 Task: Look for space in Cary, United States from 10th July, 2023 to 15th July, 2023 for 7 adults in price range Rs.10000 to Rs.15000. Place can be entire place or shared room with 4 bedrooms having 7 beds and 4 bathrooms. Property type can be house, flat, guest house. Amenities needed are: wifi, TV, free parkinig on premises, gym, breakfast. Booking option can be shelf check-in. Required host language is English.
Action: Mouse moved to (426, 110)
Screenshot: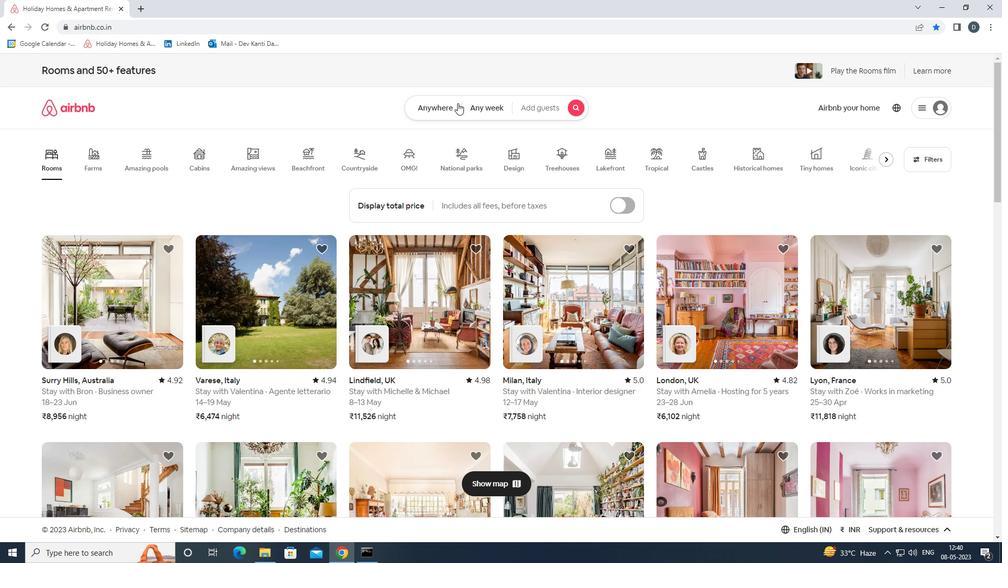 
Action: Mouse pressed left at (426, 110)
Screenshot: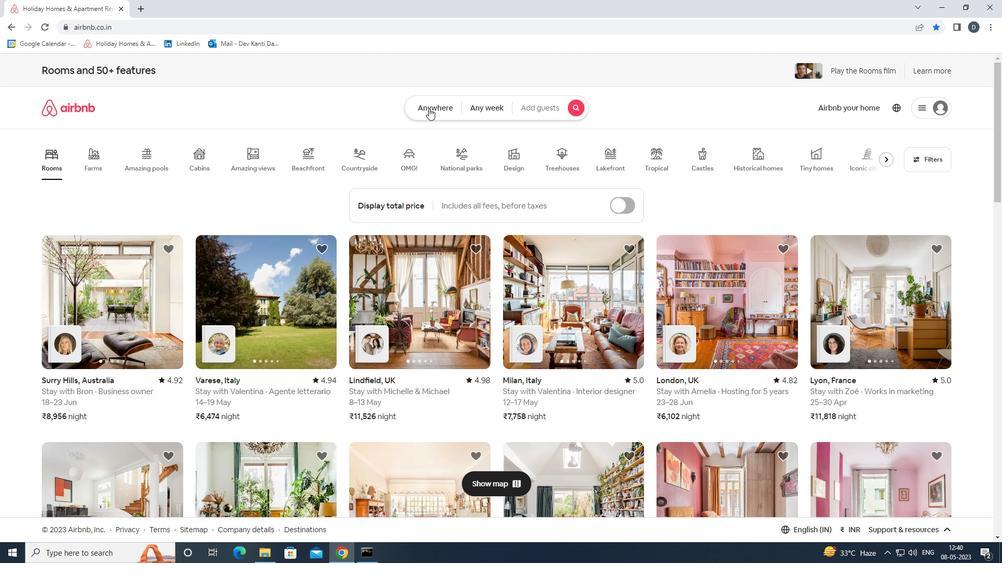 
Action: Mouse moved to (368, 147)
Screenshot: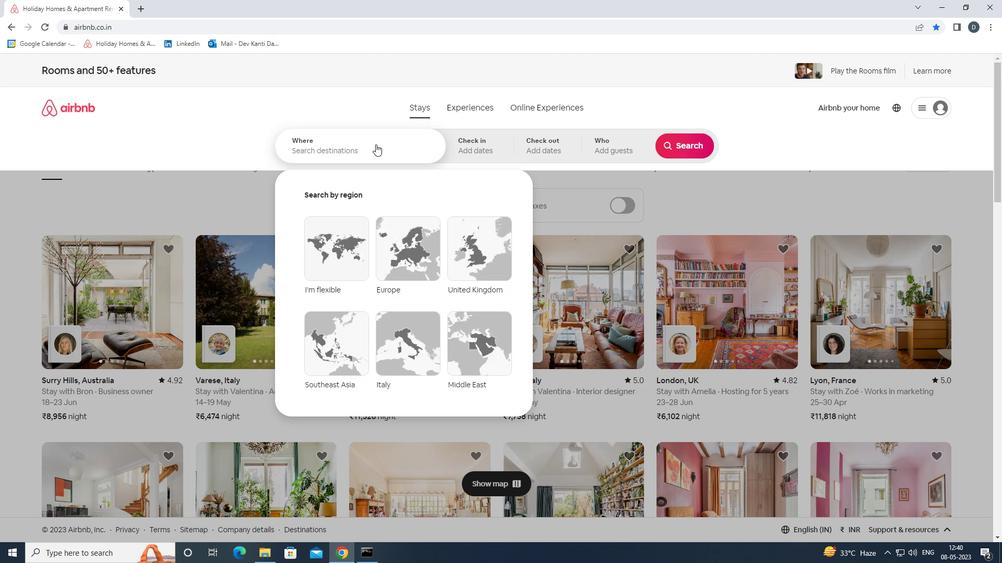 
Action: Mouse pressed left at (368, 147)
Screenshot: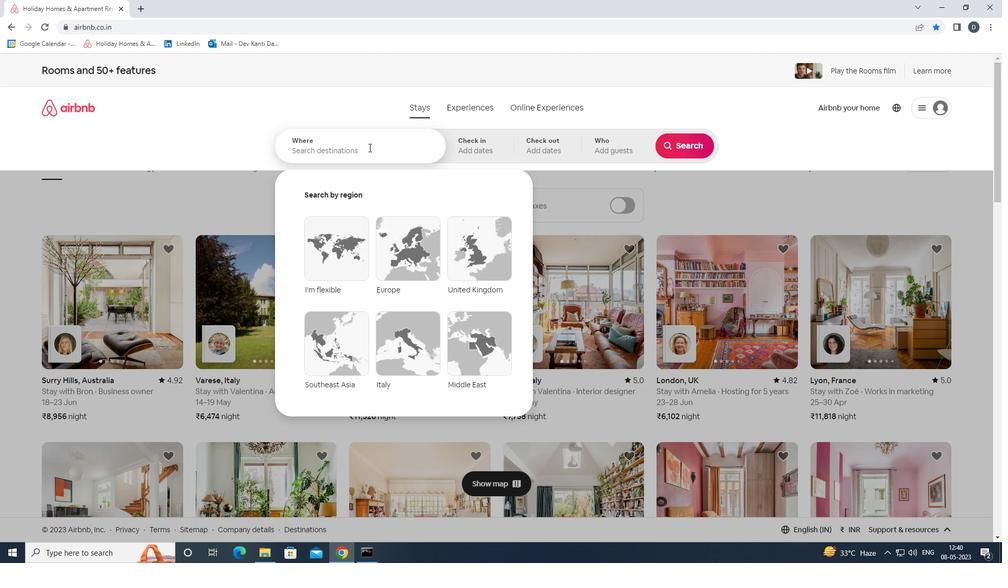 
Action: Mouse moved to (368, 148)
Screenshot: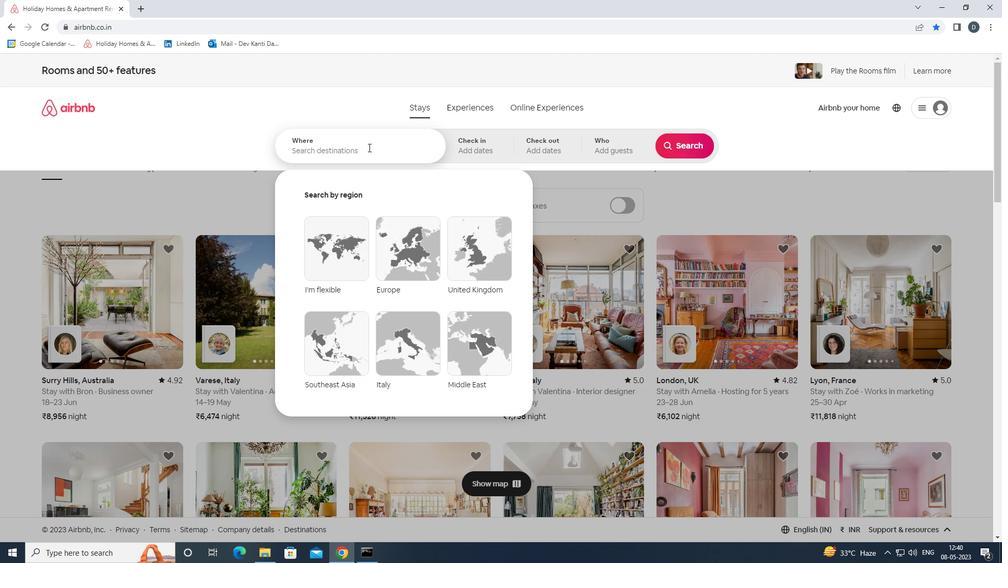
Action: Key pressed <Key.shift><Key.shift><Key.shift><Key.shift><Key.shift><Key.shift><Key.shift><Key.shift><Key.shift><Key.shift><Key.shift><Key.shift>CARY,<Key.shift><Key.shift><Key.shift>UNITED<Key.space><Key.shift>STATES<Key.enter>
Screenshot: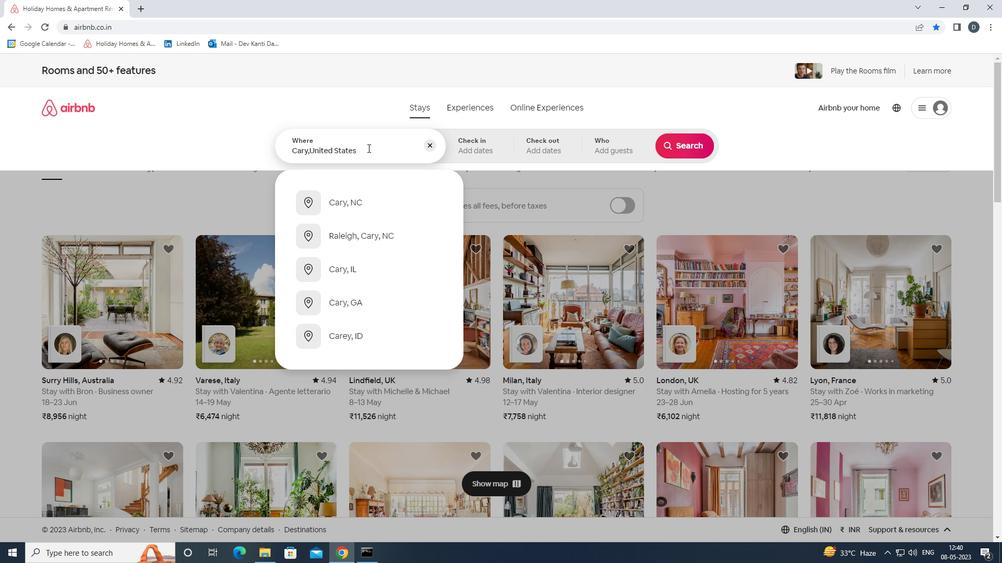 
Action: Mouse moved to (677, 231)
Screenshot: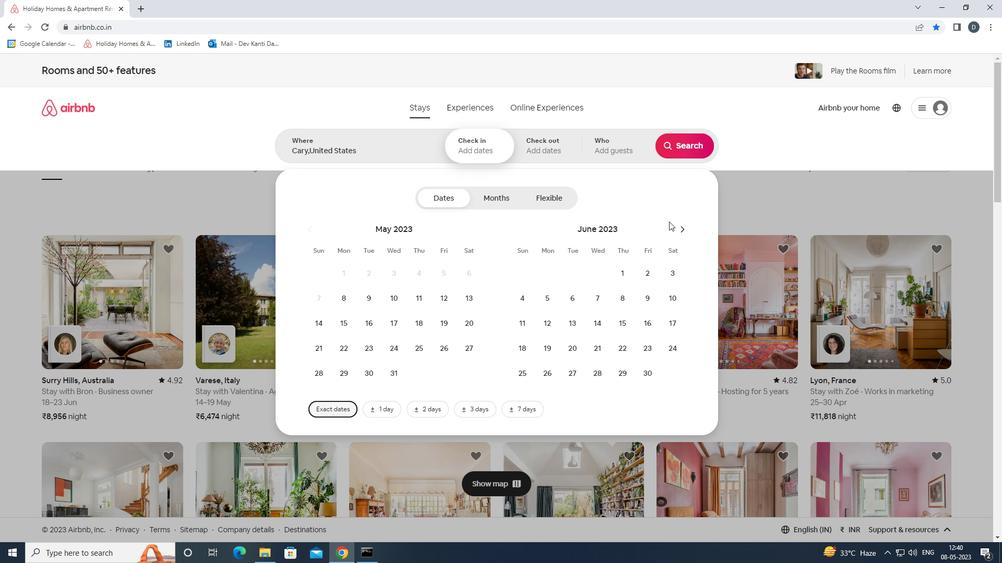 
Action: Mouse pressed left at (677, 231)
Screenshot: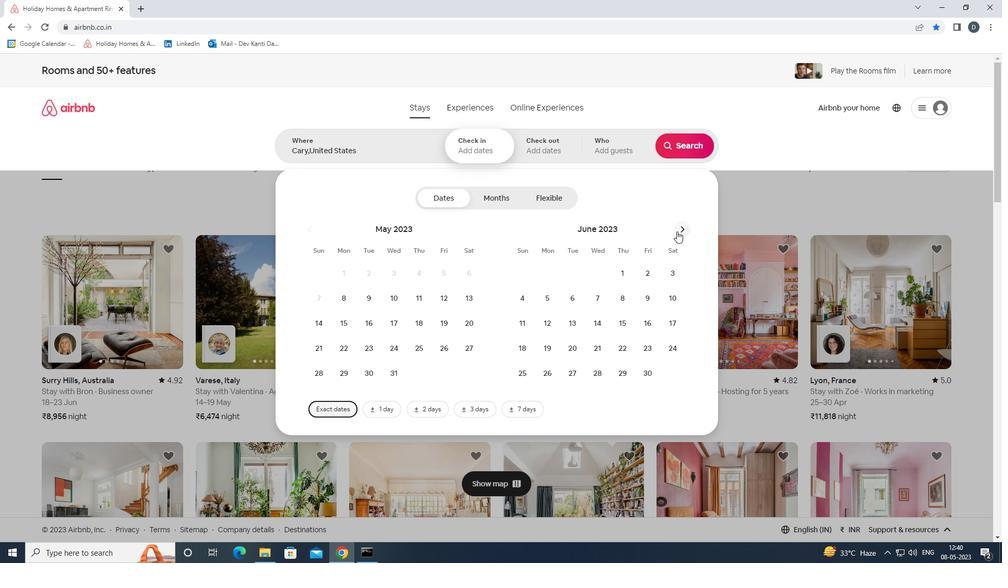 
Action: Mouse moved to (552, 326)
Screenshot: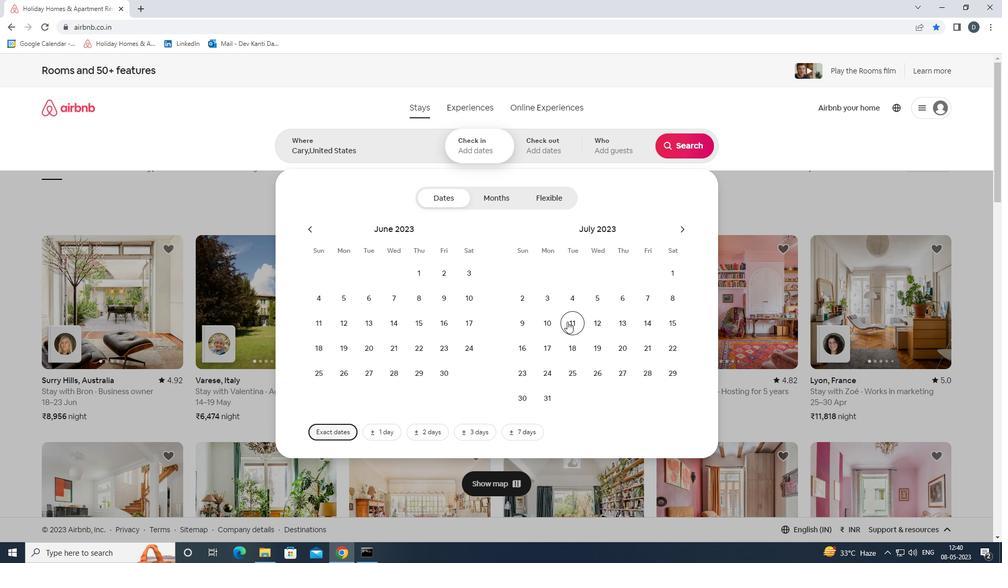 
Action: Mouse pressed left at (552, 326)
Screenshot: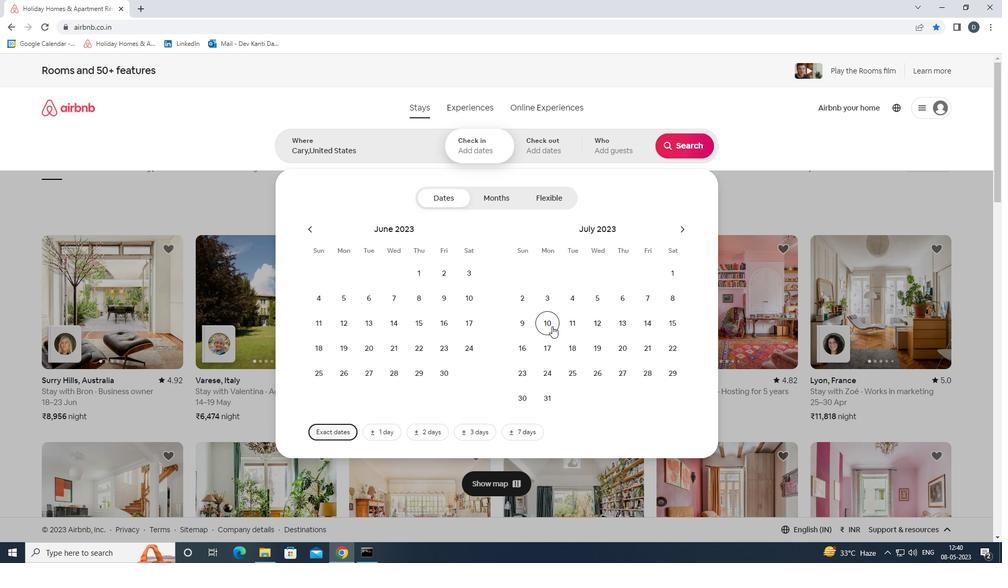 
Action: Mouse moved to (666, 319)
Screenshot: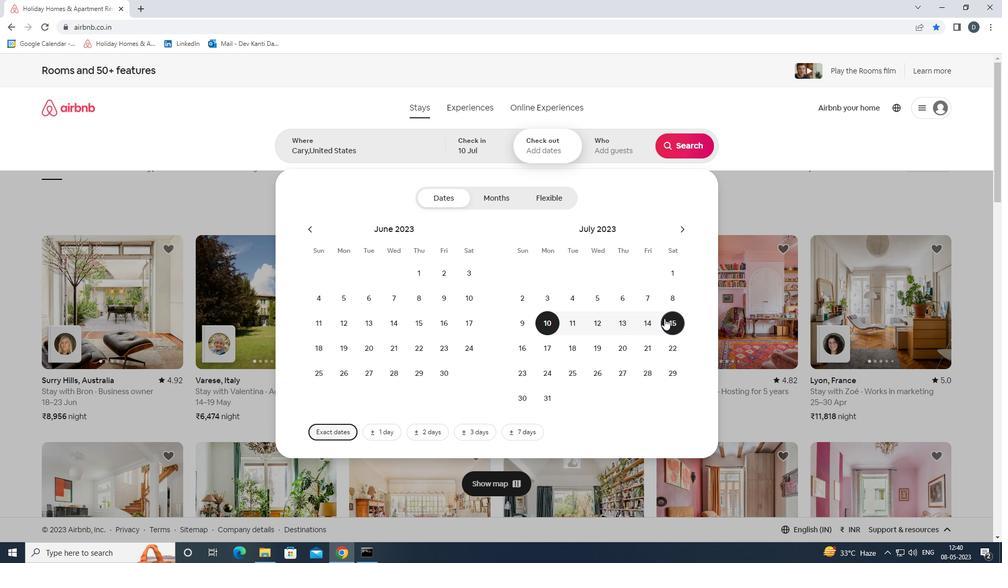 
Action: Mouse pressed left at (666, 319)
Screenshot: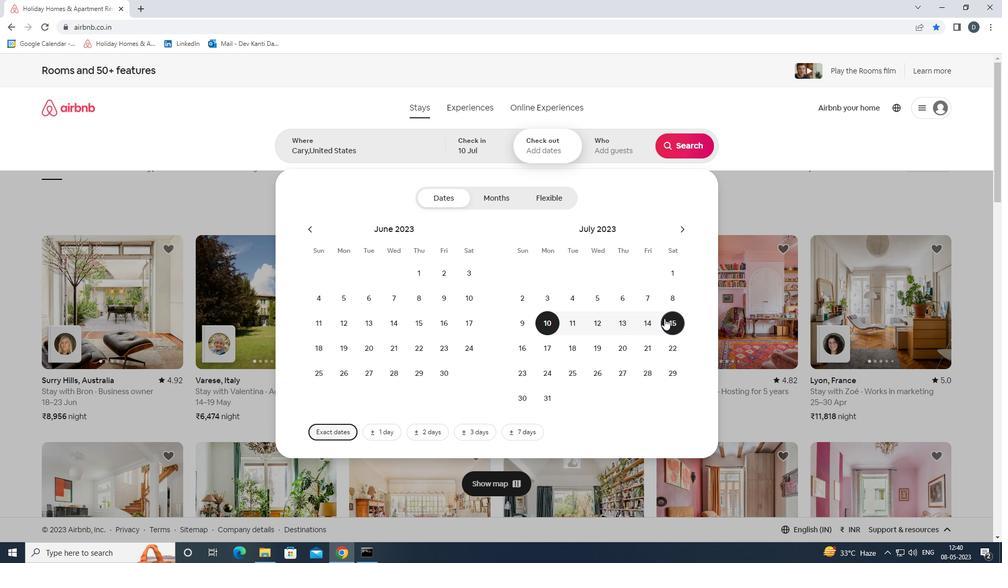 
Action: Mouse moved to (608, 147)
Screenshot: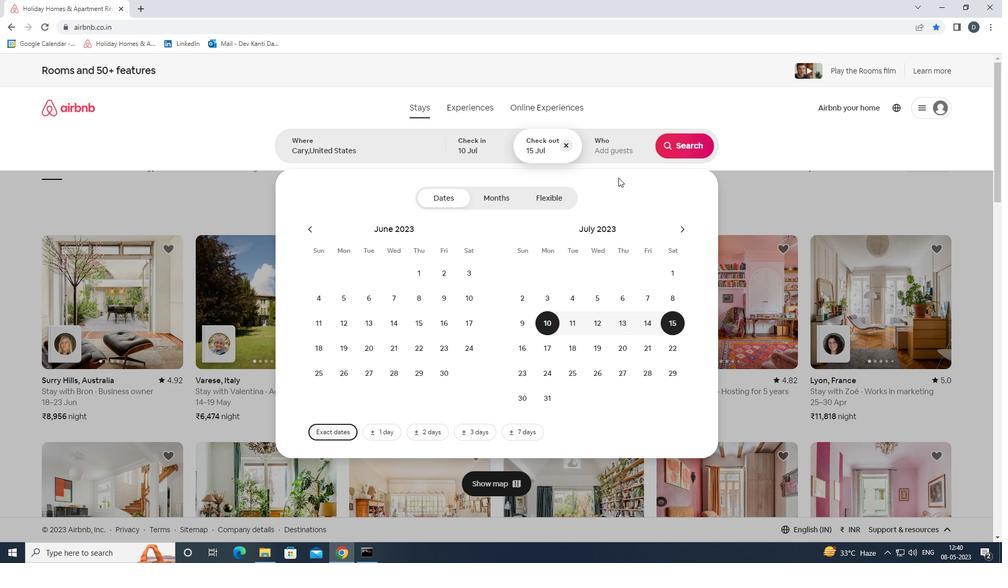 
Action: Mouse pressed left at (608, 147)
Screenshot: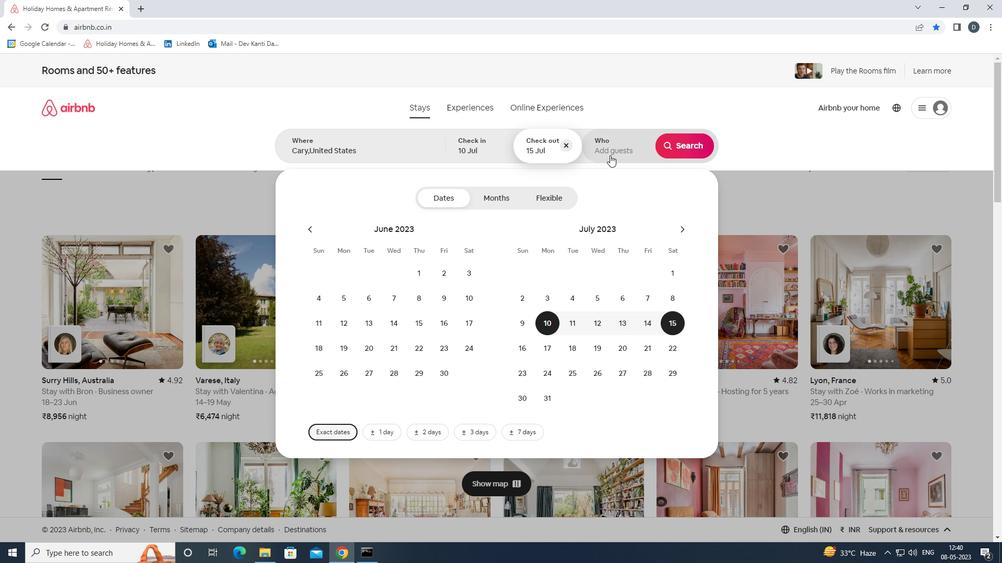
Action: Mouse moved to (685, 197)
Screenshot: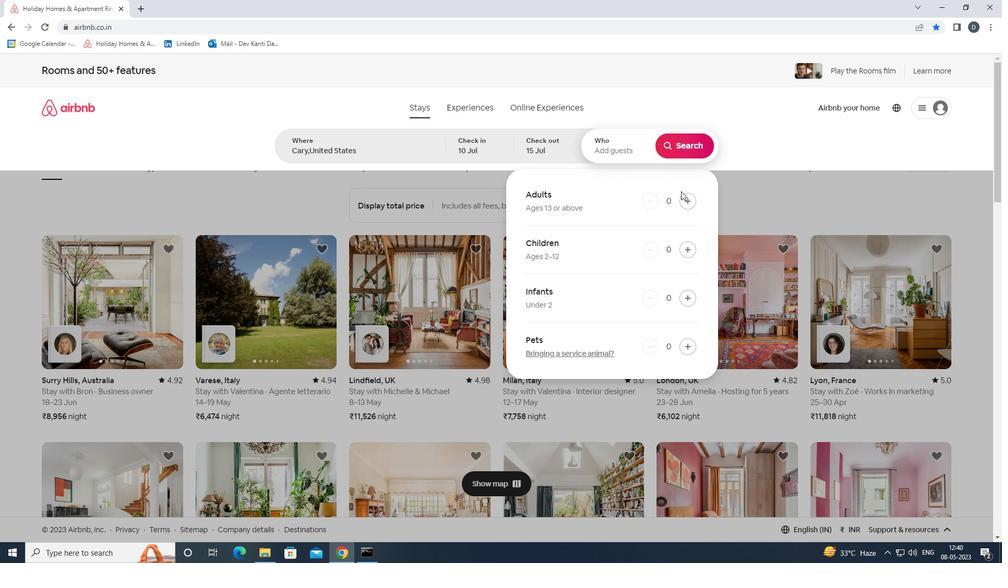 
Action: Mouse pressed left at (685, 197)
Screenshot: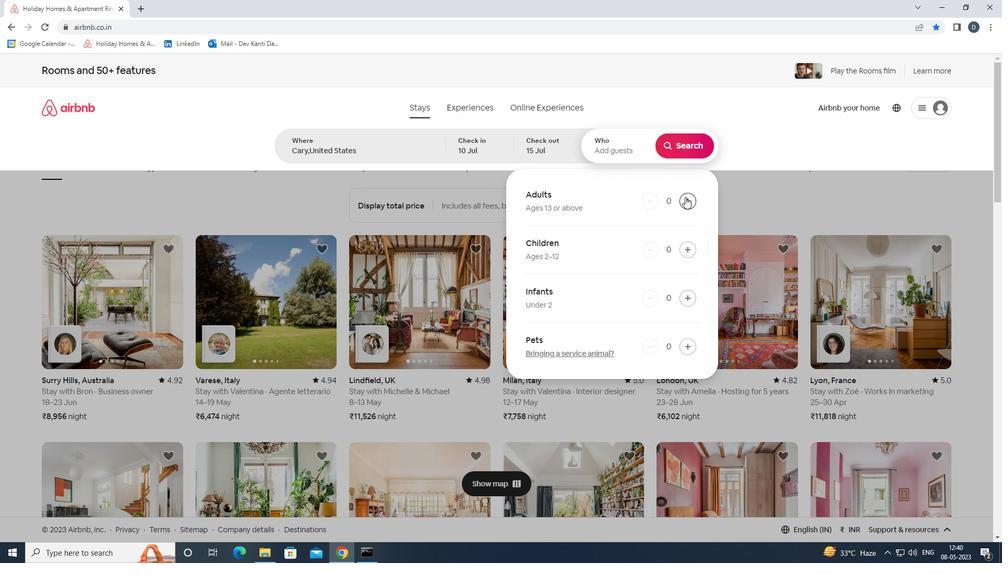 
Action: Mouse pressed left at (685, 197)
Screenshot: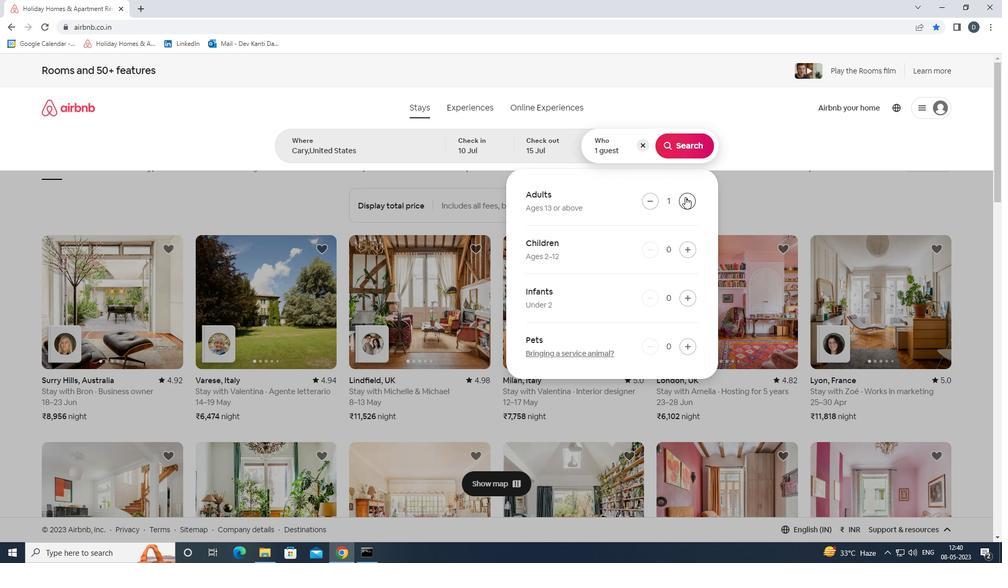 
Action: Mouse moved to (685, 198)
Screenshot: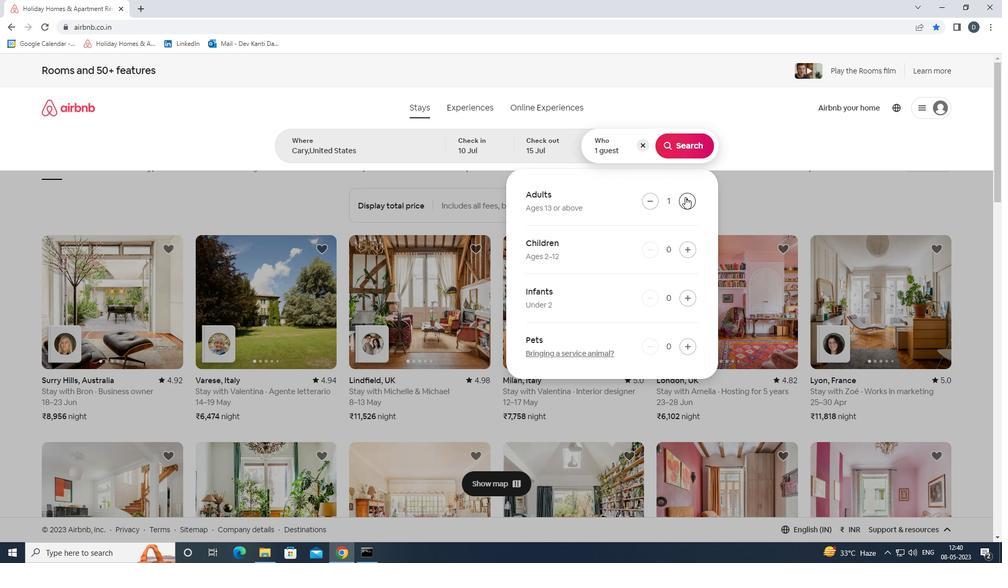 
Action: Mouse pressed left at (685, 198)
Screenshot: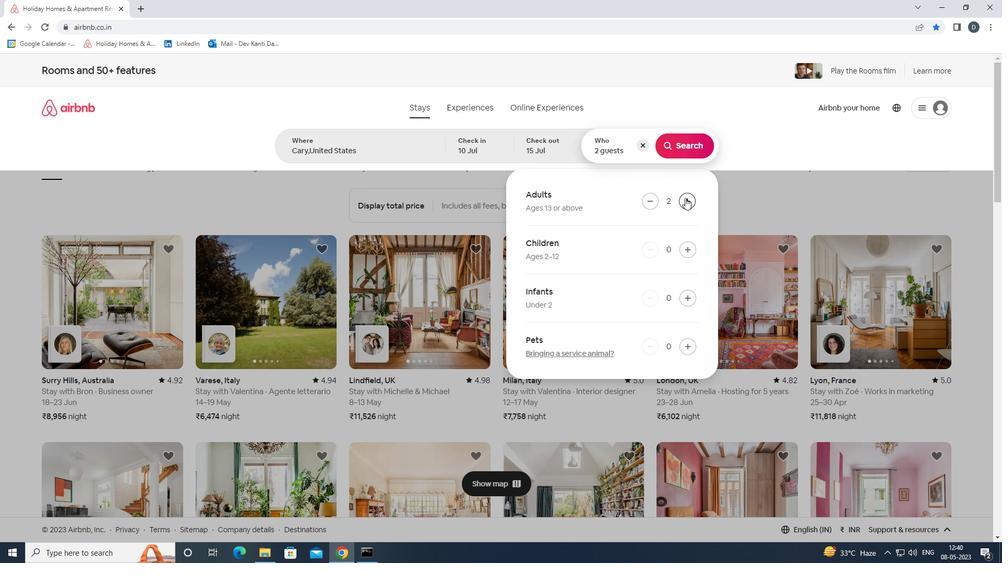 
Action: Mouse moved to (685, 198)
Screenshot: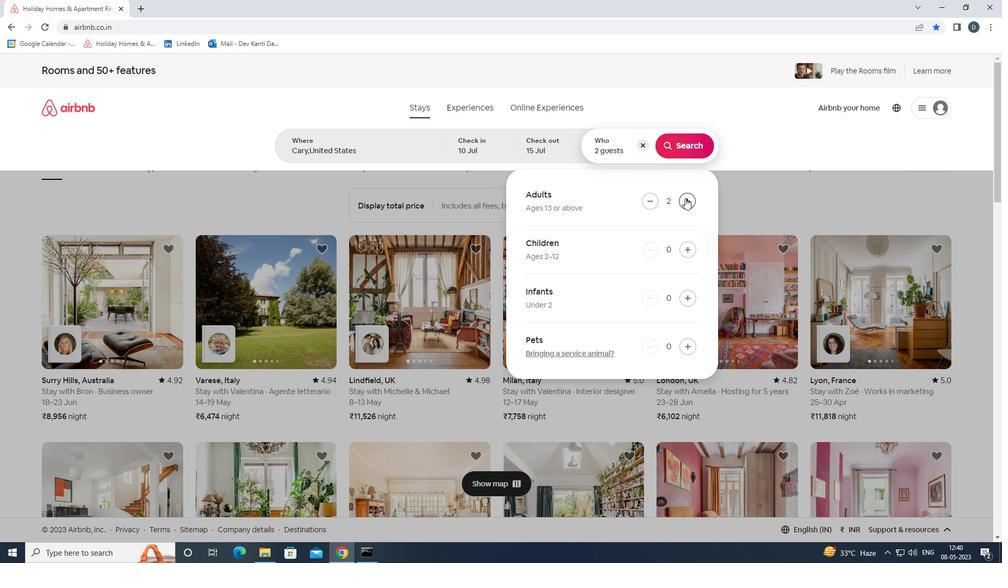 
Action: Mouse pressed left at (685, 198)
Screenshot: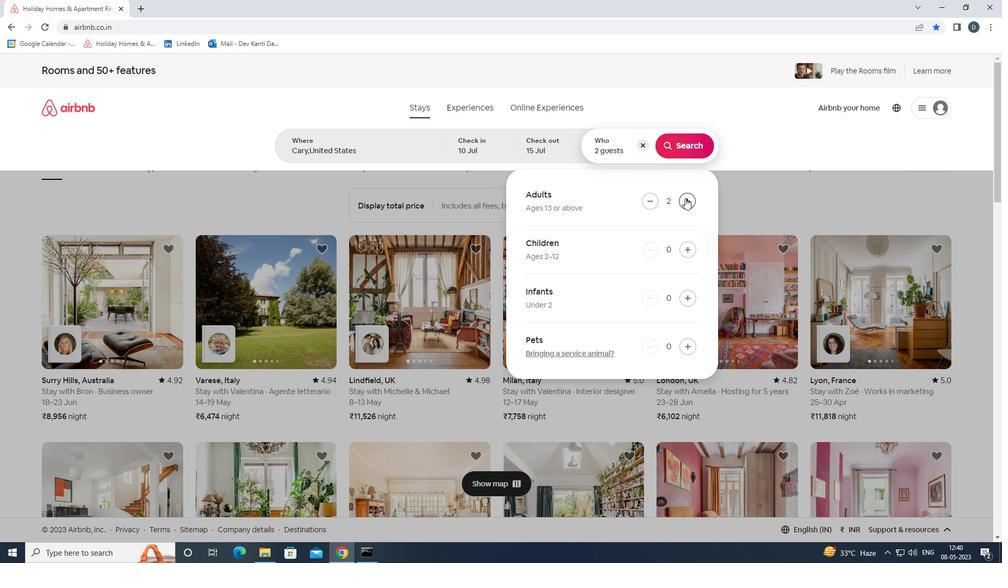 
Action: Mouse pressed left at (685, 198)
Screenshot: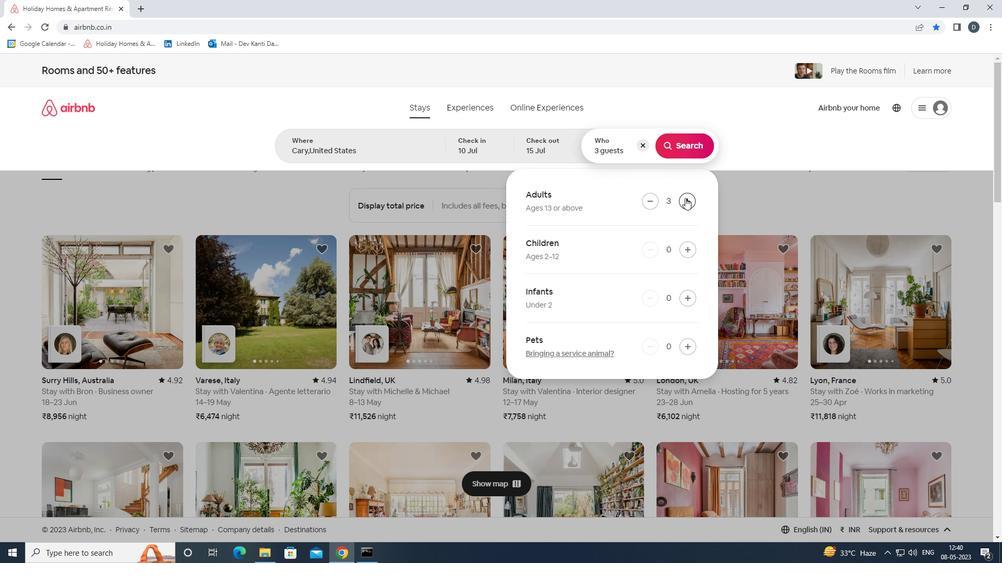 
Action: Mouse pressed left at (685, 198)
Screenshot: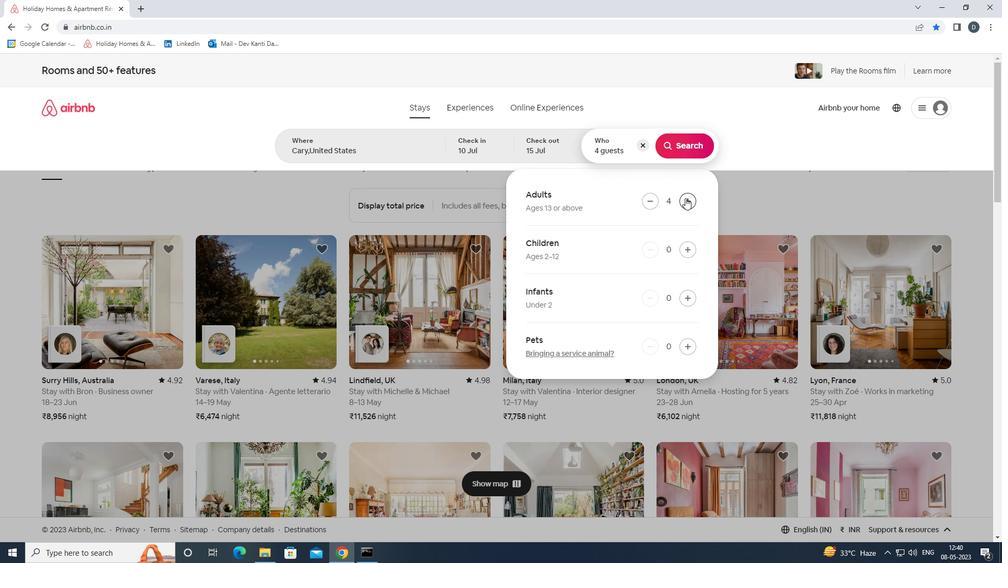 
Action: Mouse pressed left at (685, 198)
Screenshot: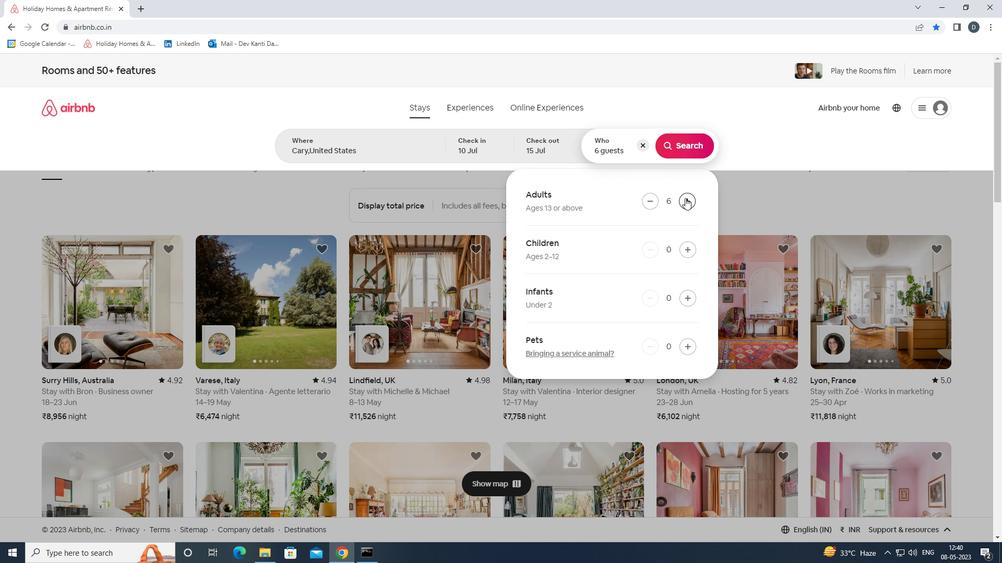 
Action: Mouse moved to (675, 154)
Screenshot: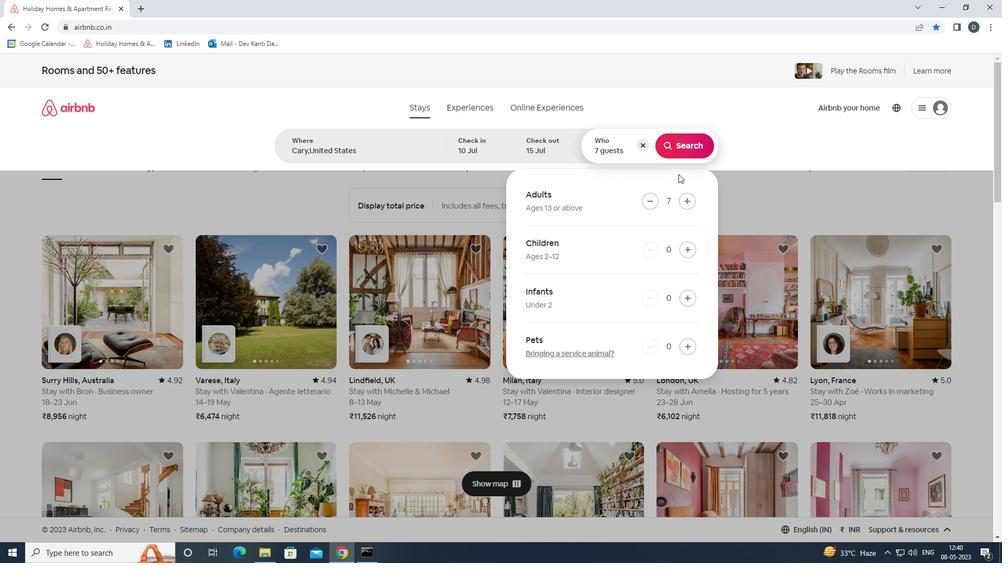 
Action: Mouse pressed left at (675, 154)
Screenshot: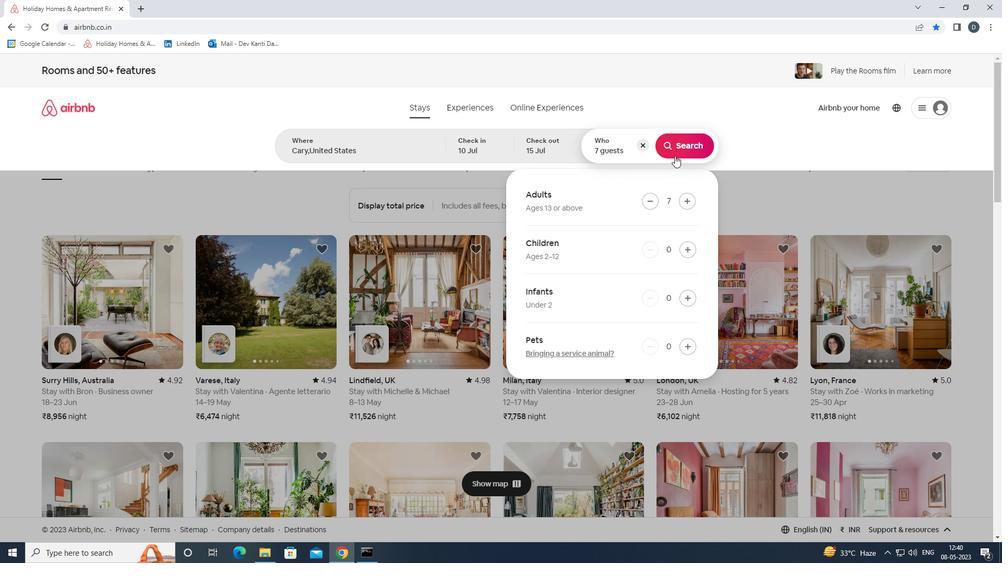 
Action: Mouse moved to (943, 110)
Screenshot: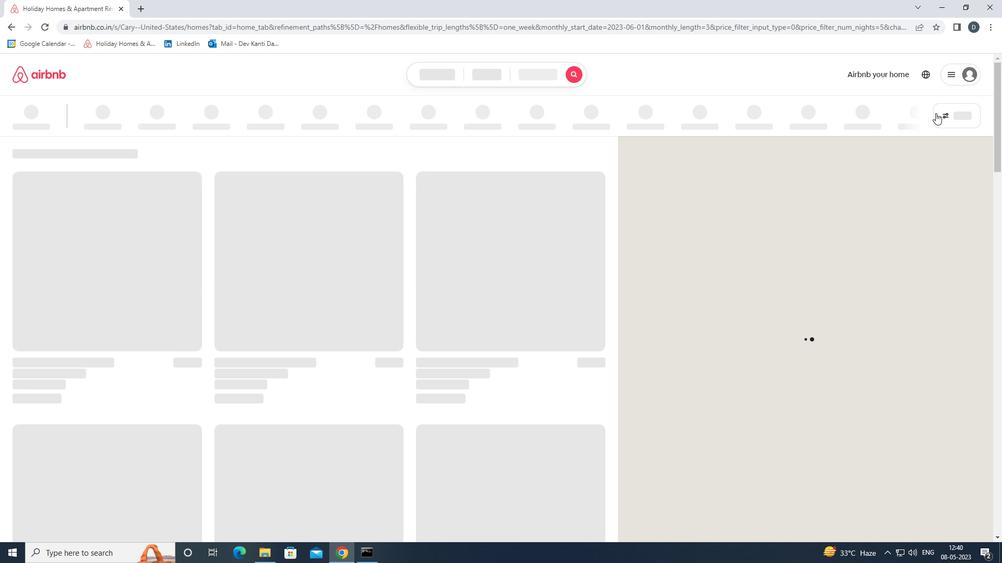 
Action: Mouse pressed left at (943, 110)
Screenshot: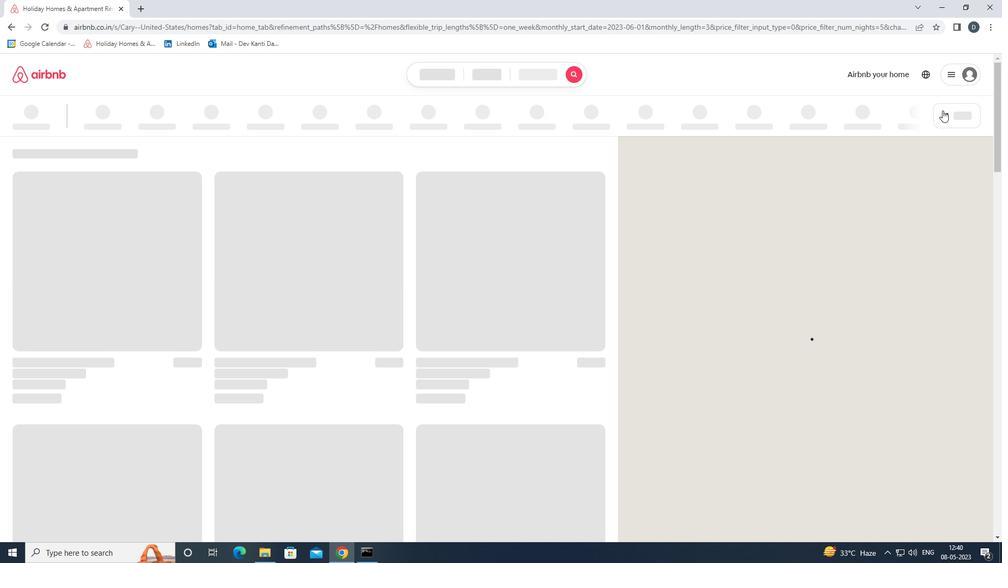 
Action: Mouse moved to (959, 119)
Screenshot: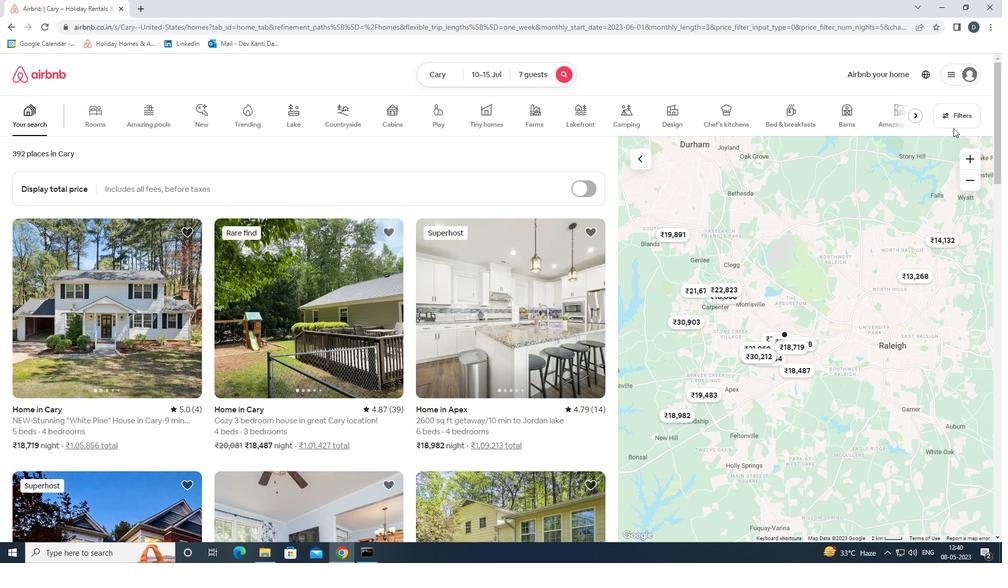 
Action: Mouse pressed left at (959, 119)
Screenshot: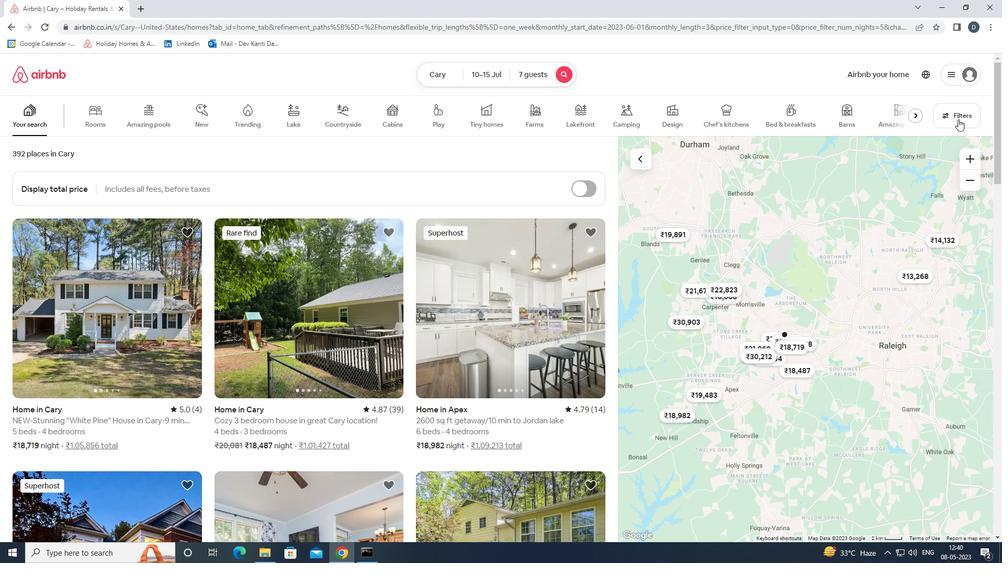 
Action: Mouse moved to (398, 375)
Screenshot: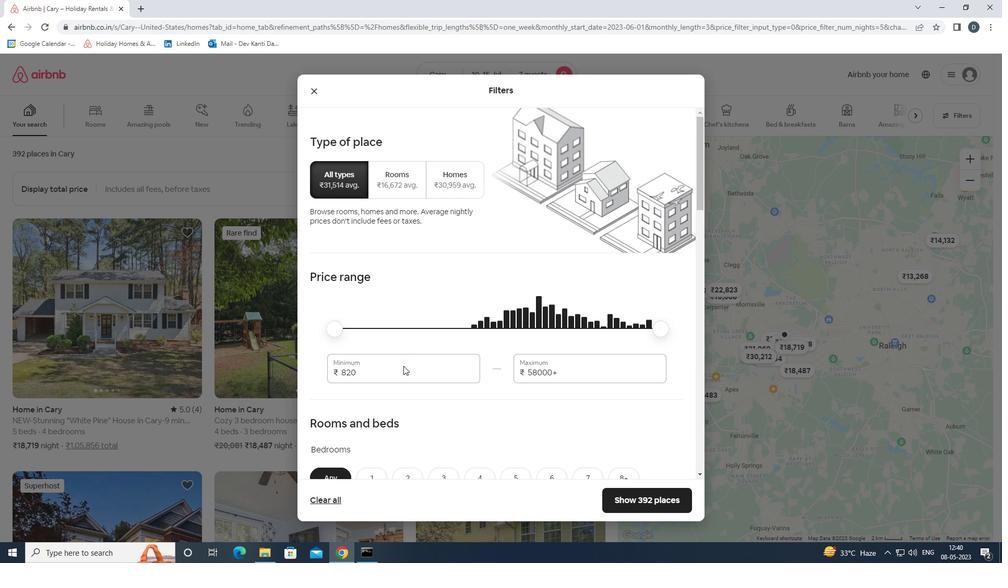 
Action: Mouse pressed left at (398, 375)
Screenshot: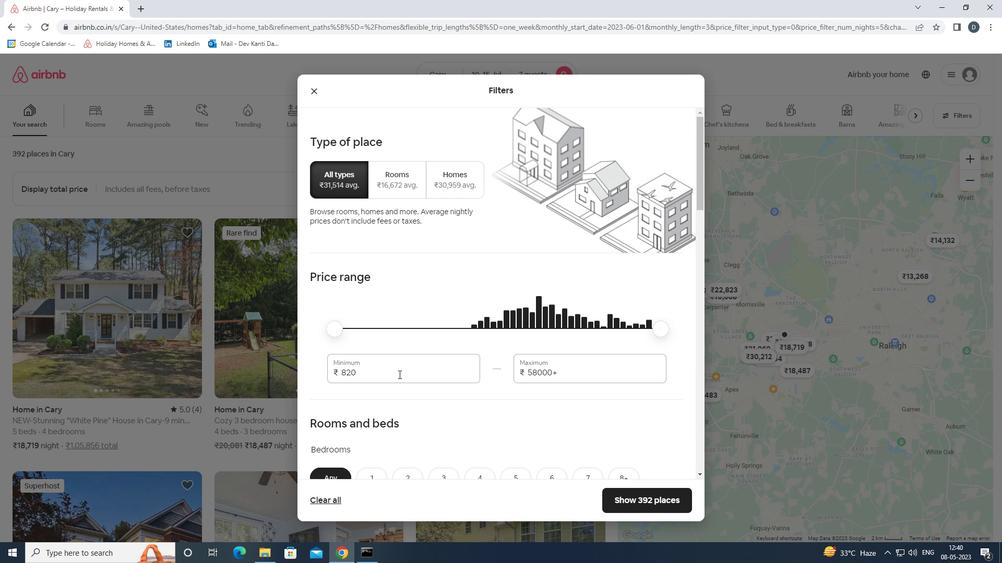 
Action: Mouse moved to (402, 375)
Screenshot: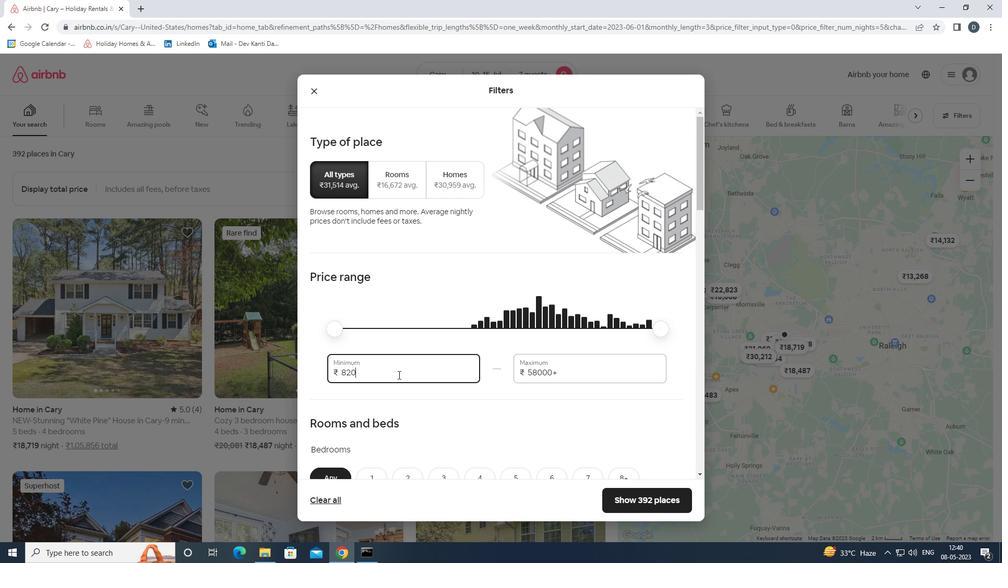 
Action: Mouse pressed left at (402, 375)
Screenshot: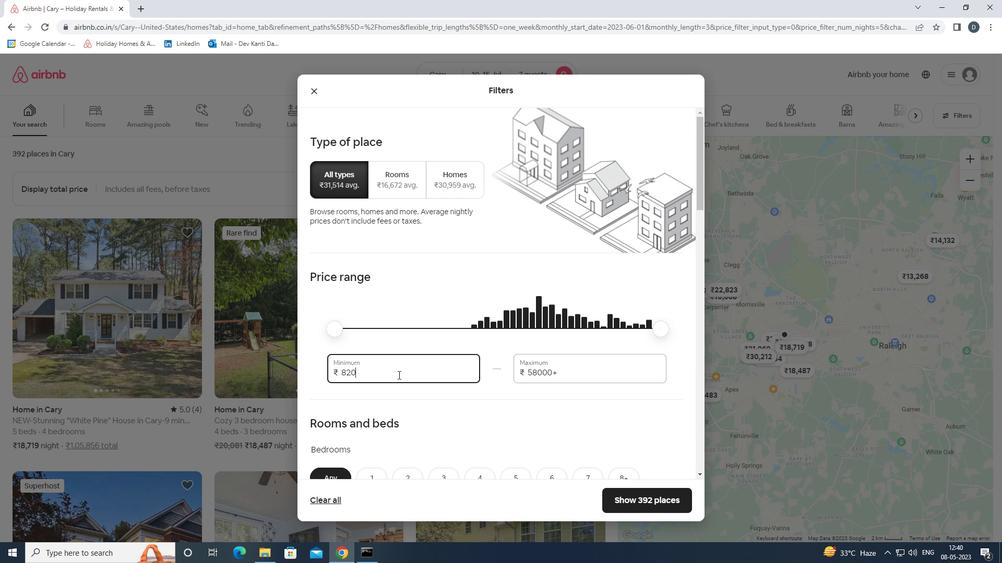 
Action: Mouse moved to (402, 375)
Screenshot: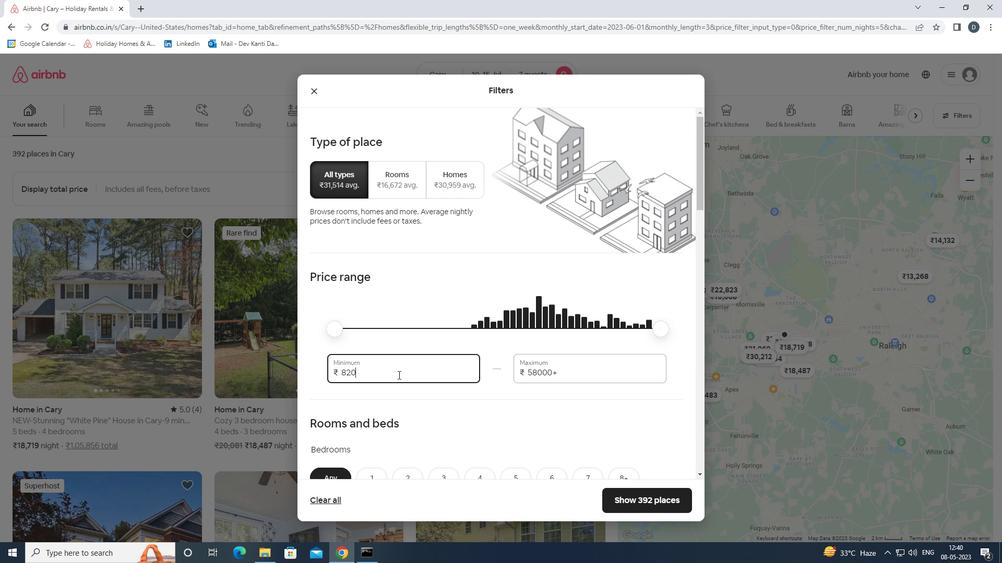 
Action: Mouse pressed left at (402, 375)
Screenshot: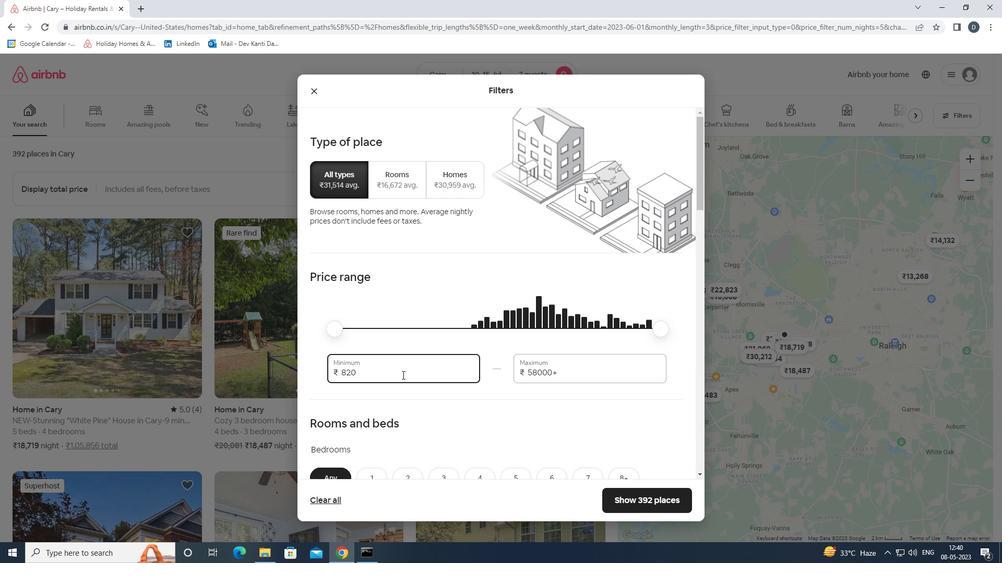 
Action: Mouse moved to (403, 375)
Screenshot: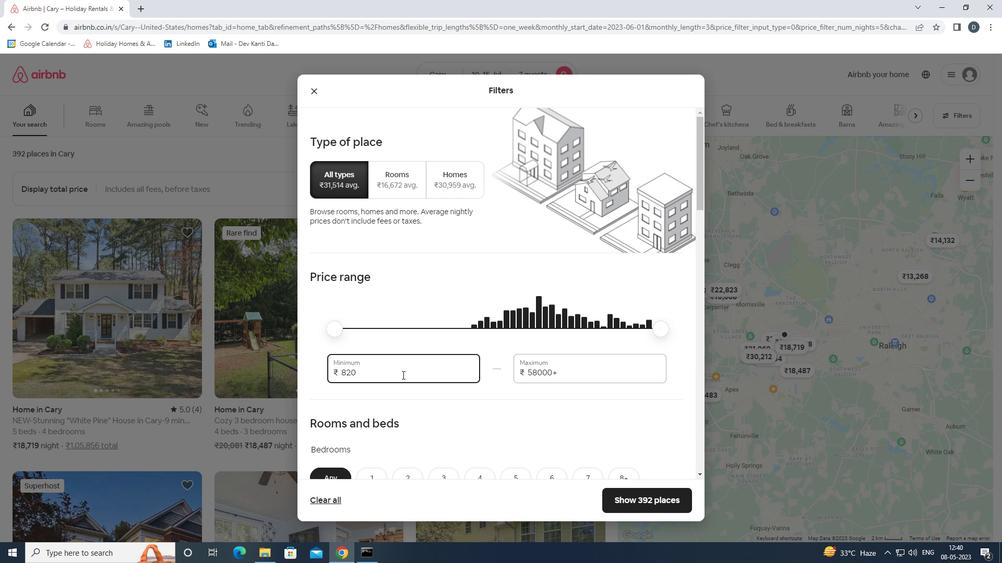 
Action: Mouse pressed left at (403, 375)
Screenshot: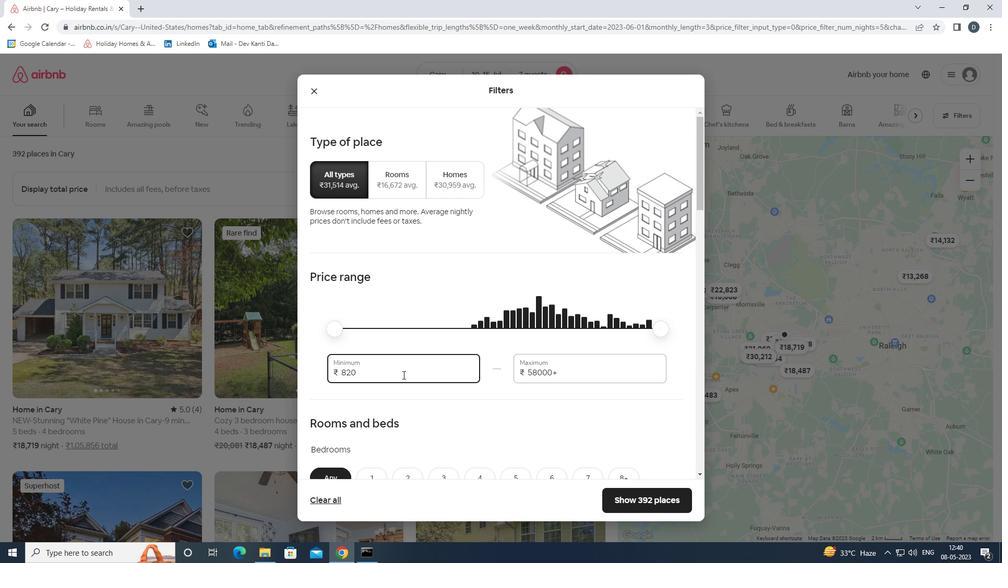 
Action: Key pressed 10000<Key.tab>15000<Key.tab>
Screenshot: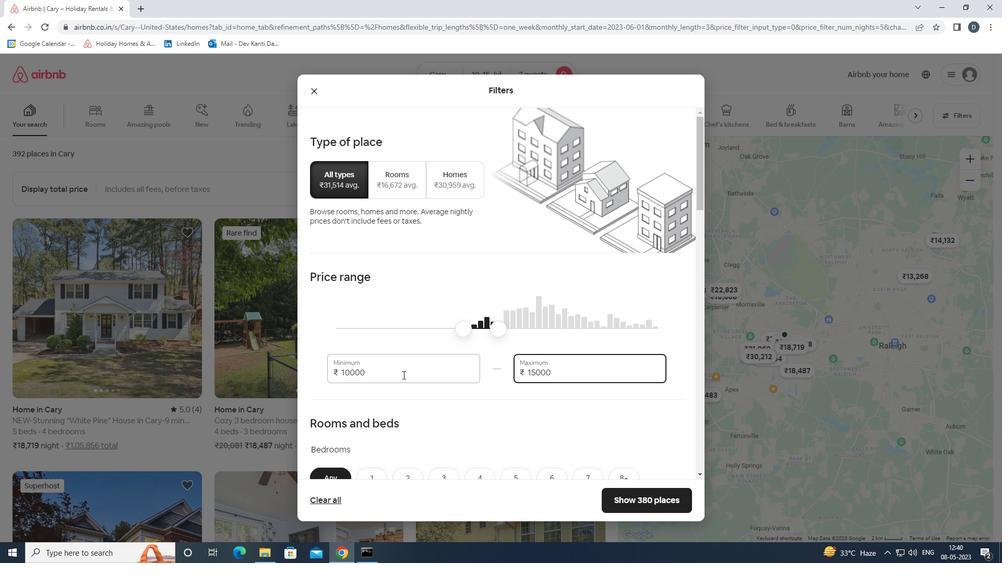 
Action: Mouse moved to (440, 387)
Screenshot: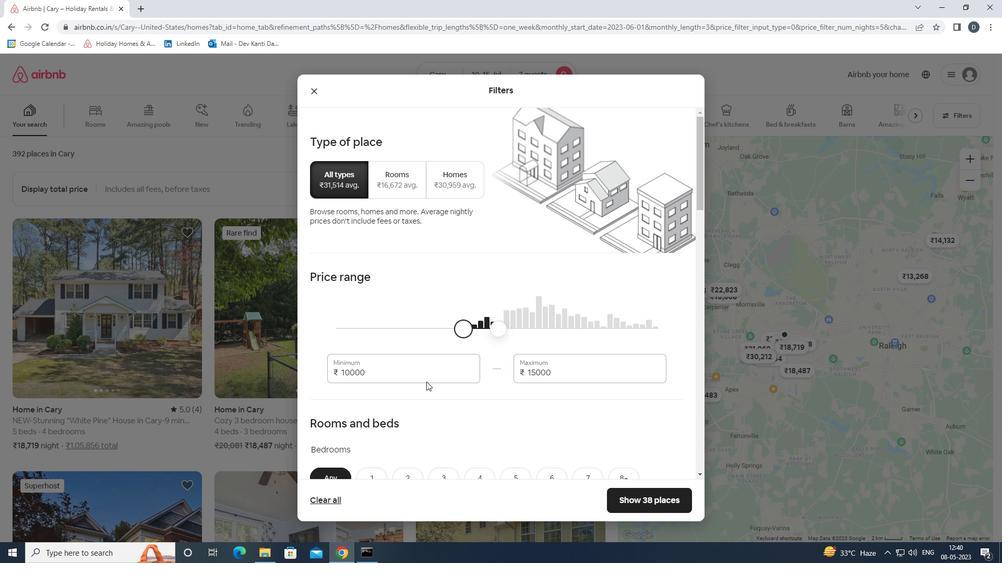 
Action: Mouse scrolled (440, 386) with delta (0, 0)
Screenshot: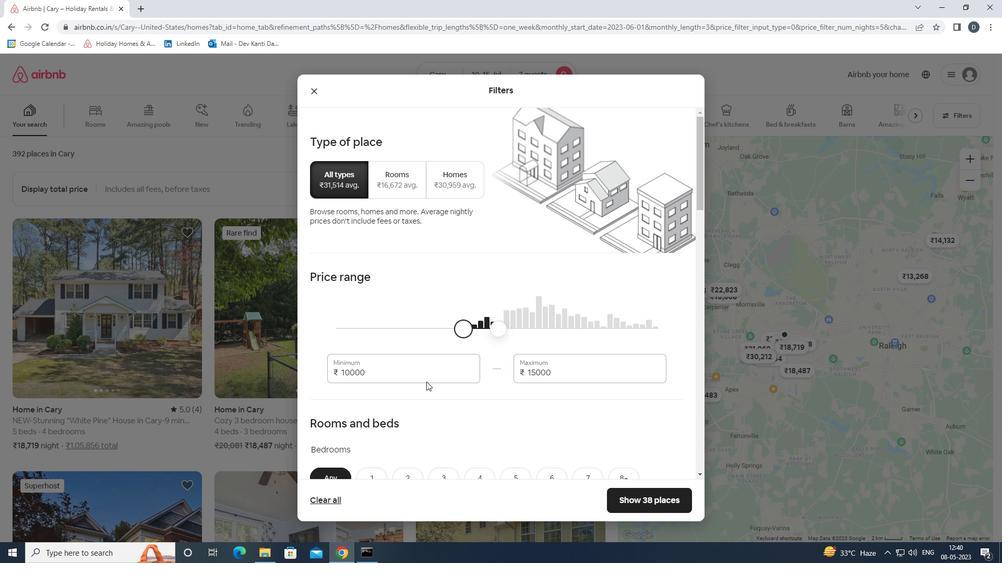 
Action: Mouse moved to (440, 388)
Screenshot: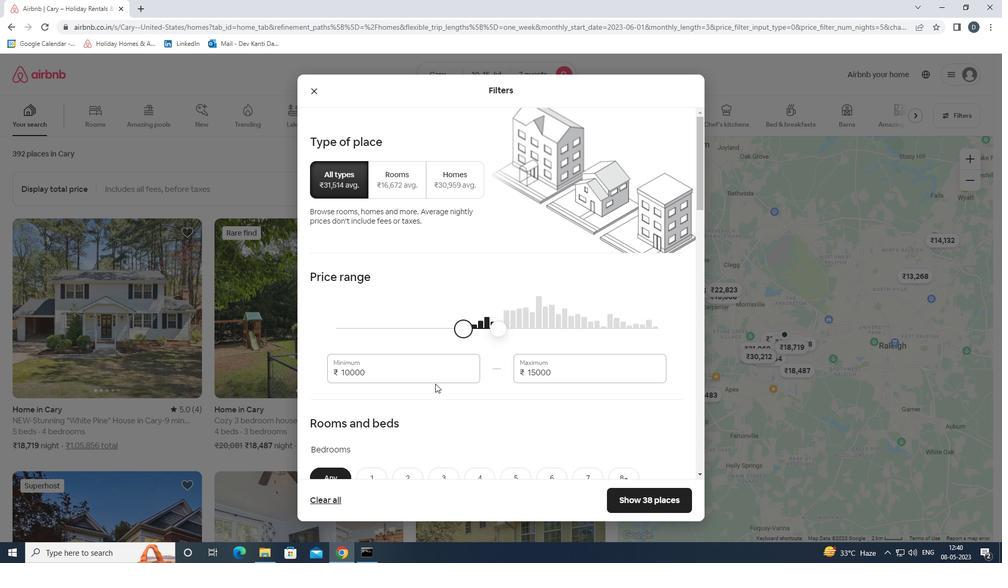 
Action: Mouse scrolled (440, 387) with delta (0, 0)
Screenshot: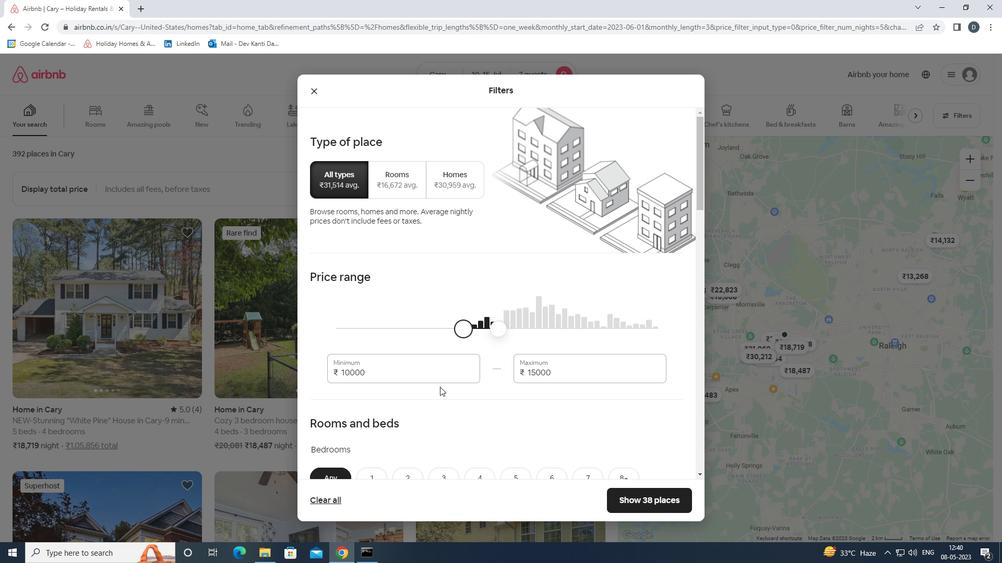 
Action: Mouse moved to (444, 389)
Screenshot: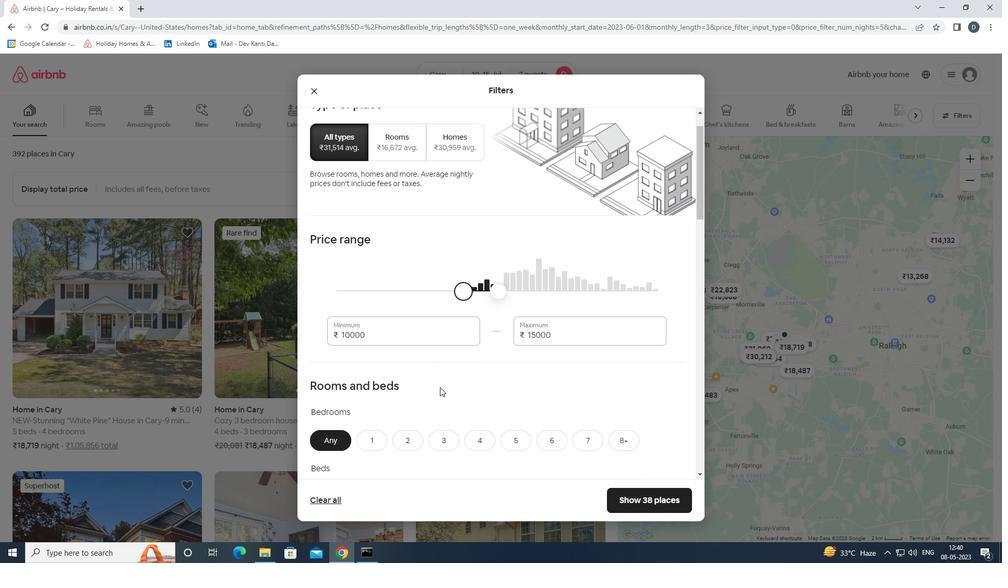 
Action: Mouse scrolled (444, 388) with delta (0, 0)
Screenshot: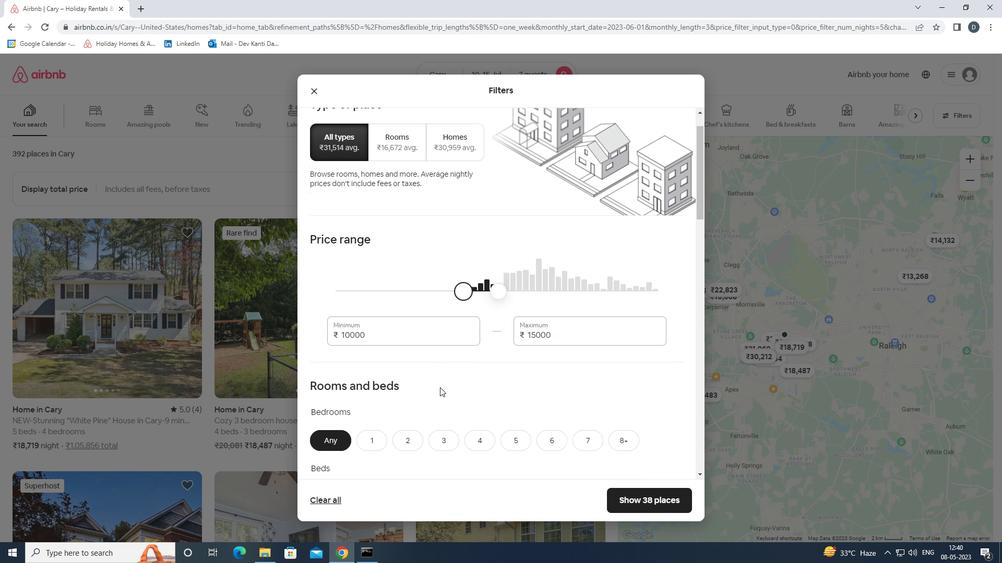
Action: Mouse moved to (476, 323)
Screenshot: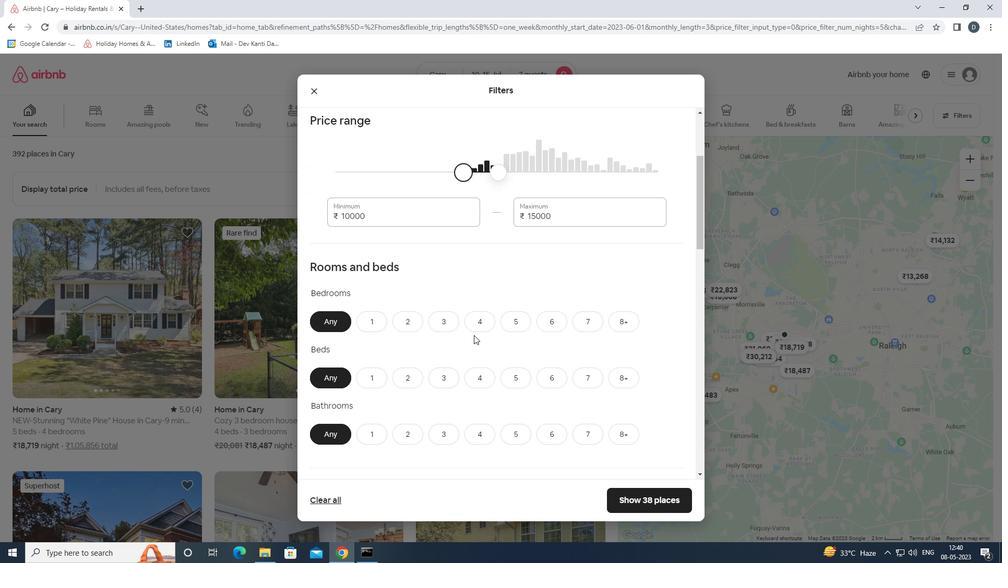 
Action: Mouse pressed left at (476, 323)
Screenshot: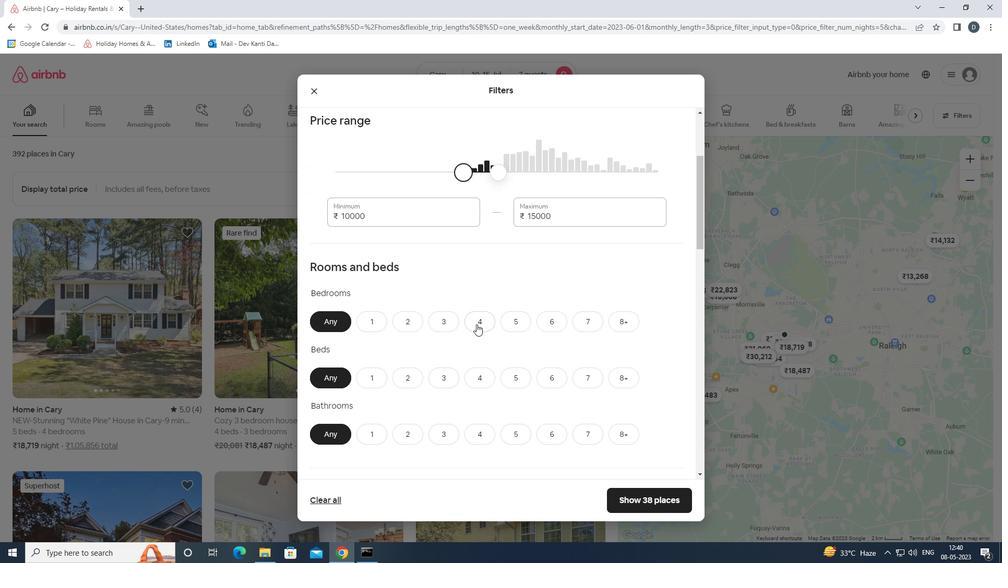 
Action: Mouse moved to (591, 377)
Screenshot: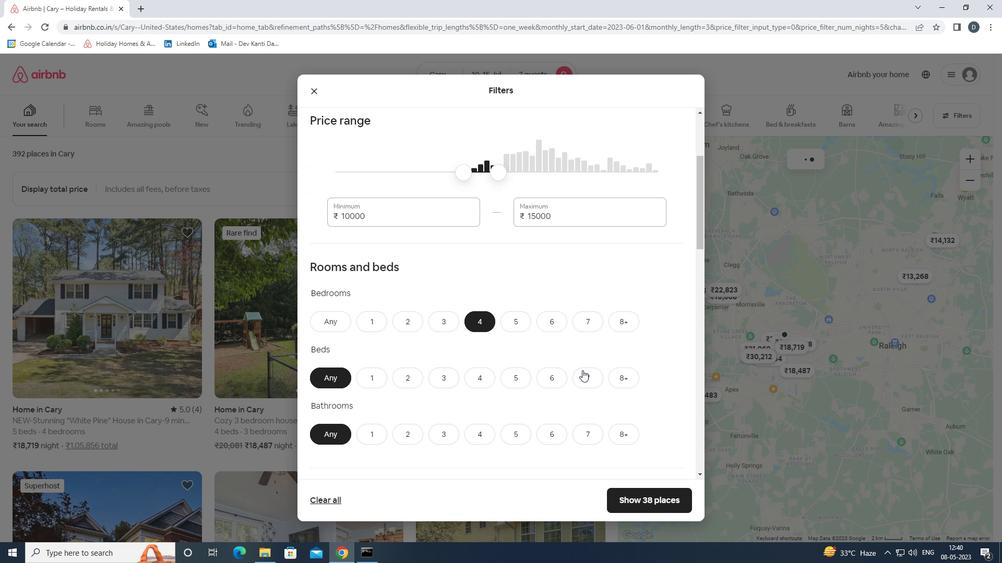
Action: Mouse pressed left at (591, 377)
Screenshot: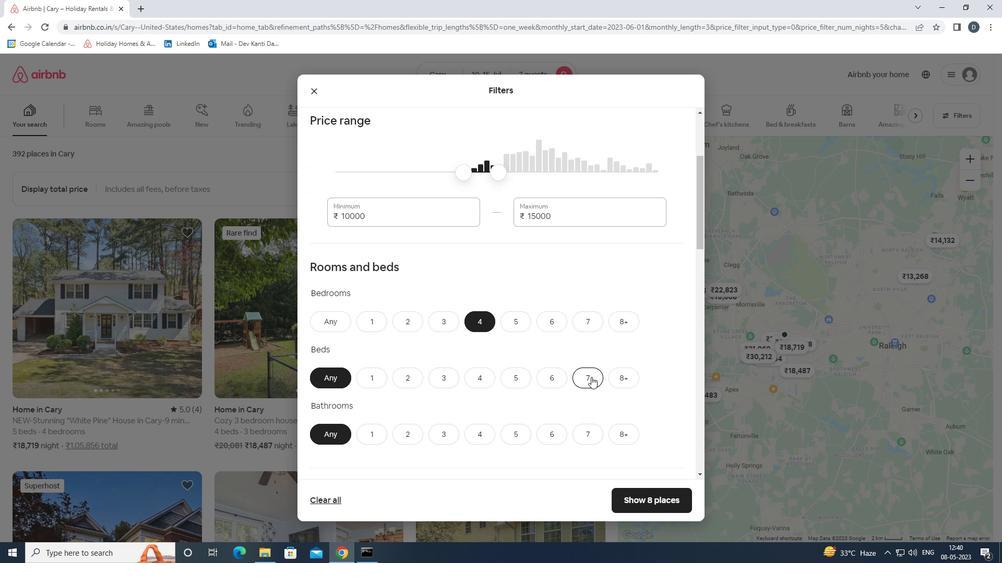 
Action: Mouse moved to (491, 431)
Screenshot: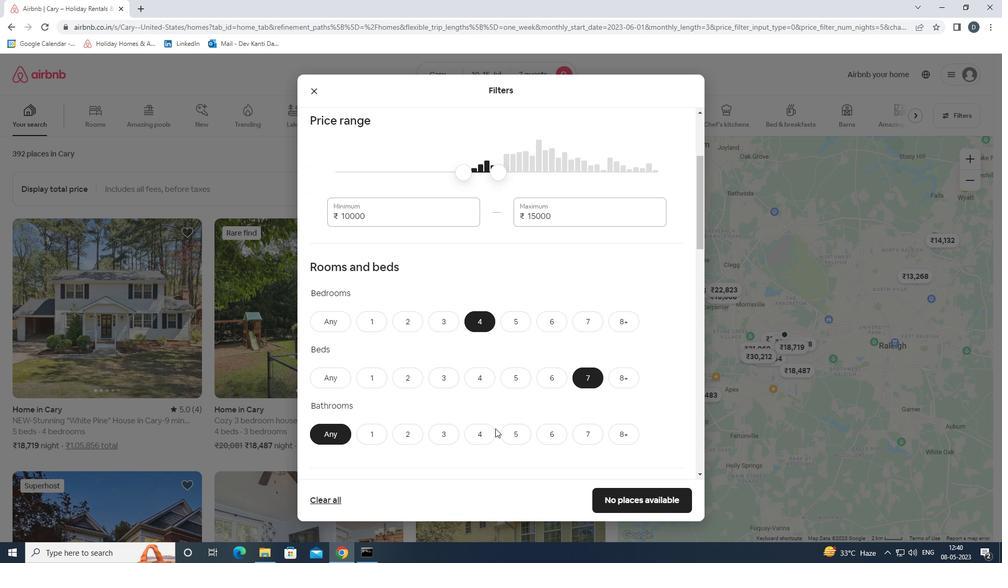 
Action: Mouse pressed left at (491, 431)
Screenshot: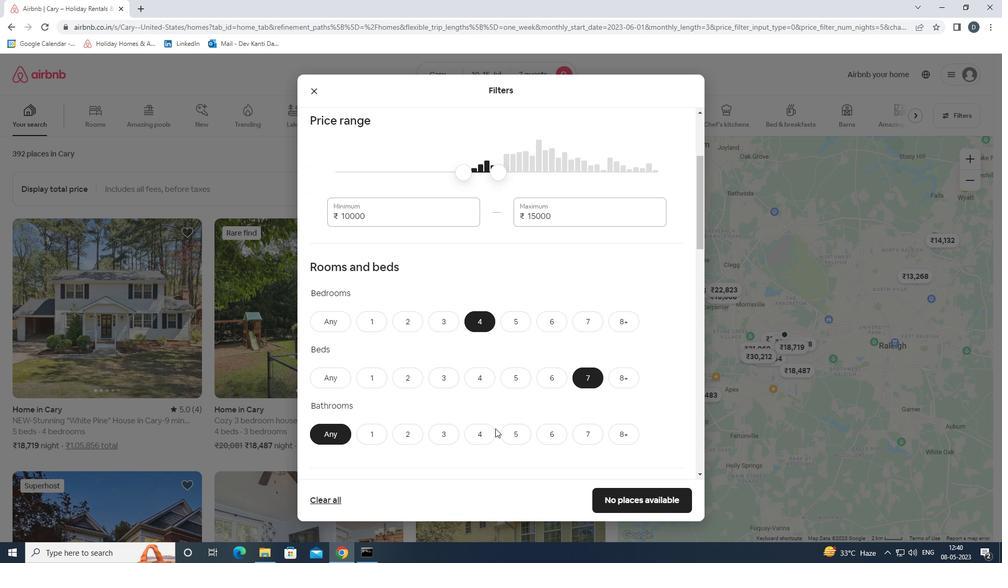 
Action: Mouse moved to (491, 429)
Screenshot: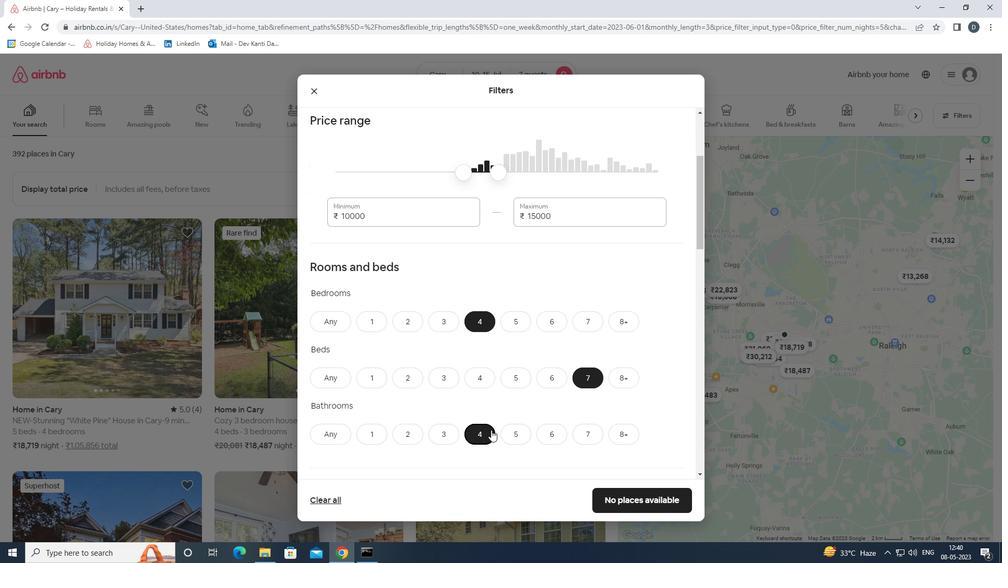 
Action: Mouse scrolled (491, 428) with delta (0, 0)
Screenshot: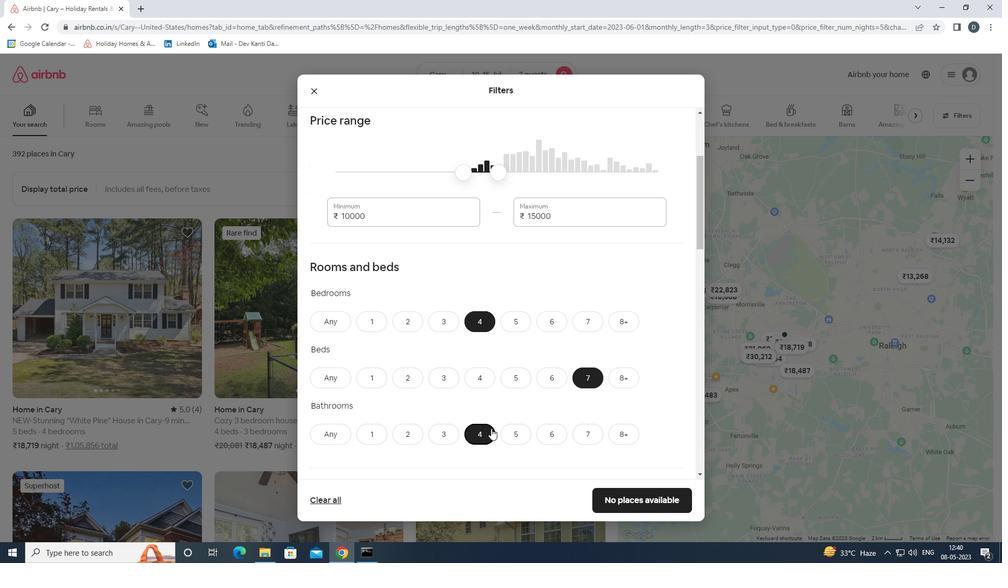 
Action: Mouse moved to (491, 428)
Screenshot: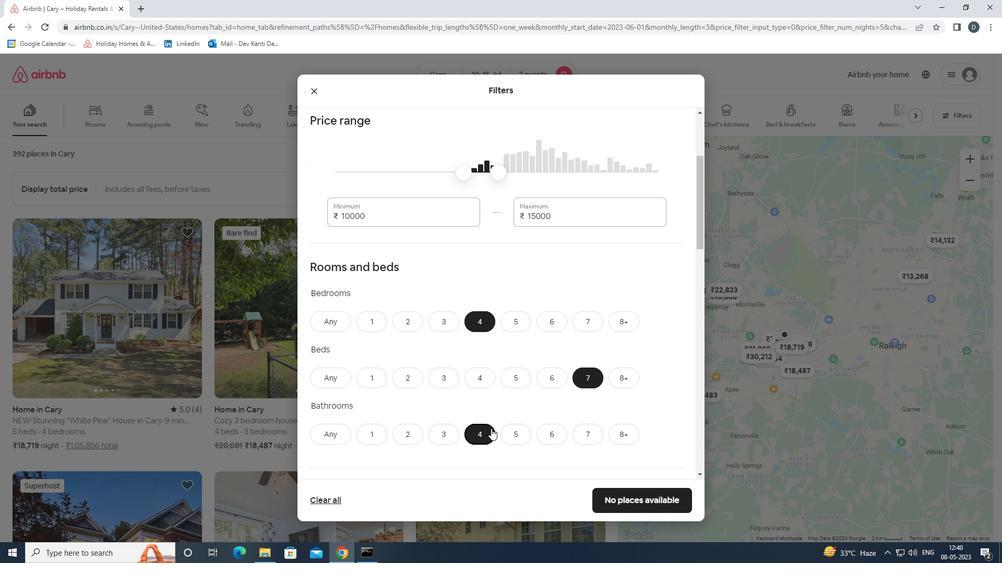
Action: Mouse scrolled (491, 428) with delta (0, 0)
Screenshot: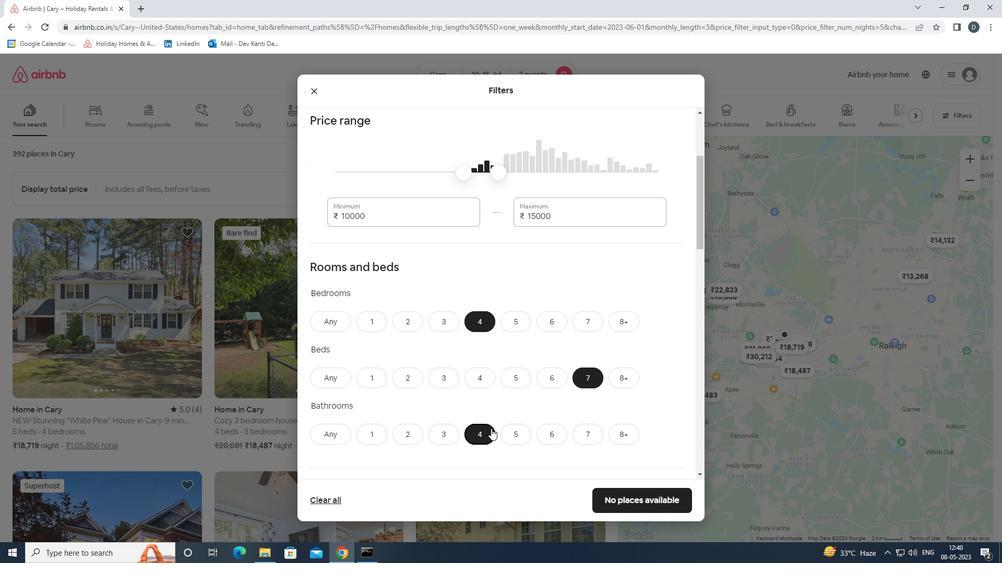 
Action: Mouse scrolled (491, 428) with delta (0, 0)
Screenshot: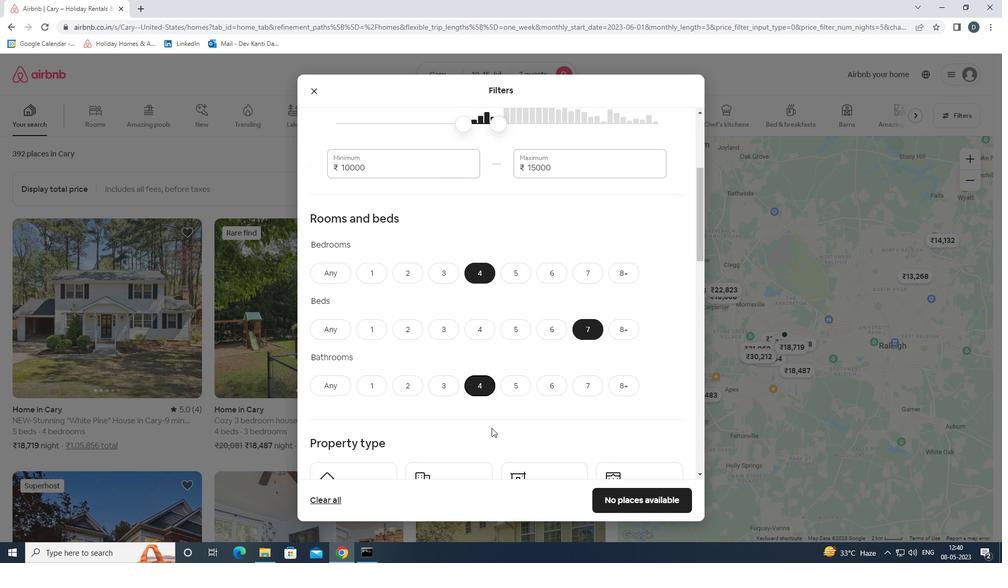 
Action: Mouse moved to (491, 426)
Screenshot: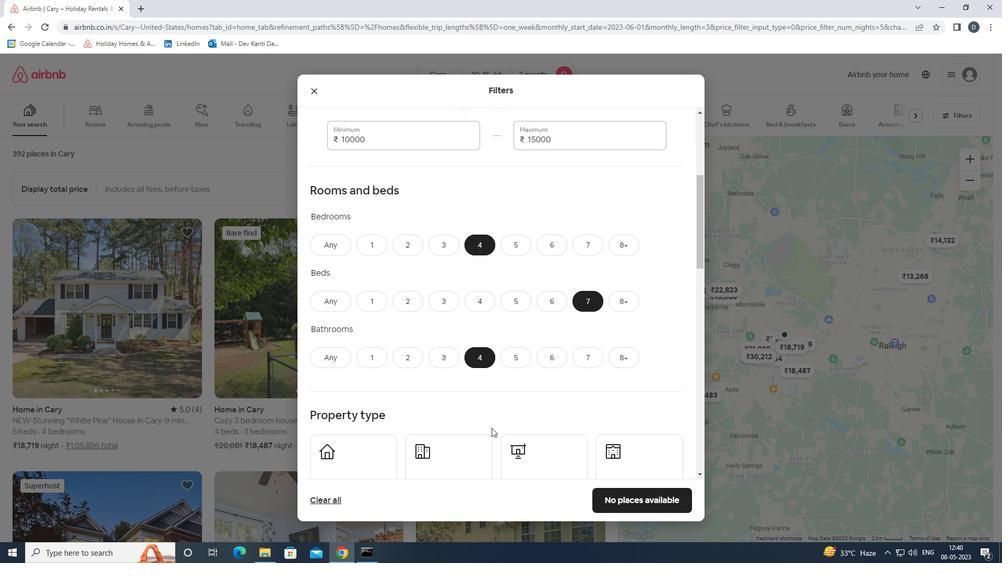 
Action: Mouse scrolled (491, 425) with delta (0, 0)
Screenshot: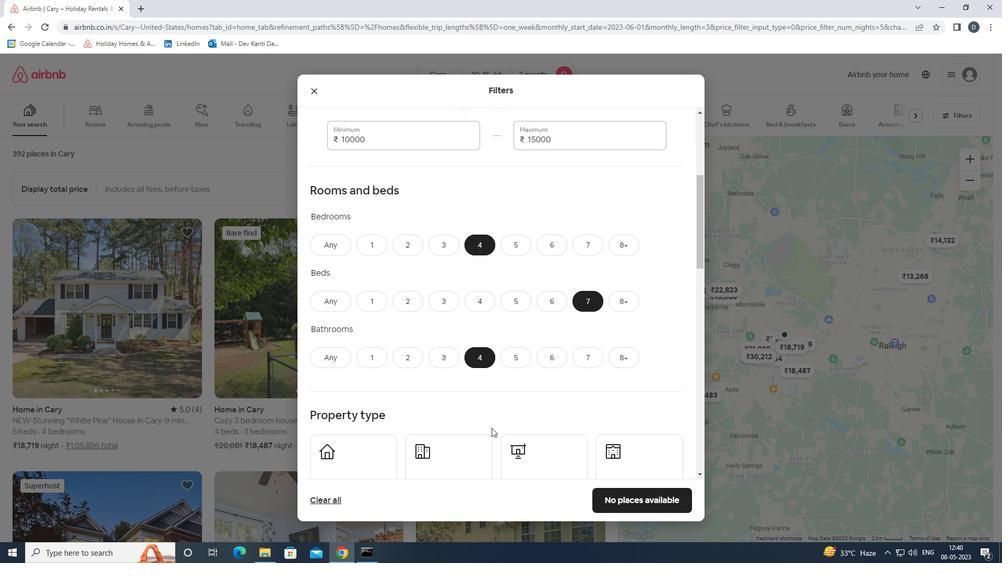 
Action: Mouse moved to (345, 345)
Screenshot: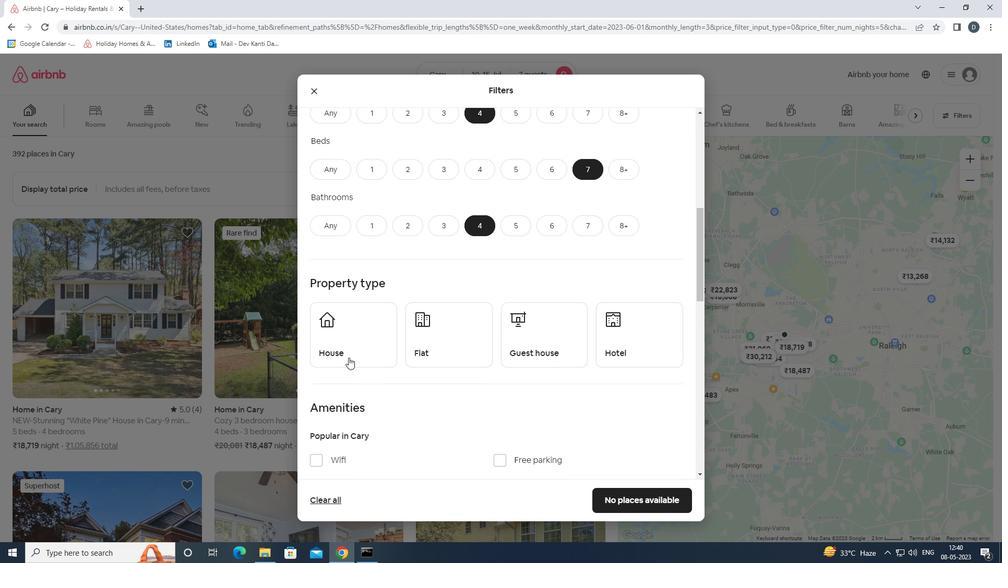 
Action: Mouse pressed left at (345, 345)
Screenshot: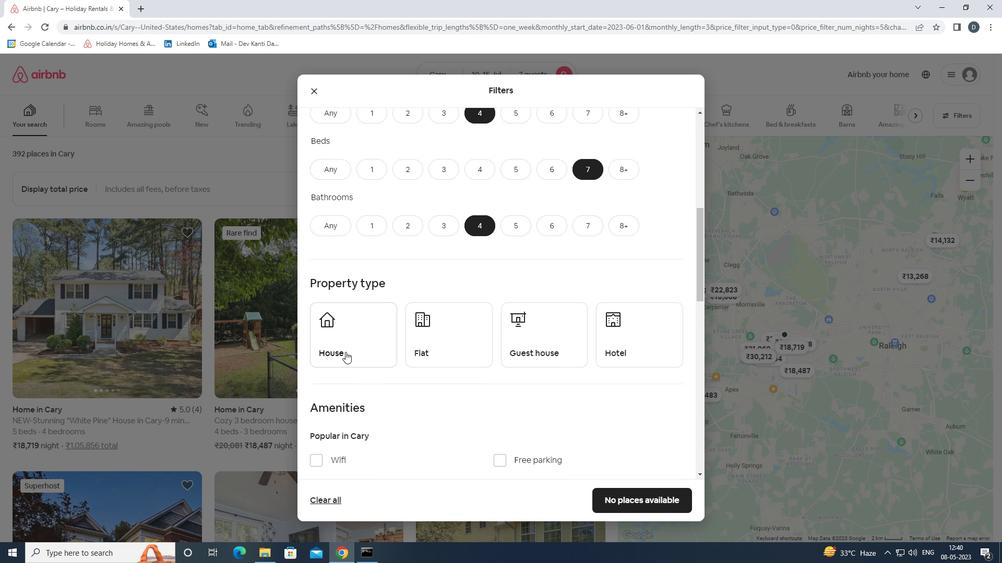
Action: Mouse moved to (445, 340)
Screenshot: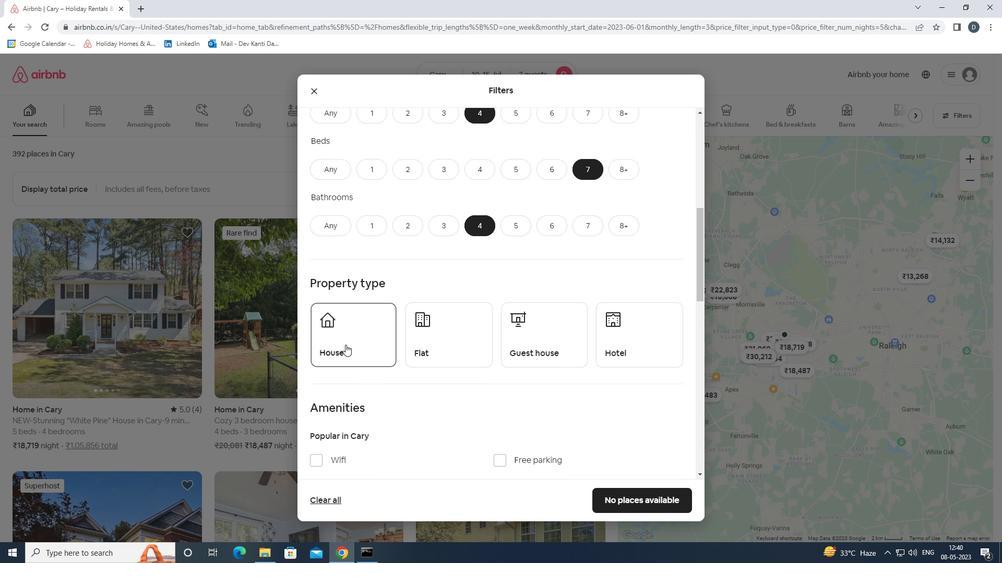 
Action: Mouse pressed left at (445, 340)
Screenshot: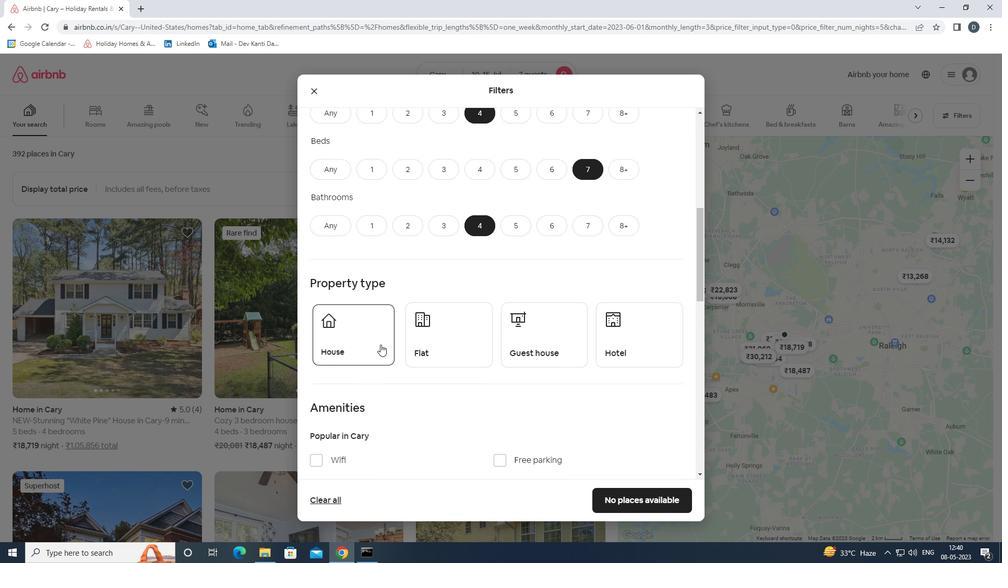 
Action: Mouse moved to (572, 339)
Screenshot: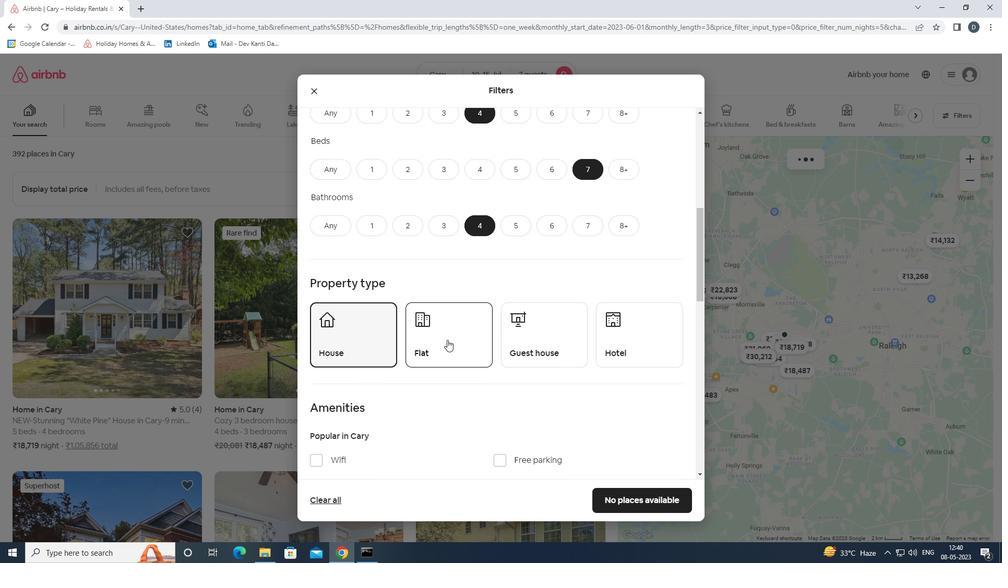 
Action: Mouse pressed left at (572, 339)
Screenshot: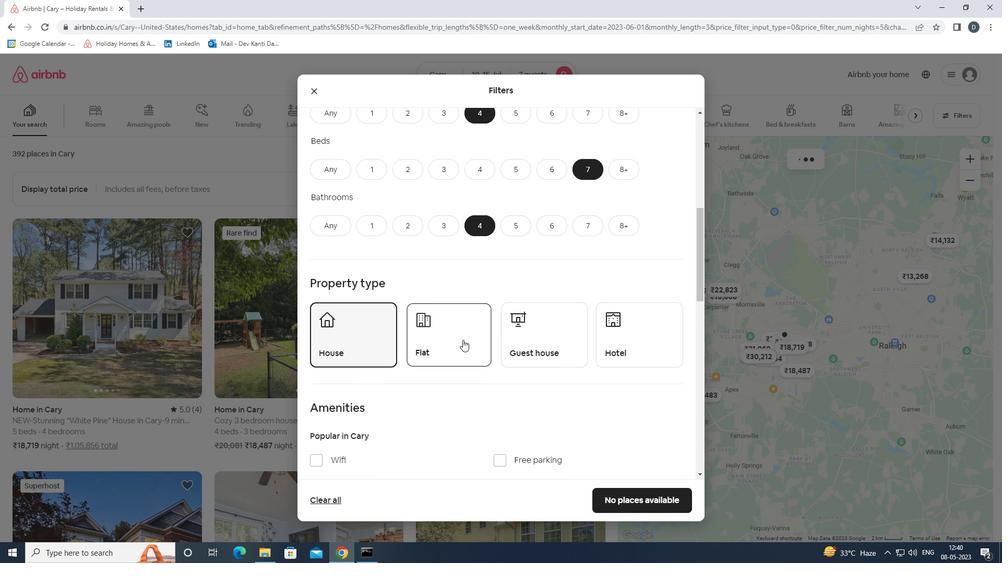 
Action: Mouse moved to (578, 356)
Screenshot: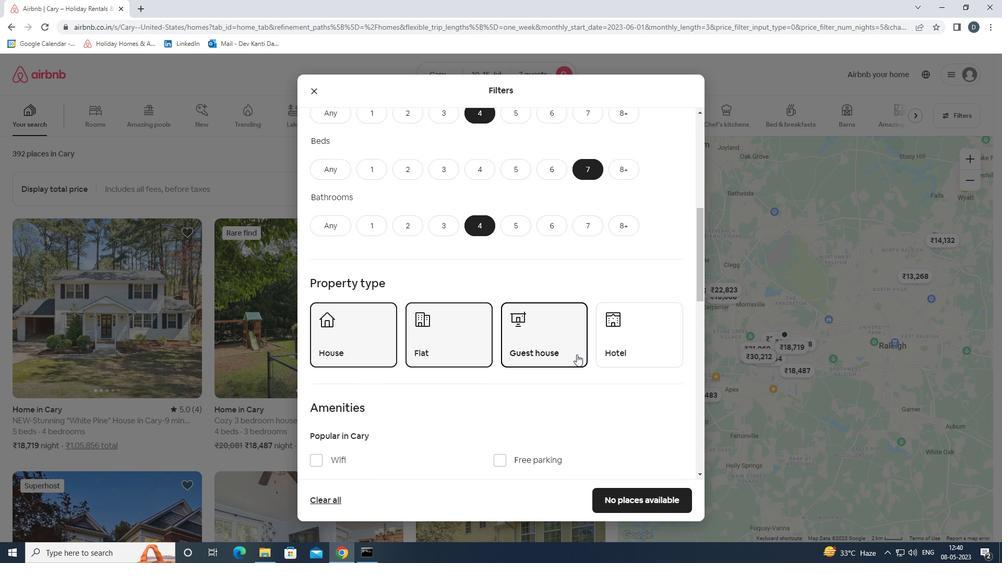 
Action: Mouse scrolled (578, 355) with delta (0, 0)
Screenshot: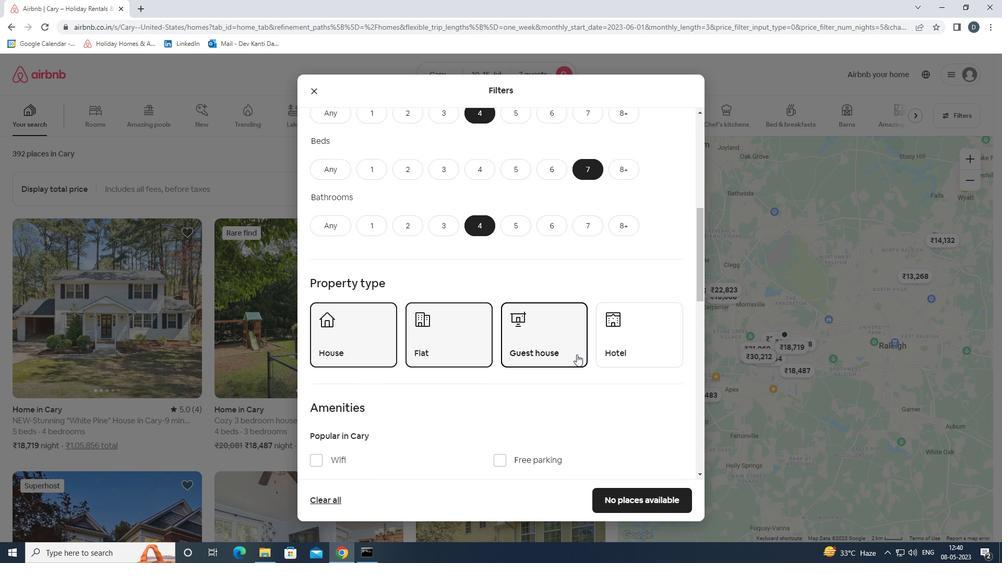 
Action: Mouse moved to (579, 357)
Screenshot: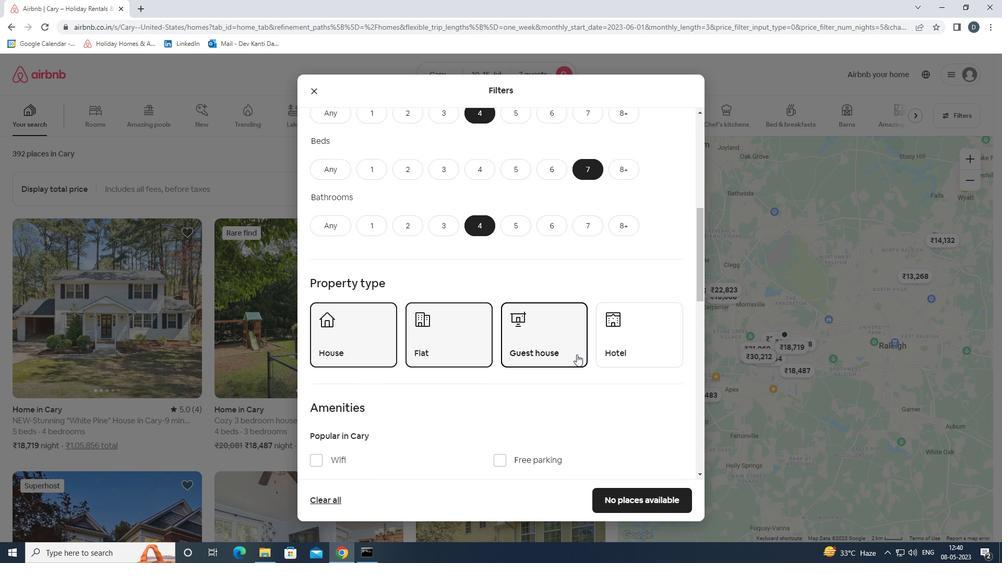 
Action: Mouse scrolled (579, 356) with delta (0, 0)
Screenshot: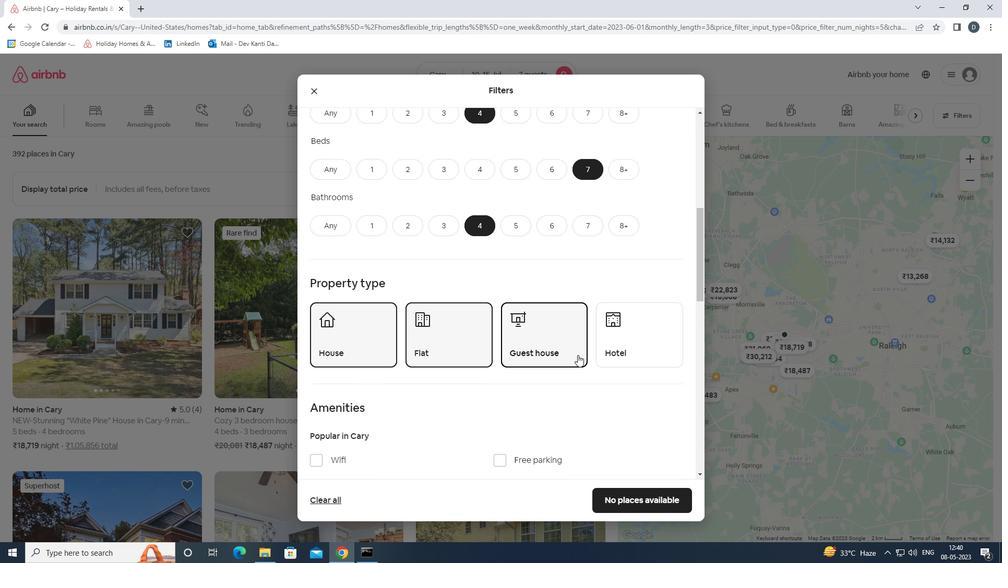 
Action: Mouse moved to (333, 356)
Screenshot: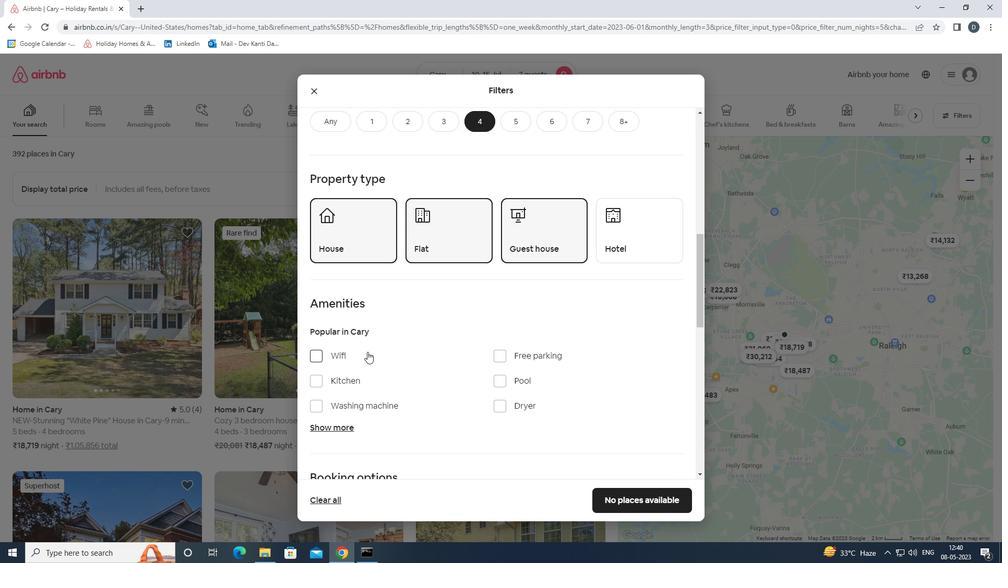
Action: Mouse pressed left at (333, 356)
Screenshot: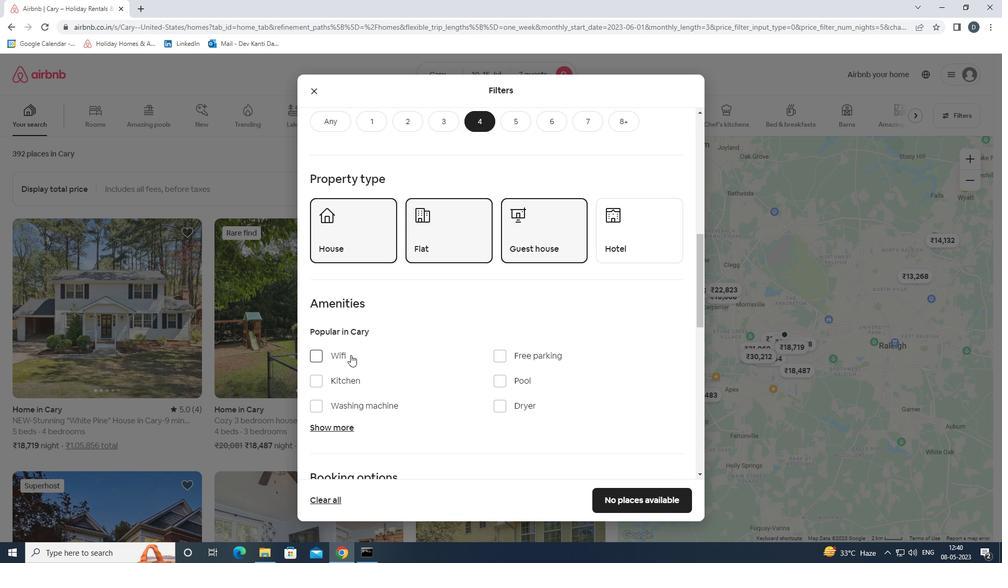 
Action: Mouse moved to (532, 352)
Screenshot: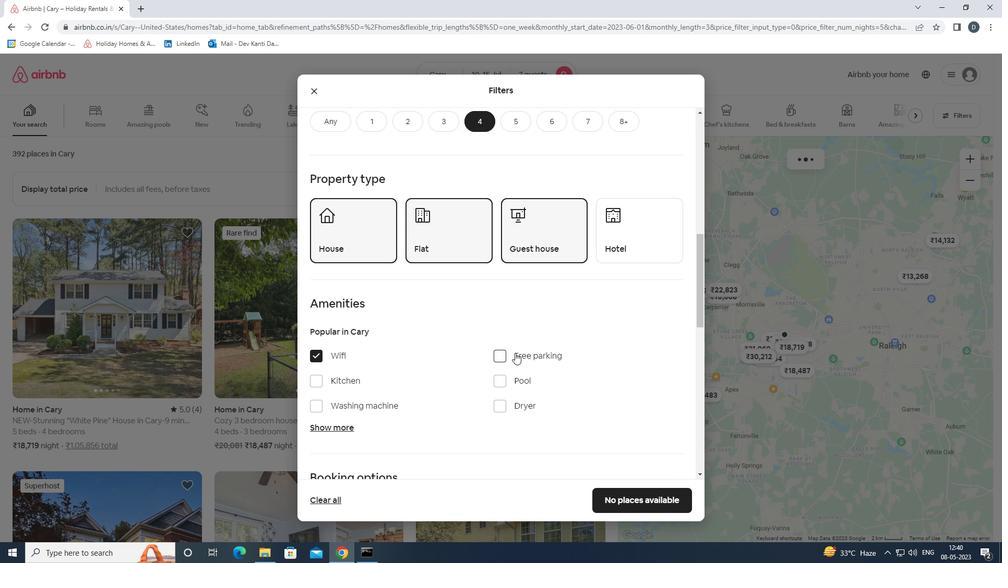 
Action: Mouse pressed left at (532, 352)
Screenshot: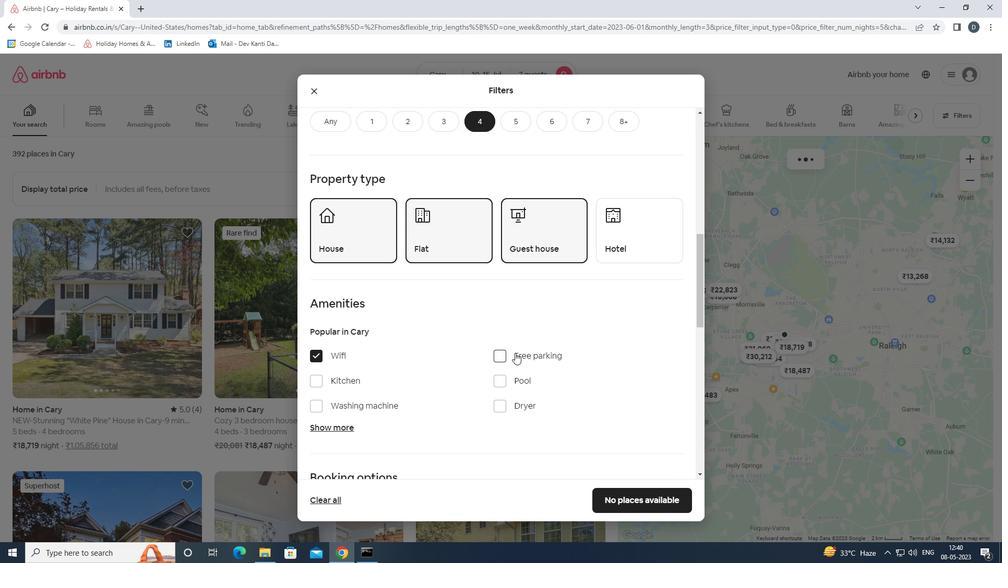 
Action: Mouse moved to (343, 424)
Screenshot: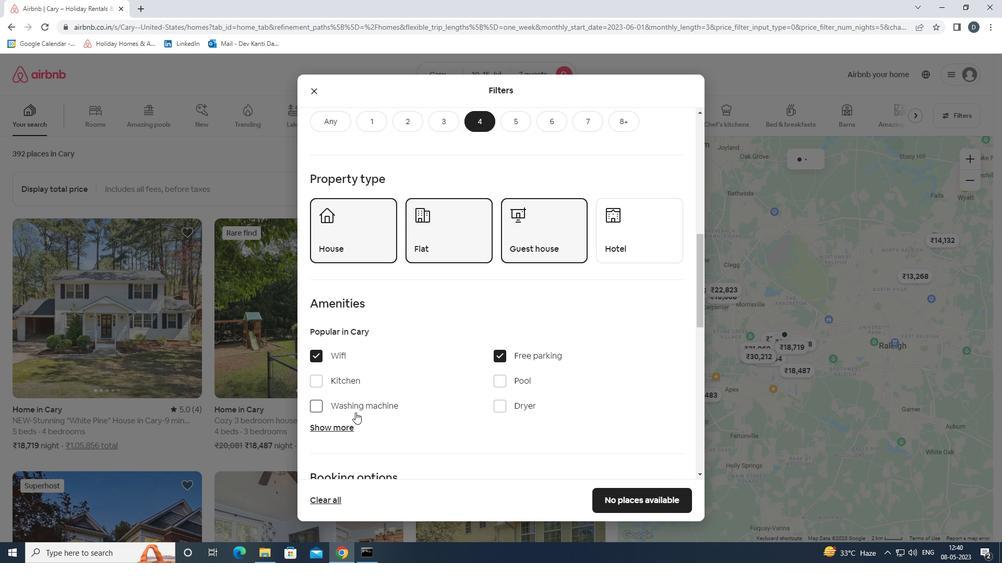 
Action: Mouse pressed left at (343, 424)
Screenshot: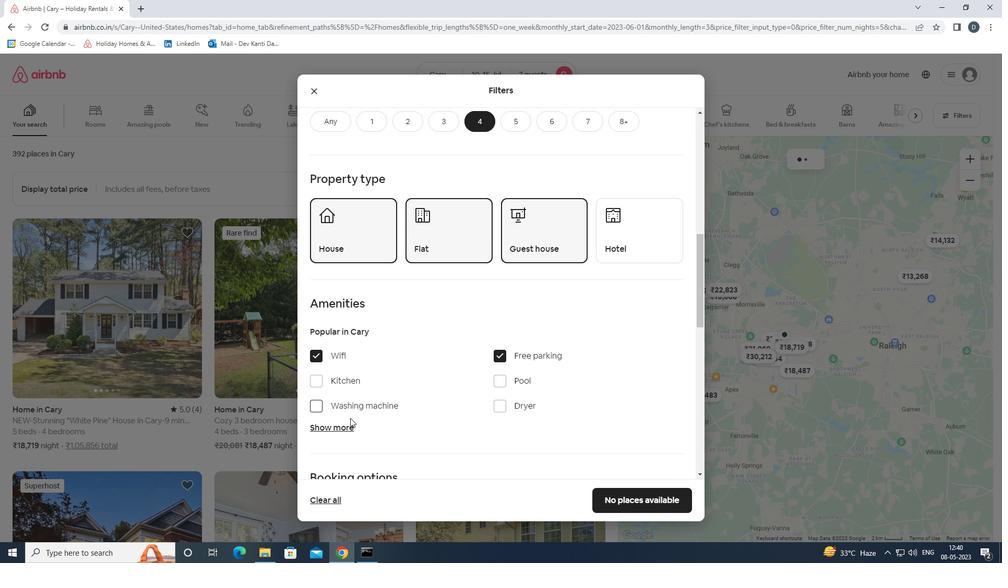 
Action: Mouse moved to (435, 433)
Screenshot: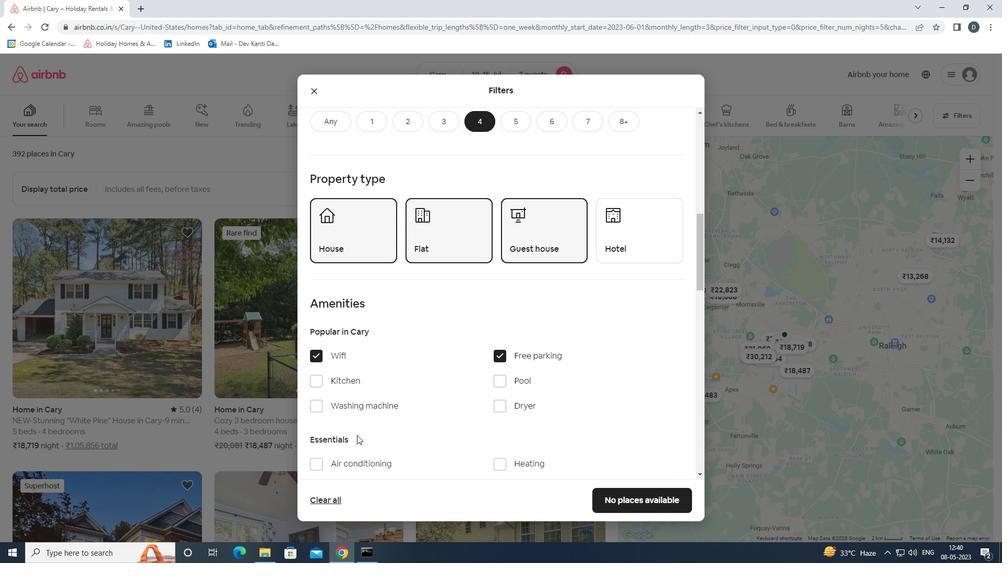 
Action: Mouse scrolled (435, 433) with delta (0, 0)
Screenshot: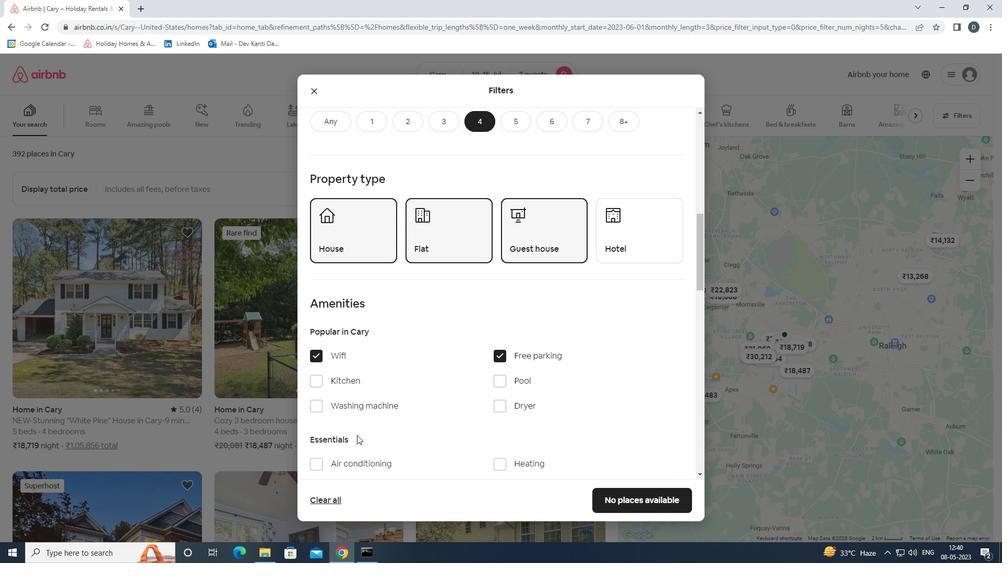 
Action: Mouse moved to (437, 432)
Screenshot: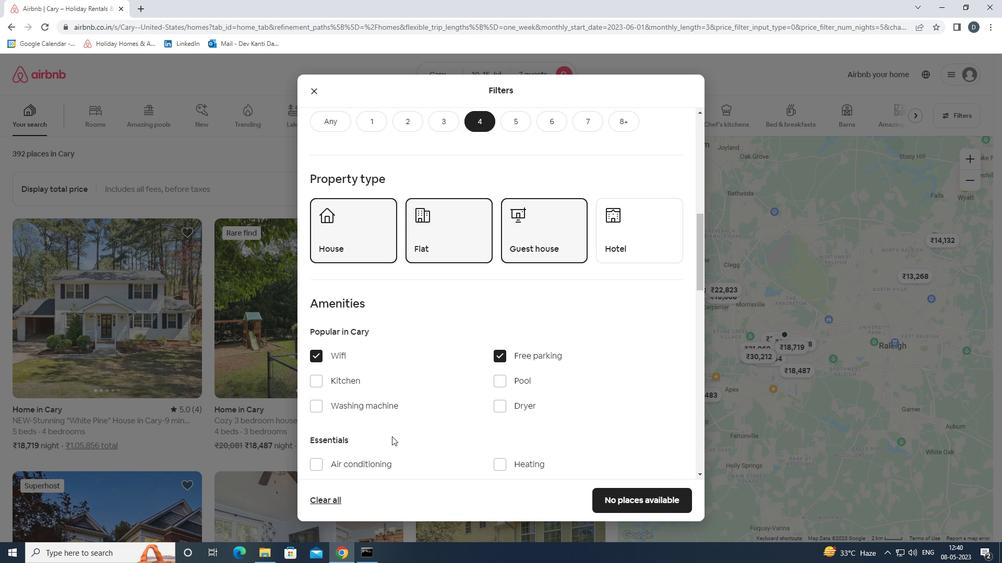 
Action: Mouse scrolled (437, 432) with delta (0, 0)
Screenshot: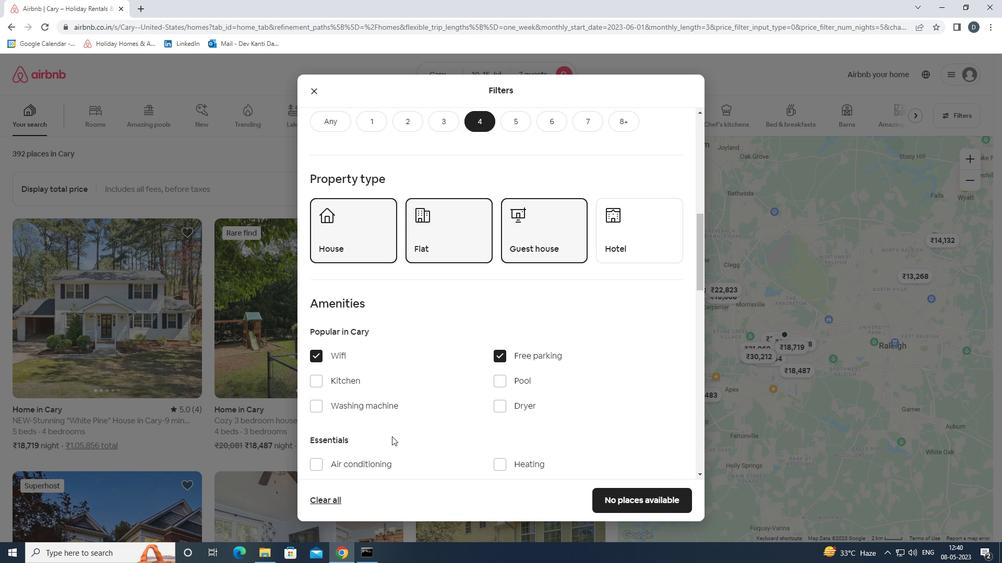 
Action: Mouse moved to (515, 384)
Screenshot: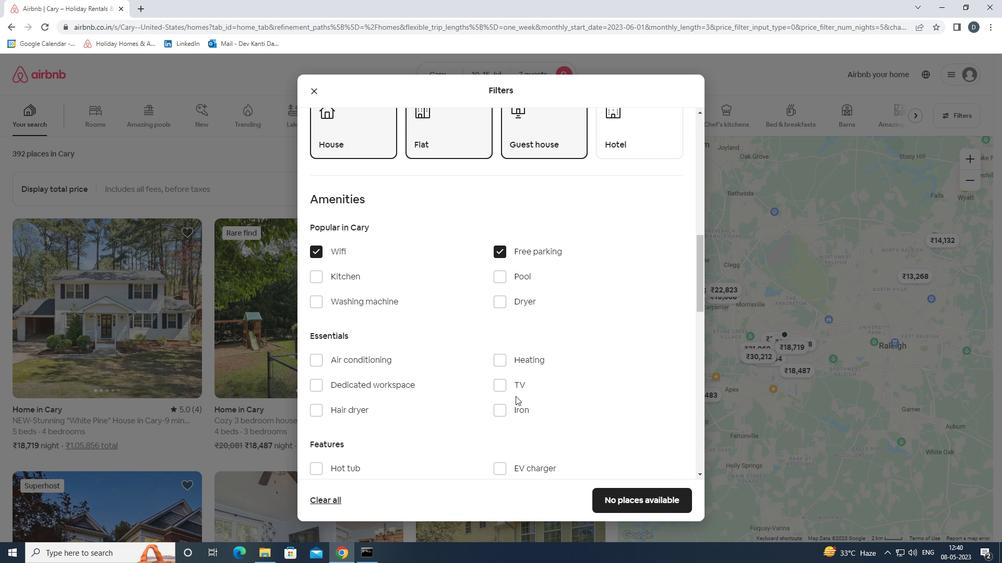 
Action: Mouse pressed left at (515, 384)
Screenshot: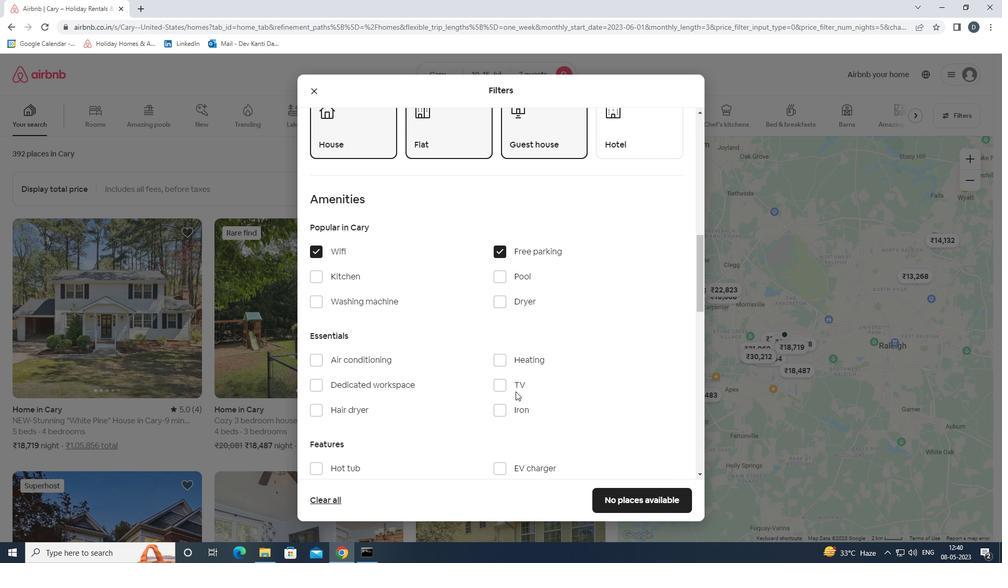 
Action: Mouse moved to (515, 383)
Screenshot: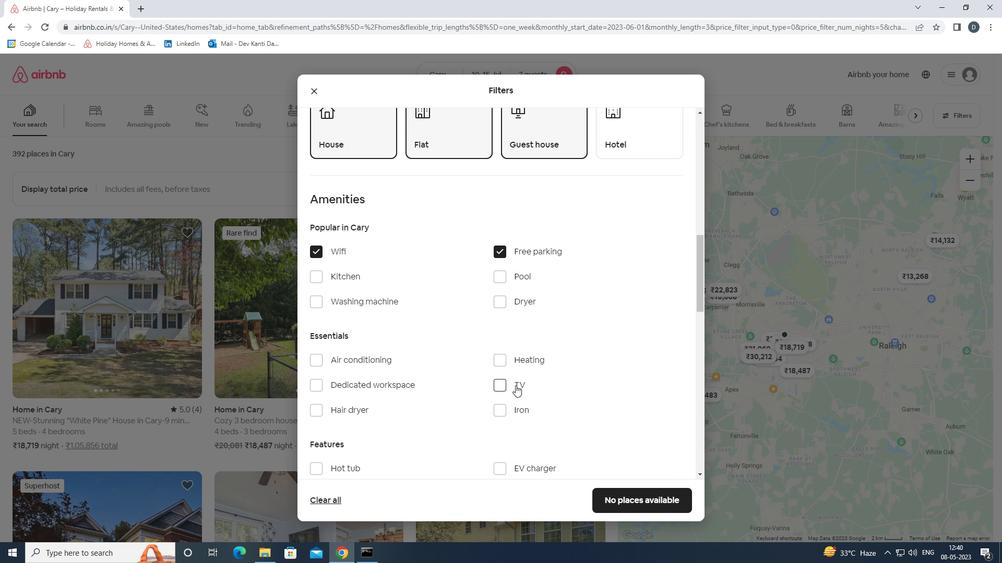 
Action: Mouse scrolled (515, 383) with delta (0, 0)
Screenshot: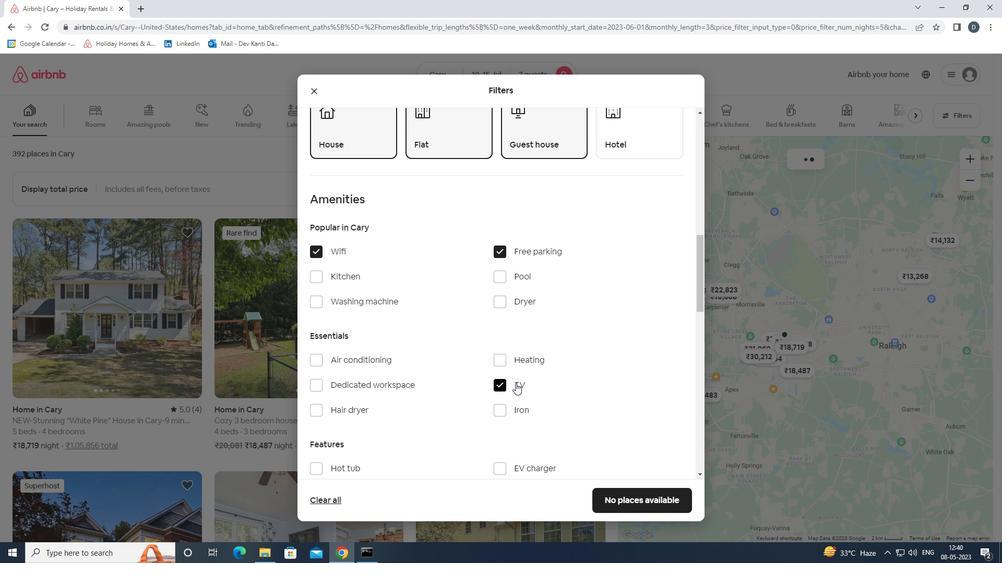 
Action: Mouse moved to (515, 383)
Screenshot: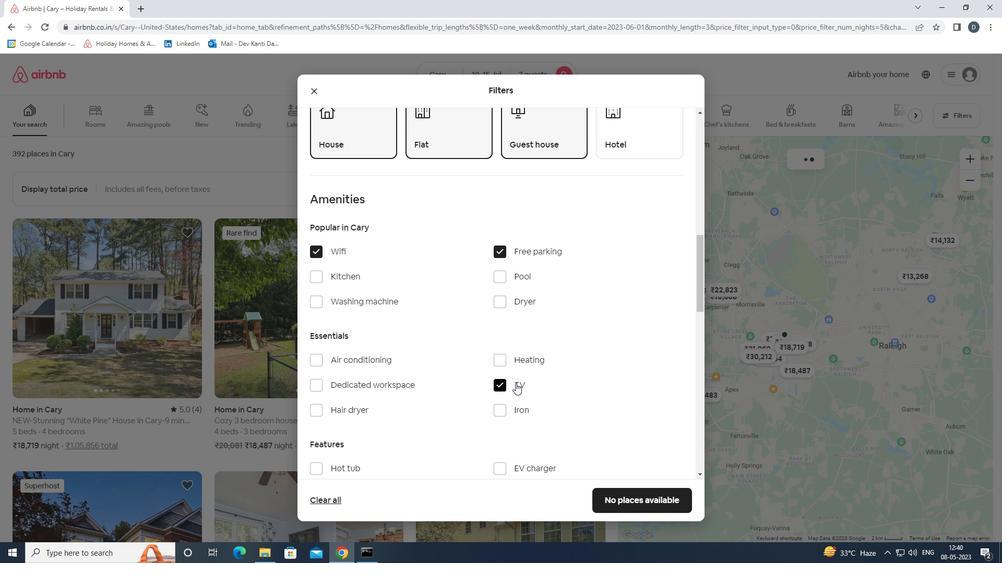 
Action: Mouse scrolled (515, 383) with delta (0, 0)
Screenshot: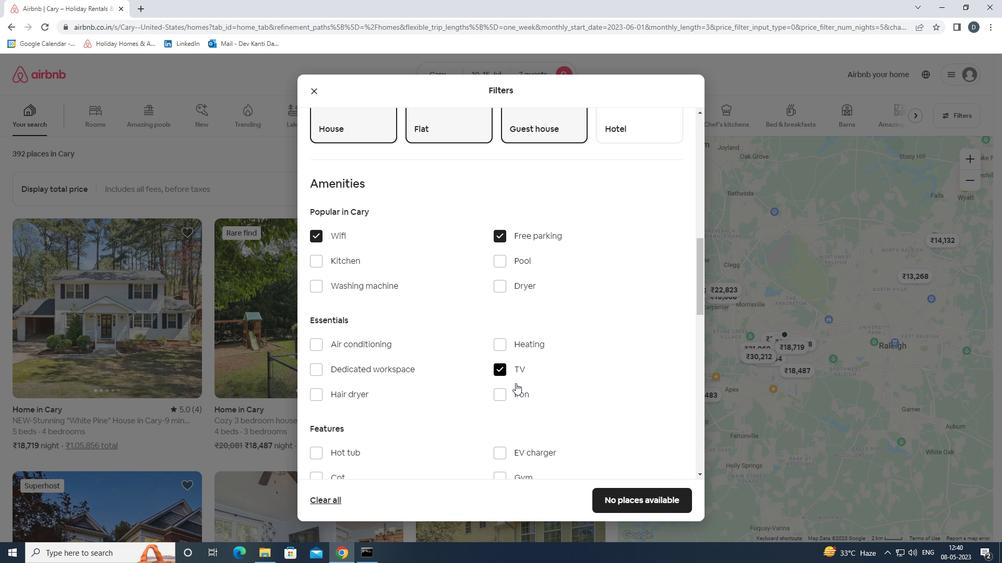 
Action: Mouse moved to (523, 387)
Screenshot: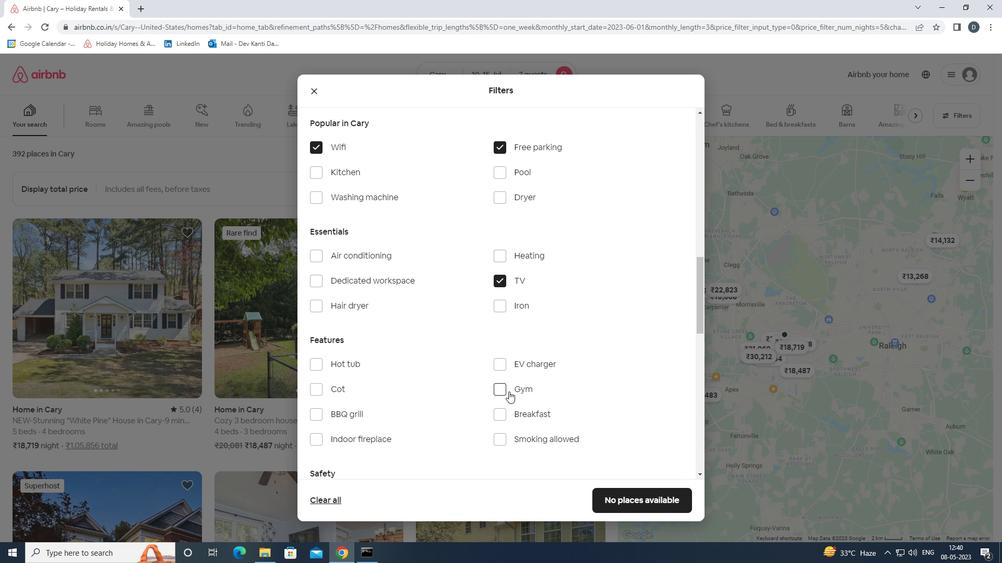 
Action: Mouse pressed left at (523, 387)
Screenshot: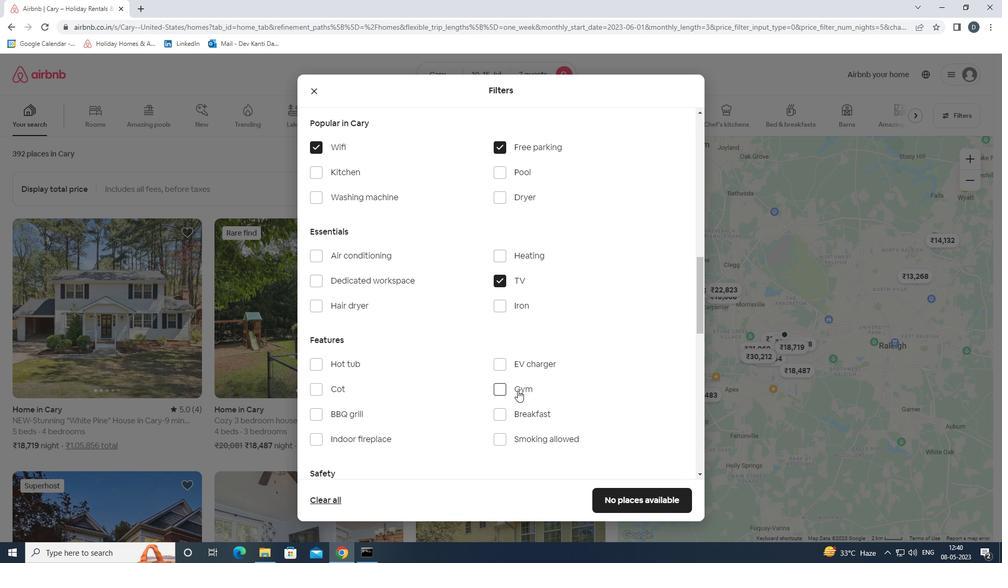 
Action: Mouse moved to (526, 415)
Screenshot: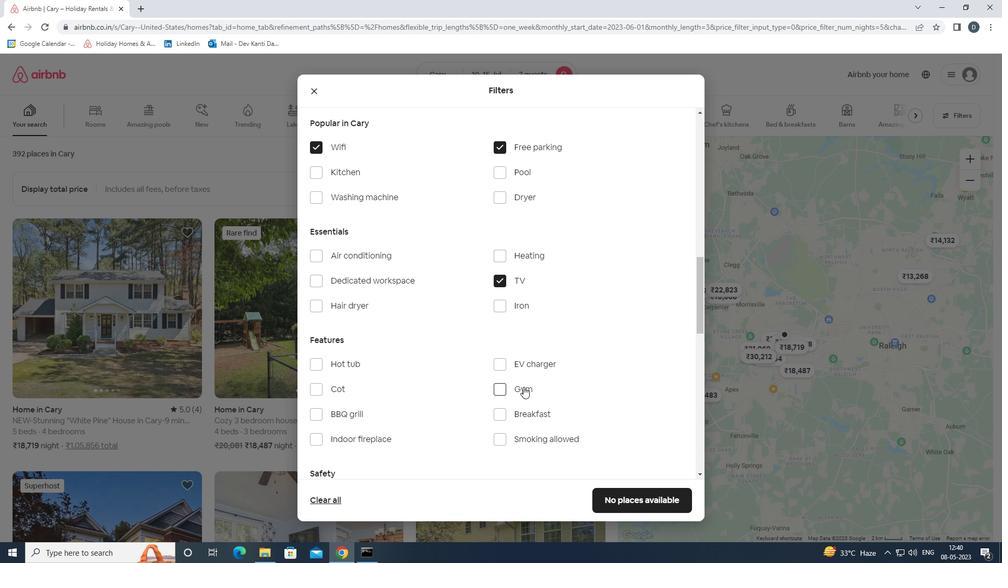 
Action: Mouse pressed left at (526, 415)
Screenshot: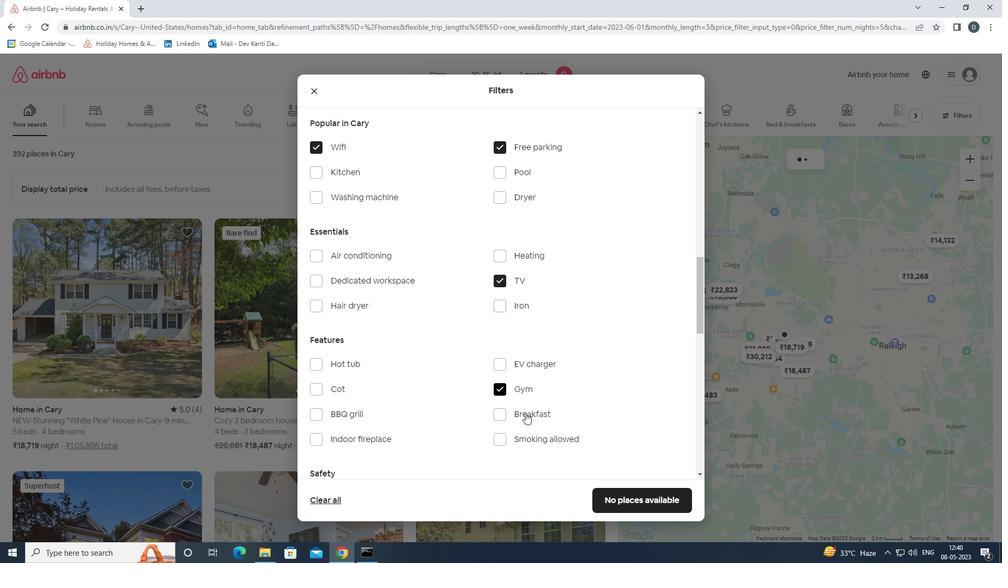 
Action: Mouse moved to (583, 384)
Screenshot: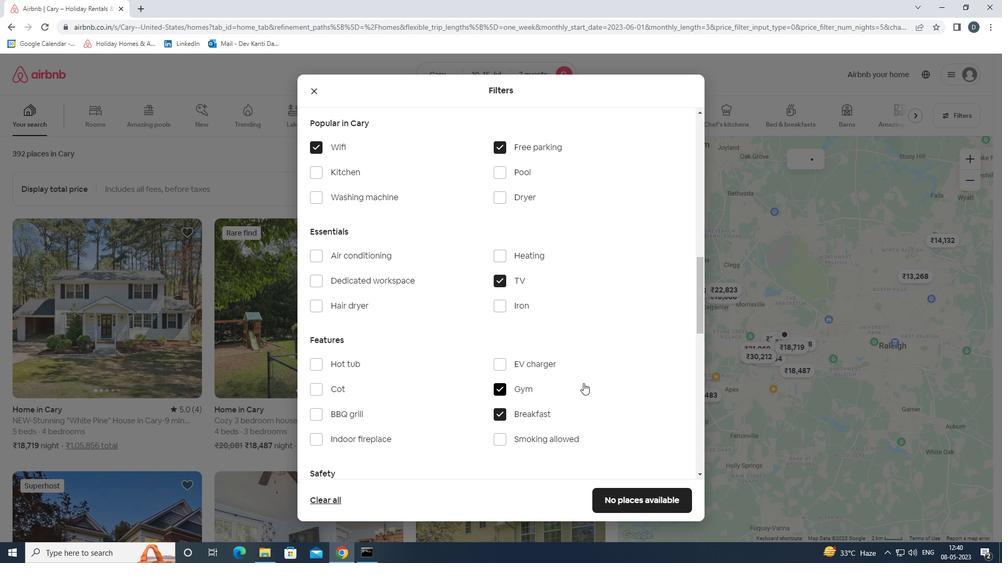 
Action: Mouse scrolled (583, 383) with delta (0, 0)
Screenshot: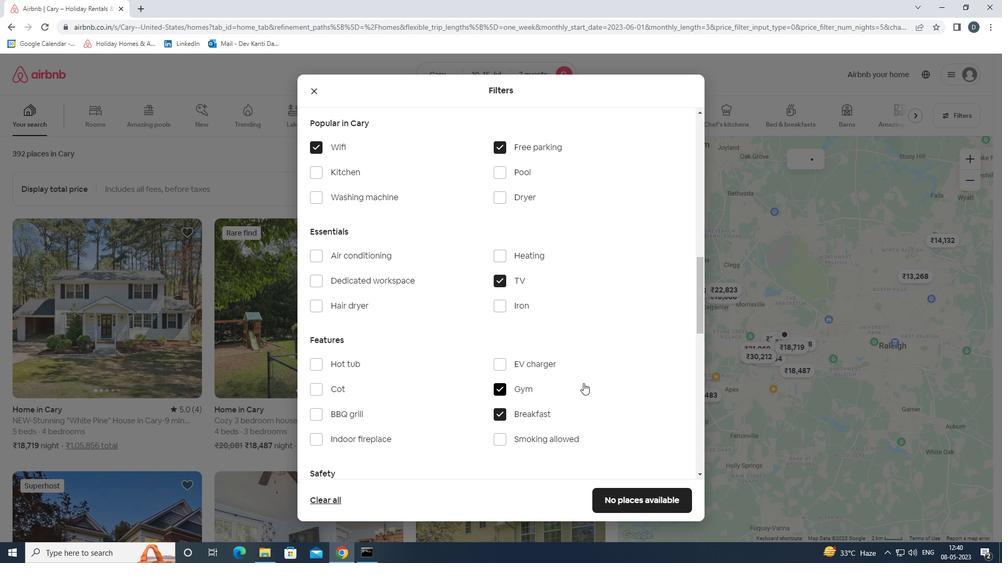 
Action: Mouse moved to (583, 384)
Screenshot: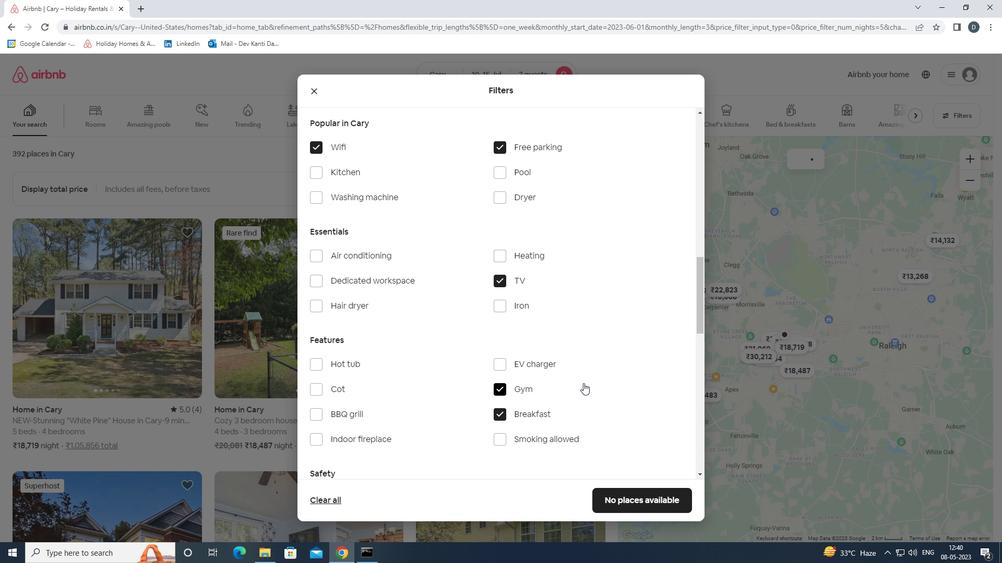 
Action: Mouse scrolled (583, 384) with delta (0, 0)
Screenshot: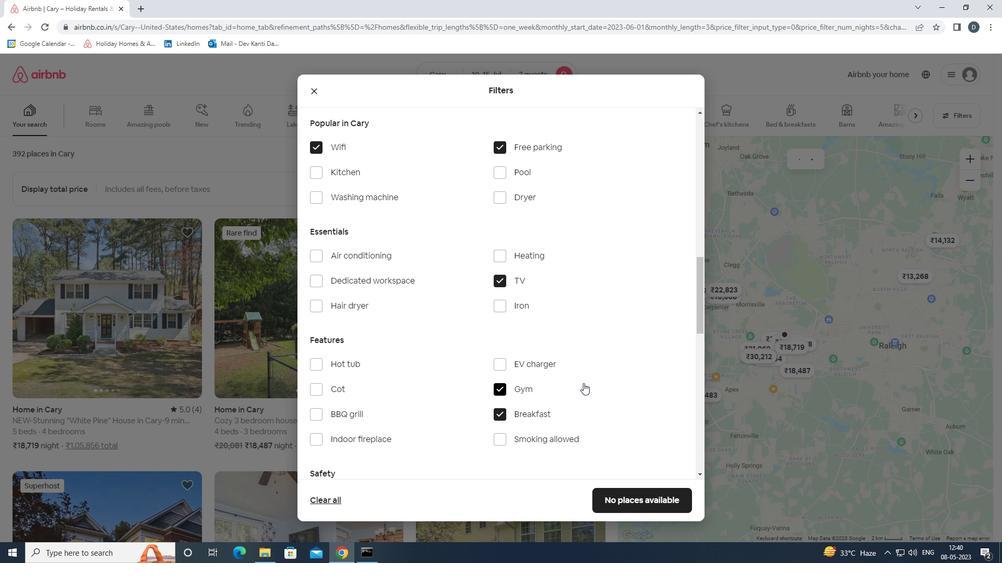 
Action: Mouse moved to (583, 385)
Screenshot: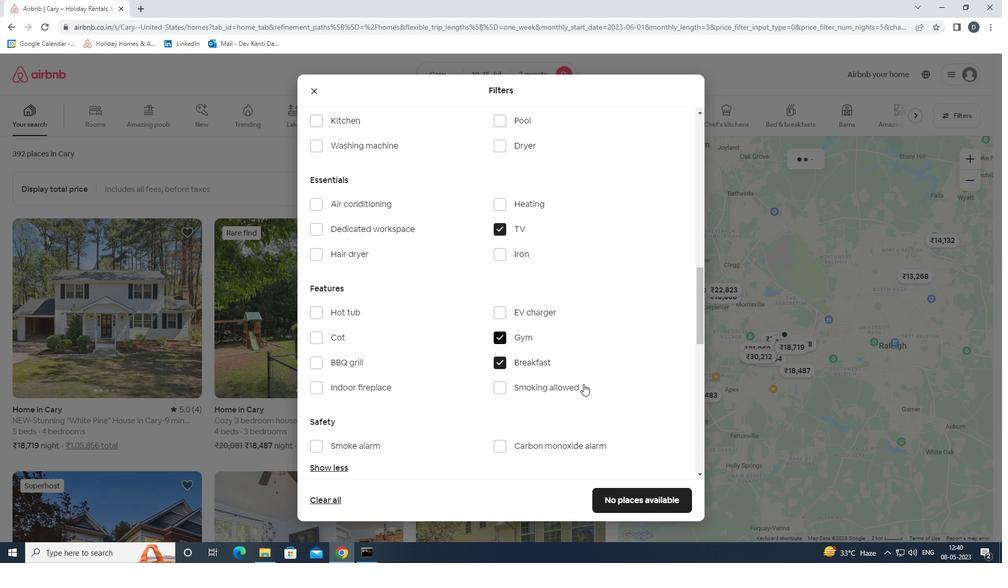 
Action: Mouse scrolled (583, 384) with delta (0, 0)
Screenshot: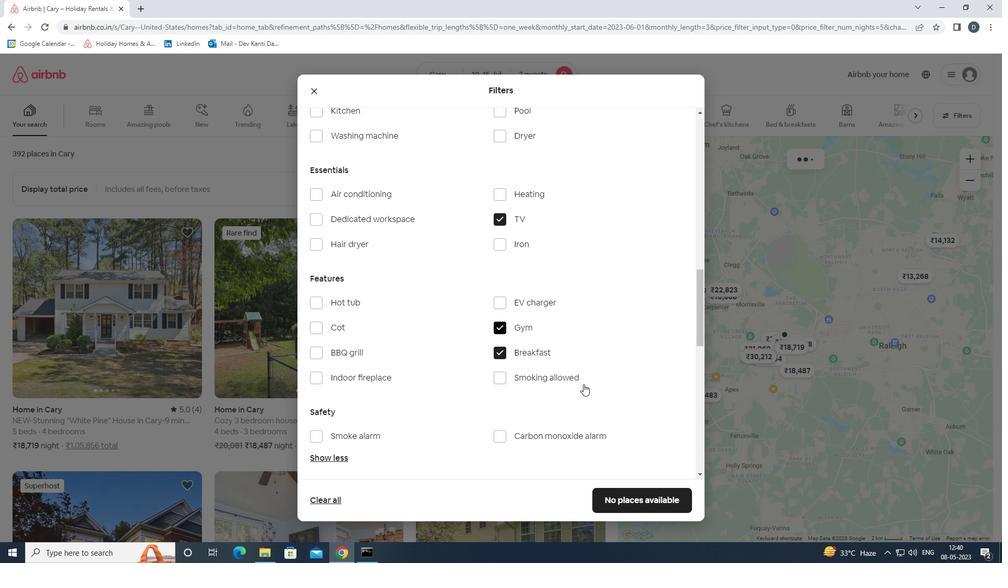 
Action: Mouse moved to (583, 385)
Screenshot: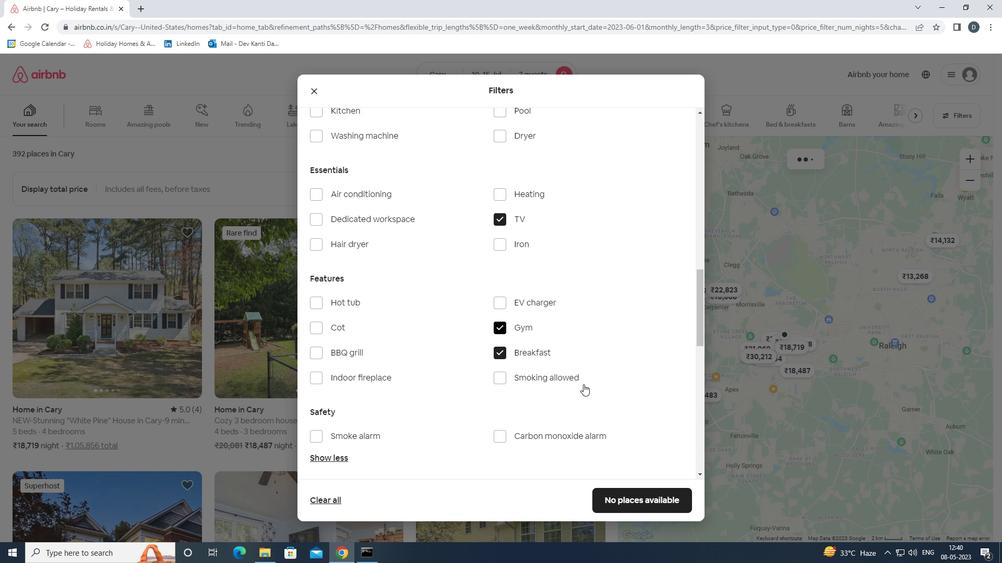 
Action: Mouse scrolled (583, 385) with delta (0, 0)
Screenshot: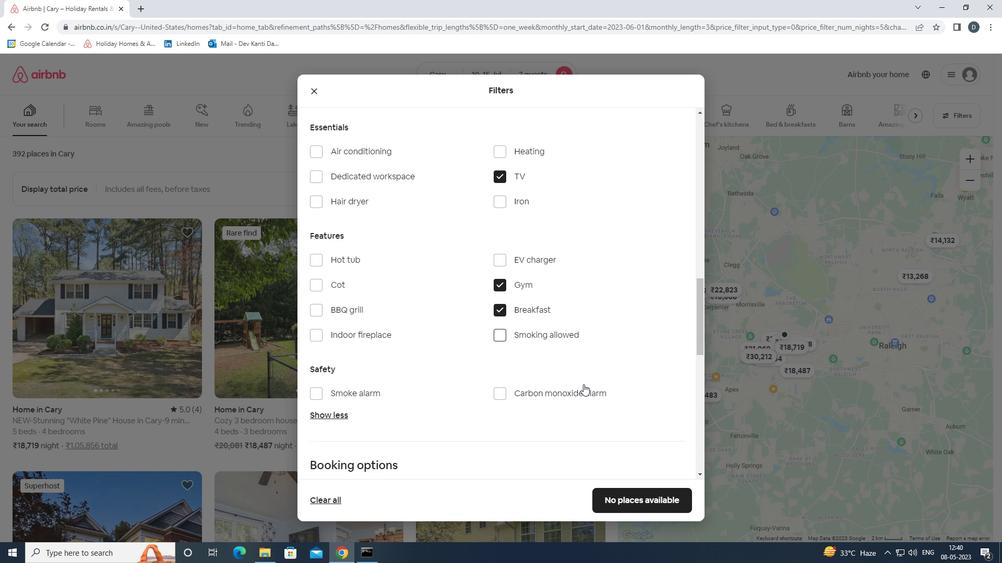 
Action: Mouse moved to (584, 385)
Screenshot: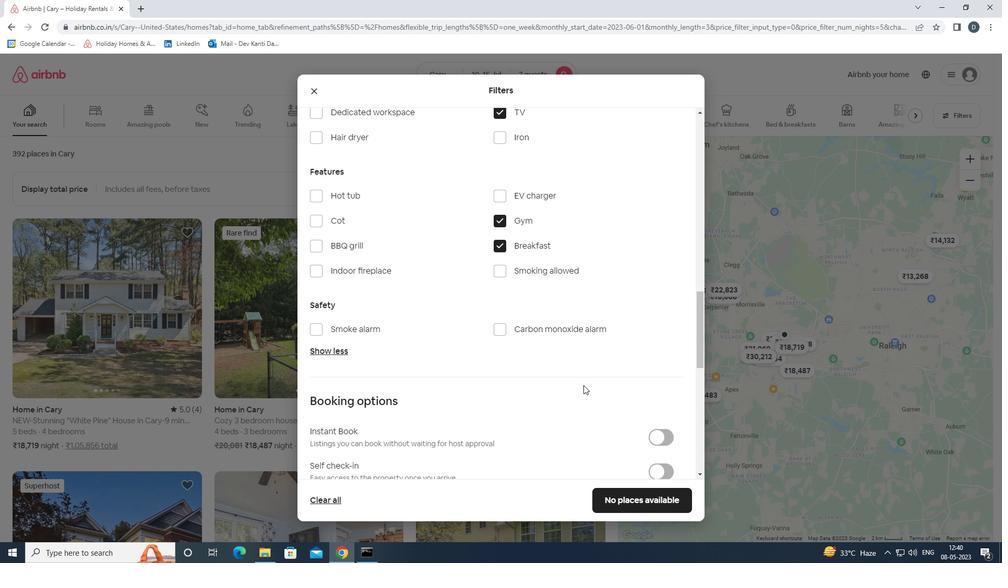 
Action: Mouse scrolled (584, 385) with delta (0, 0)
Screenshot: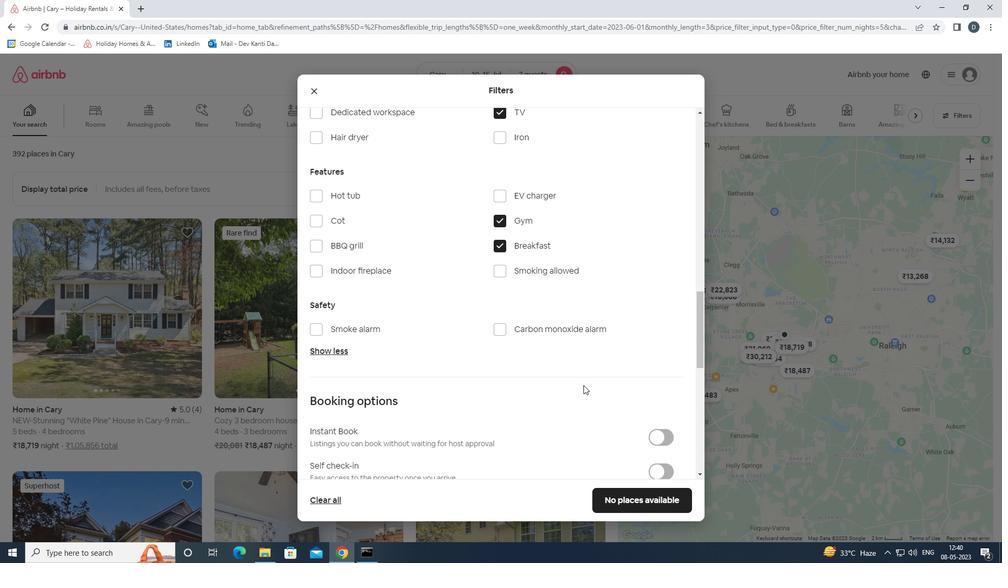 
Action: Mouse moved to (651, 388)
Screenshot: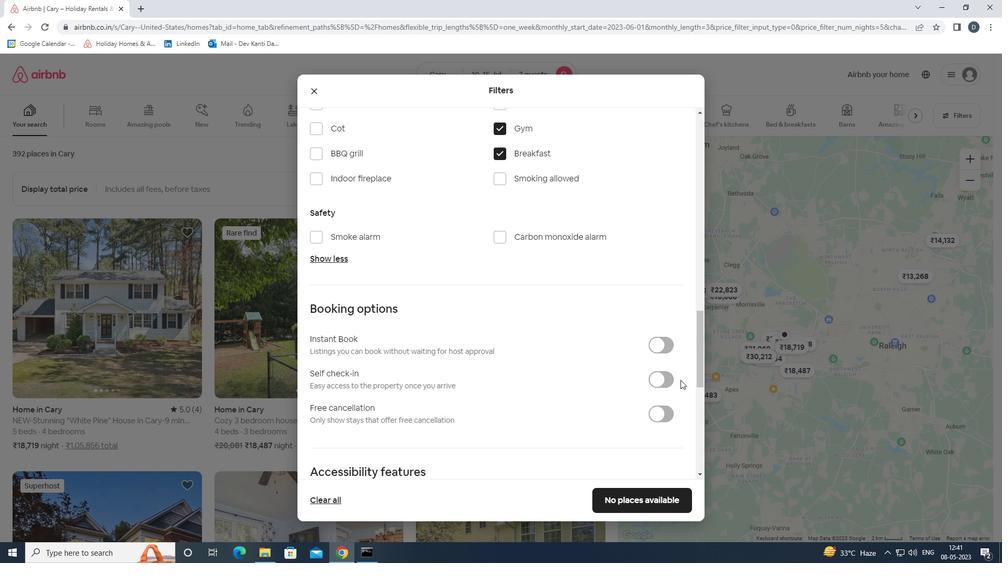 
Action: Mouse pressed left at (651, 388)
Screenshot: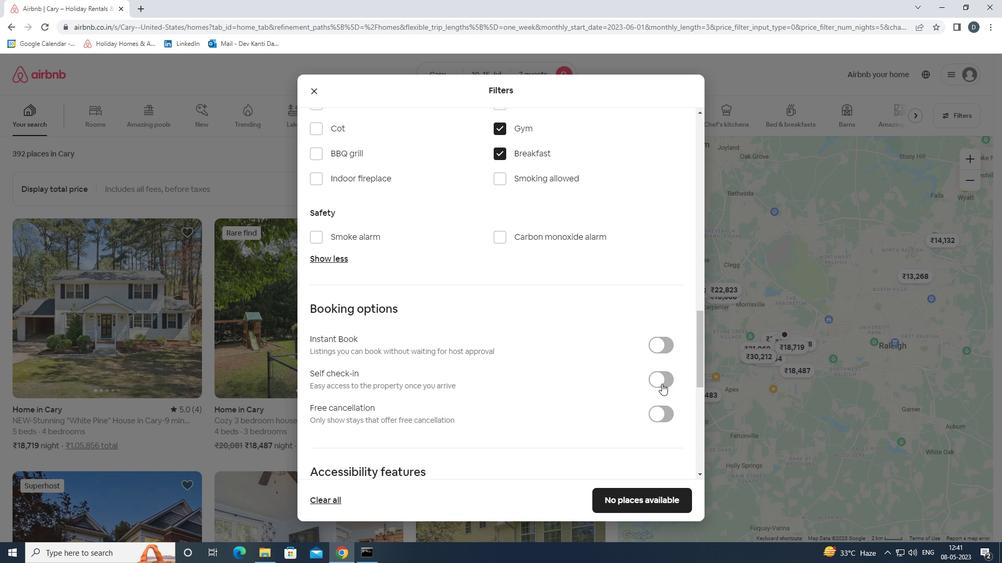 
Action: Mouse moved to (642, 389)
Screenshot: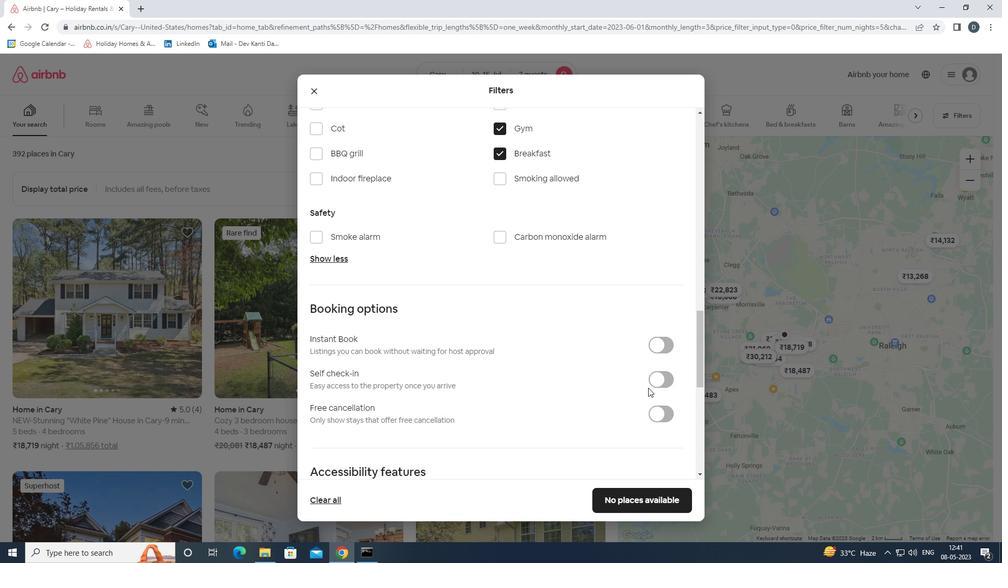 
Action: Mouse scrolled (642, 389) with delta (0, 0)
Screenshot: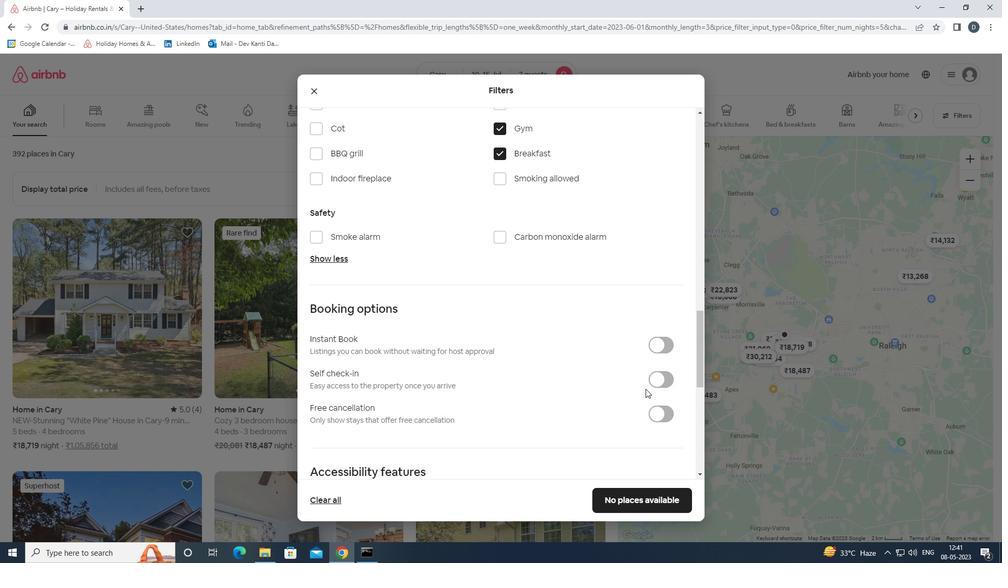 
Action: Mouse scrolled (642, 389) with delta (0, 0)
Screenshot: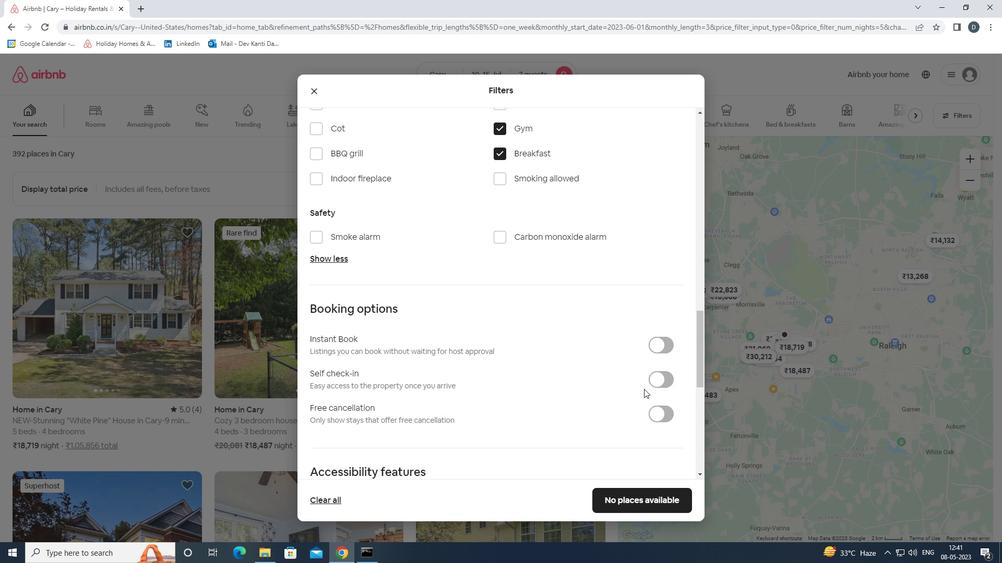 
Action: Mouse moved to (657, 278)
Screenshot: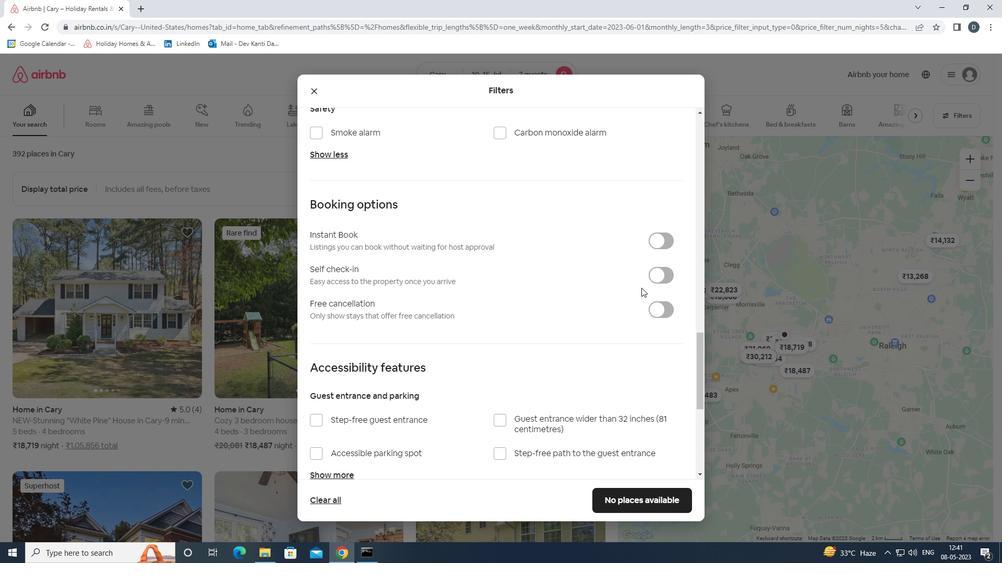 
Action: Mouse pressed left at (657, 278)
Screenshot: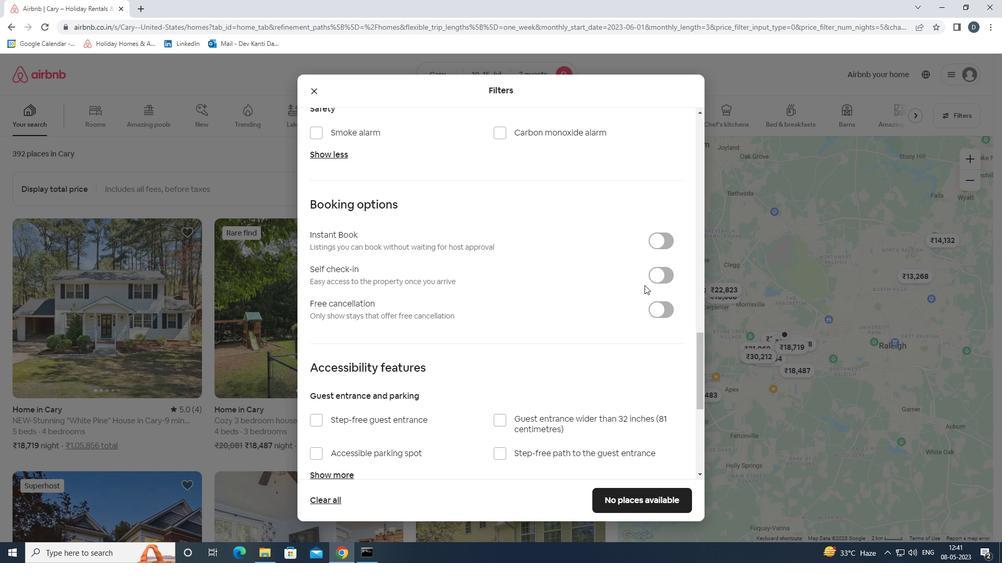 
Action: Mouse moved to (523, 344)
Screenshot: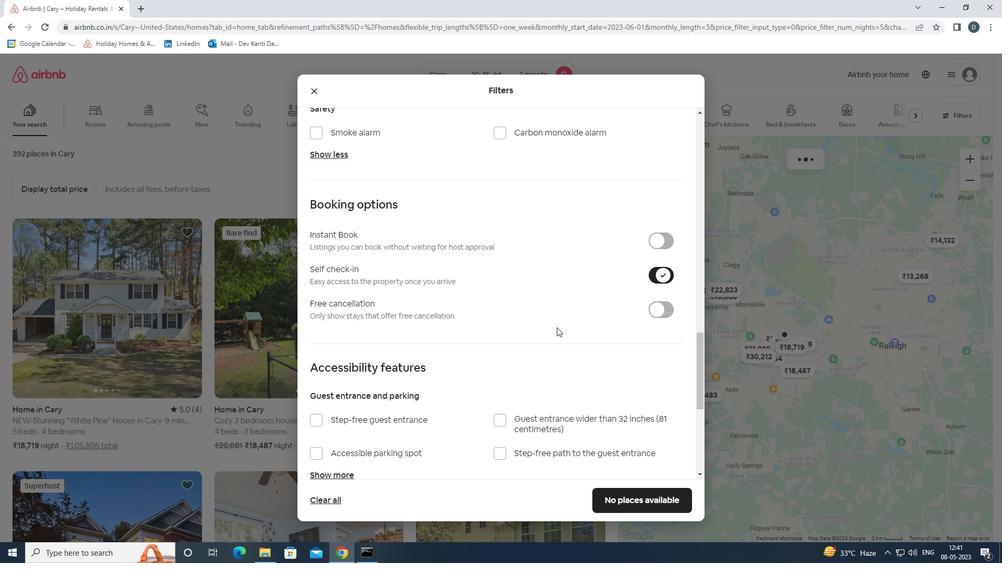 
Action: Mouse scrolled (523, 343) with delta (0, 0)
Screenshot: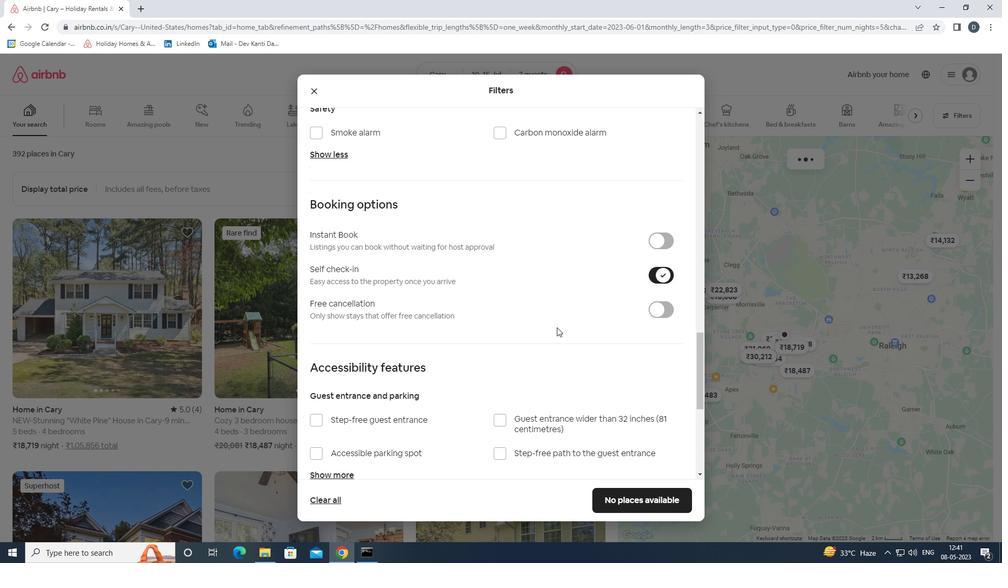 
Action: Mouse scrolled (523, 343) with delta (0, 0)
Screenshot: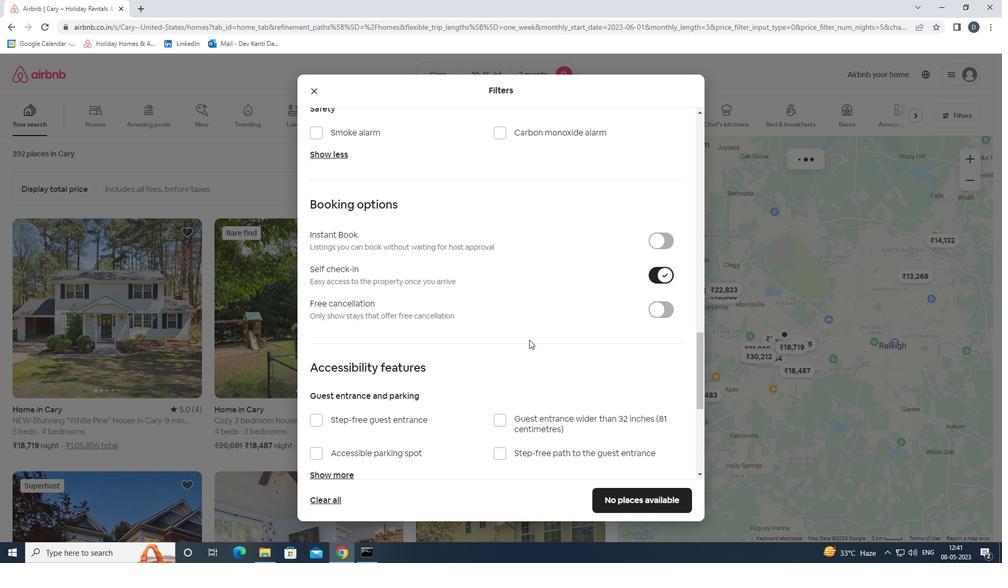 
Action: Mouse moved to (524, 345)
Screenshot: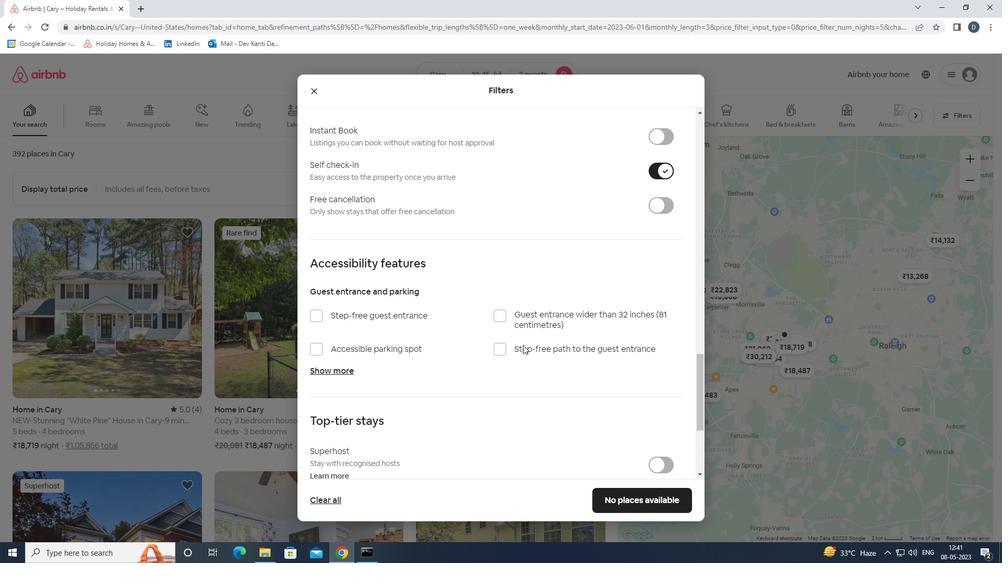 
Action: Mouse scrolled (524, 345) with delta (0, 0)
Screenshot: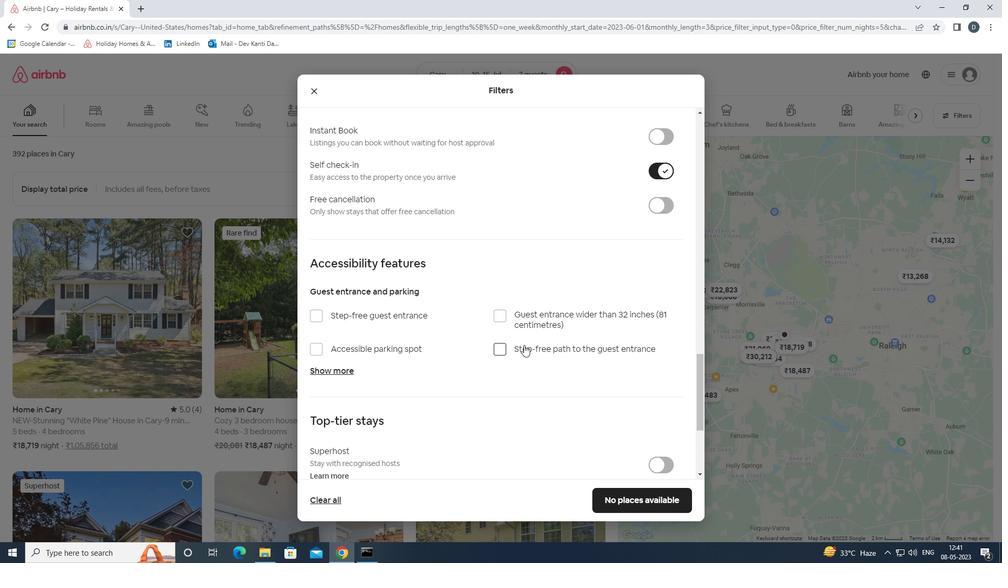 
Action: Mouse scrolled (524, 345) with delta (0, 0)
Screenshot: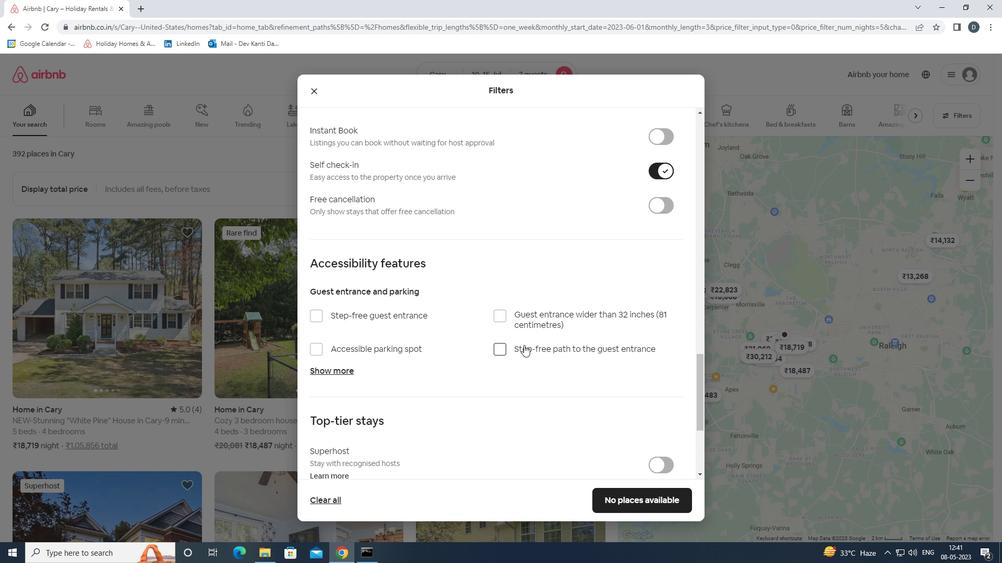 
Action: Mouse moved to (529, 344)
Screenshot: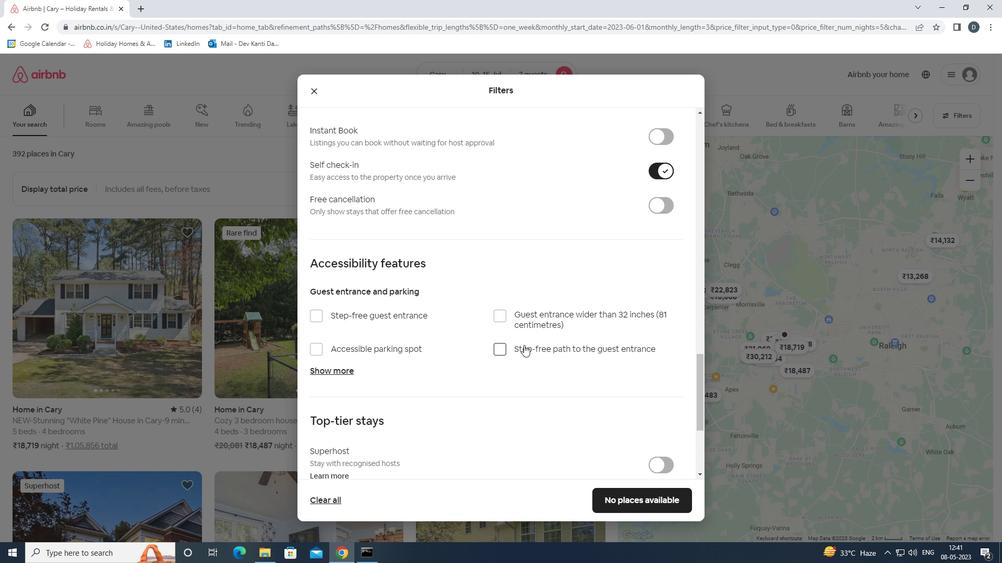 
Action: Mouse scrolled (529, 344) with delta (0, 0)
Screenshot: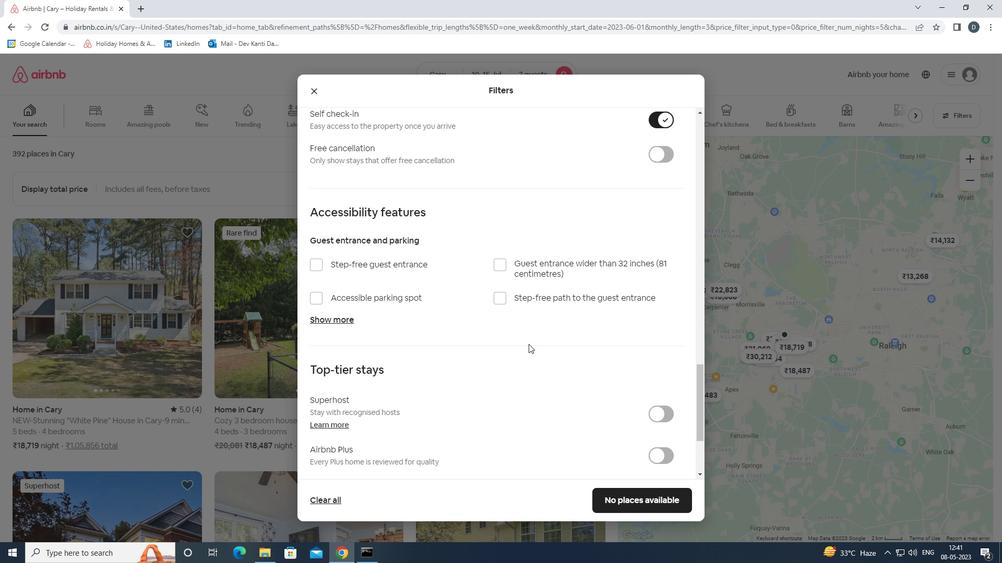 
Action: Mouse scrolled (529, 344) with delta (0, 0)
Screenshot: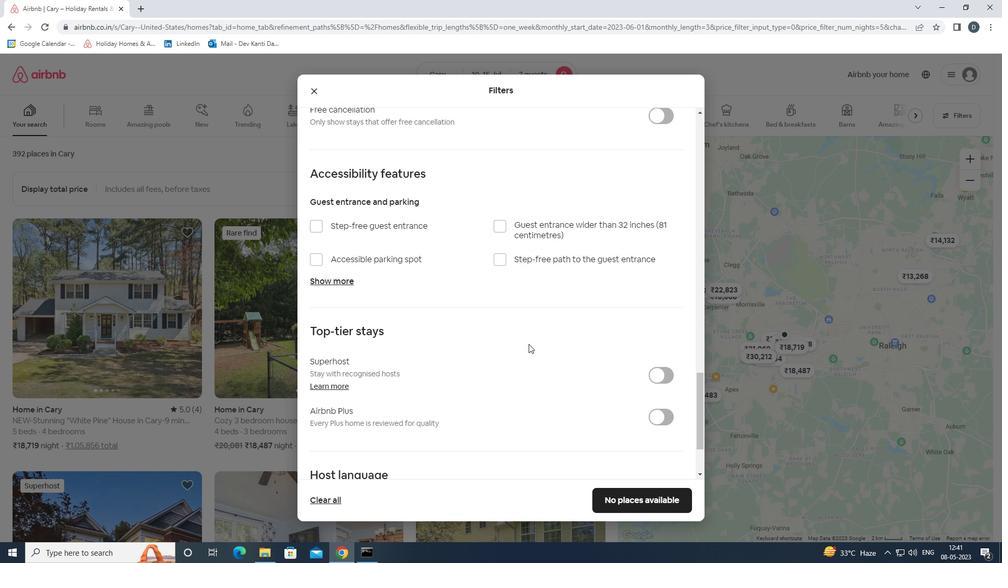 
Action: Mouse moved to (528, 344)
Screenshot: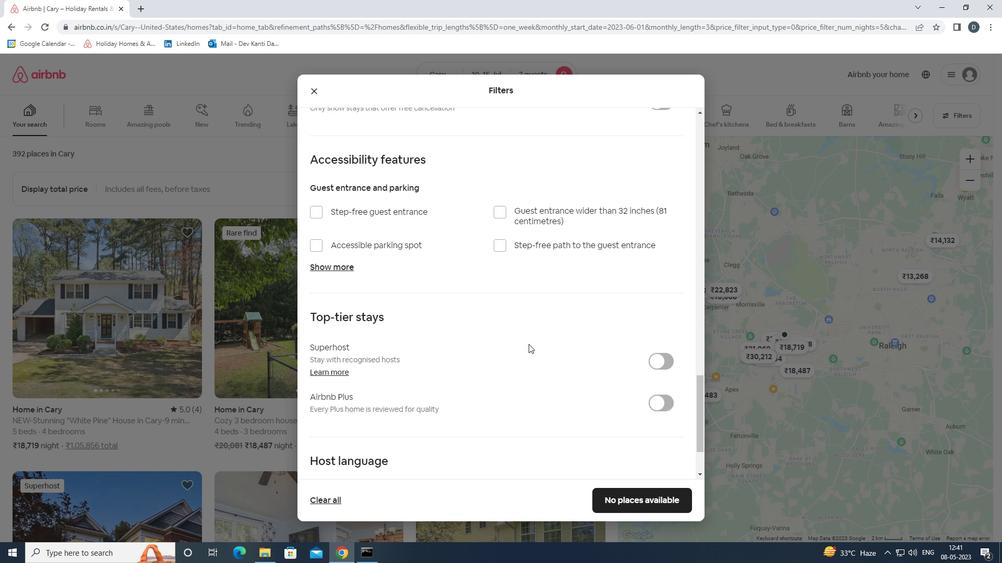 
Action: Mouse scrolled (528, 344) with delta (0, 0)
Screenshot: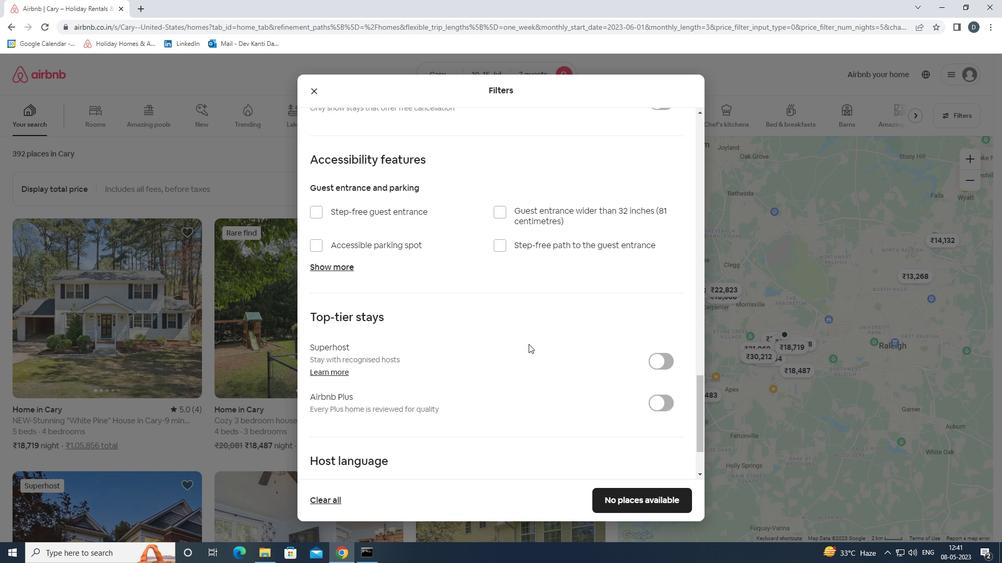 
Action: Mouse moved to (520, 350)
Screenshot: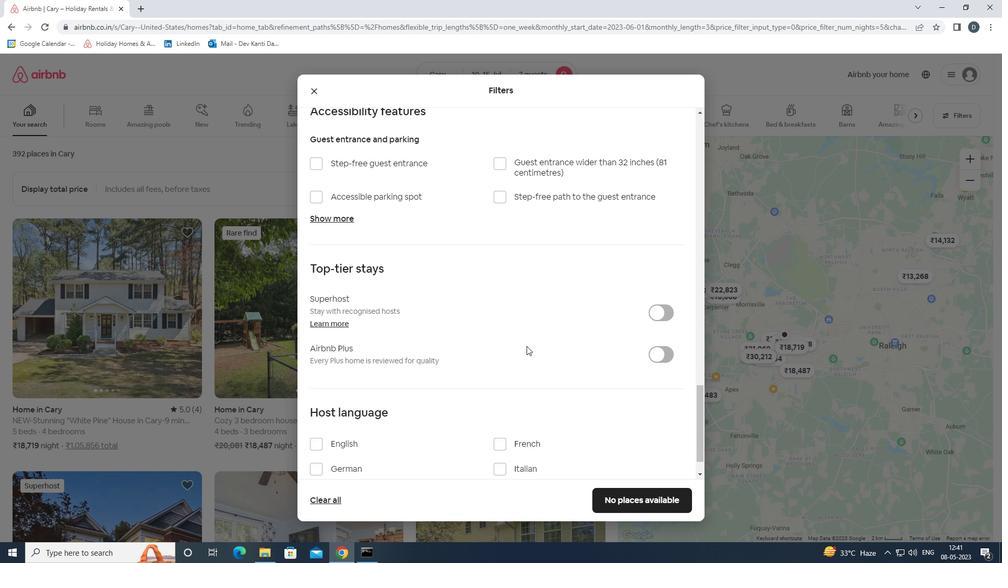 
Action: Mouse scrolled (520, 349) with delta (0, 0)
Screenshot: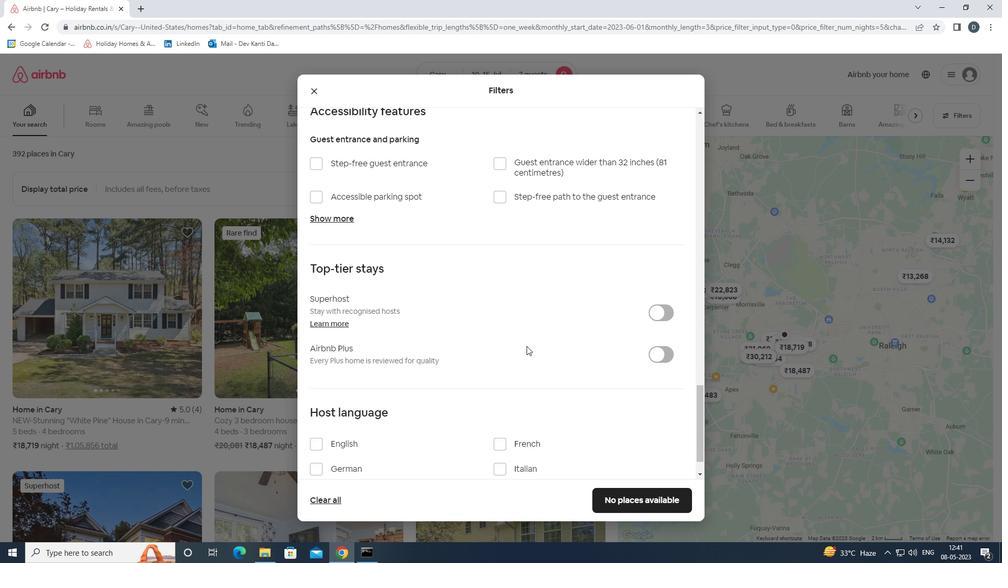 
Action: Mouse scrolled (520, 349) with delta (0, 0)
Screenshot: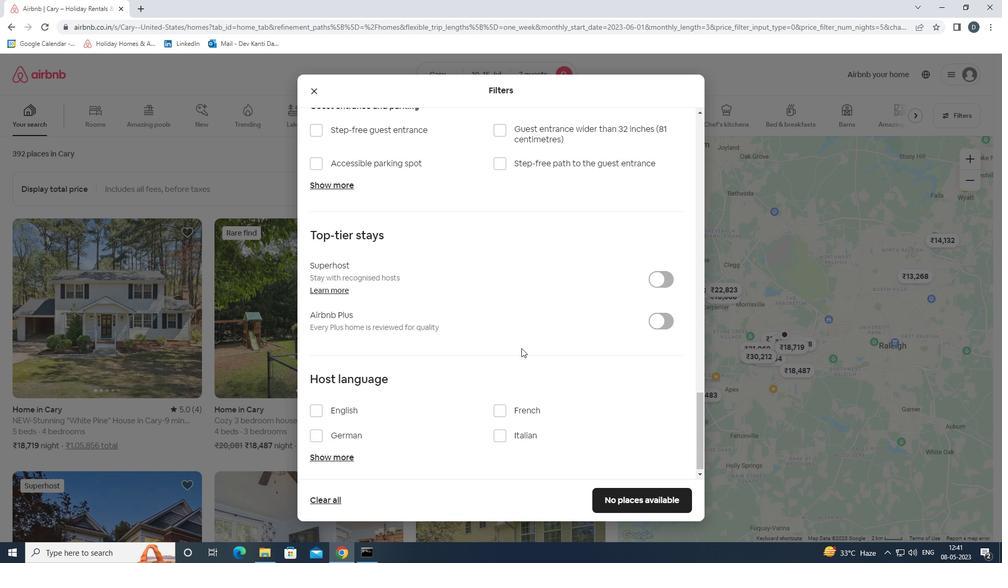 
Action: Mouse scrolled (520, 349) with delta (0, 0)
Screenshot: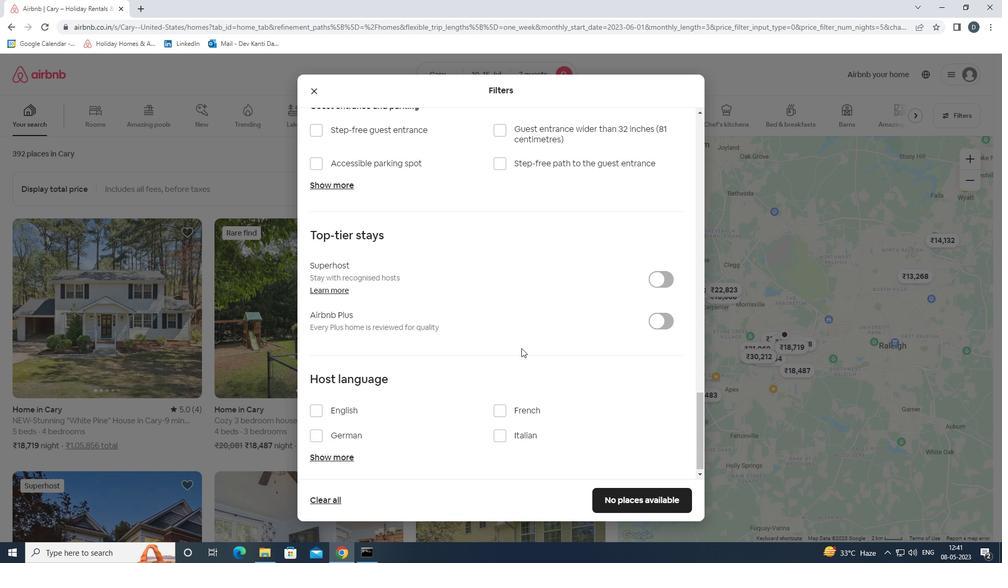 
Action: Mouse moved to (338, 407)
Screenshot: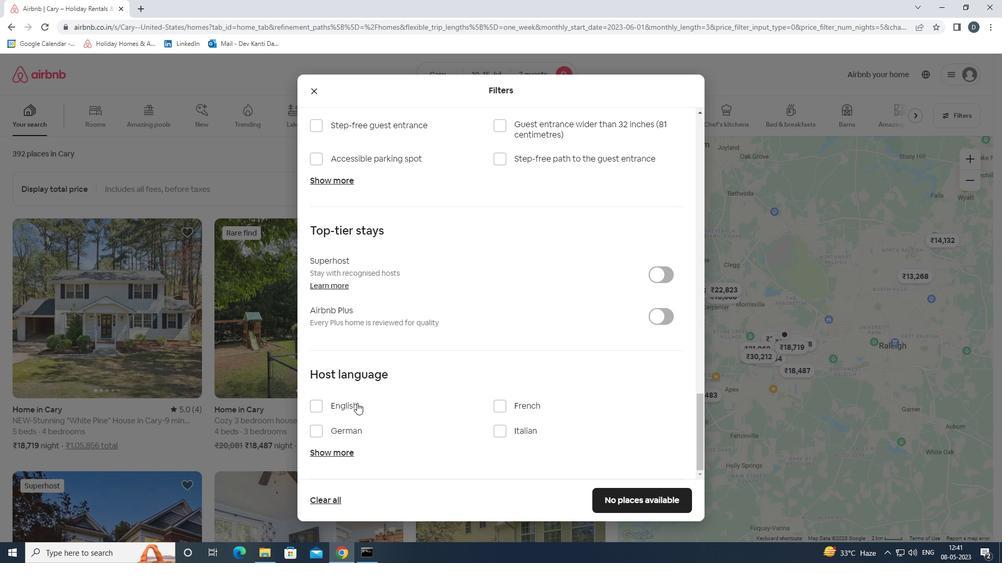 
Action: Mouse pressed left at (338, 407)
Screenshot: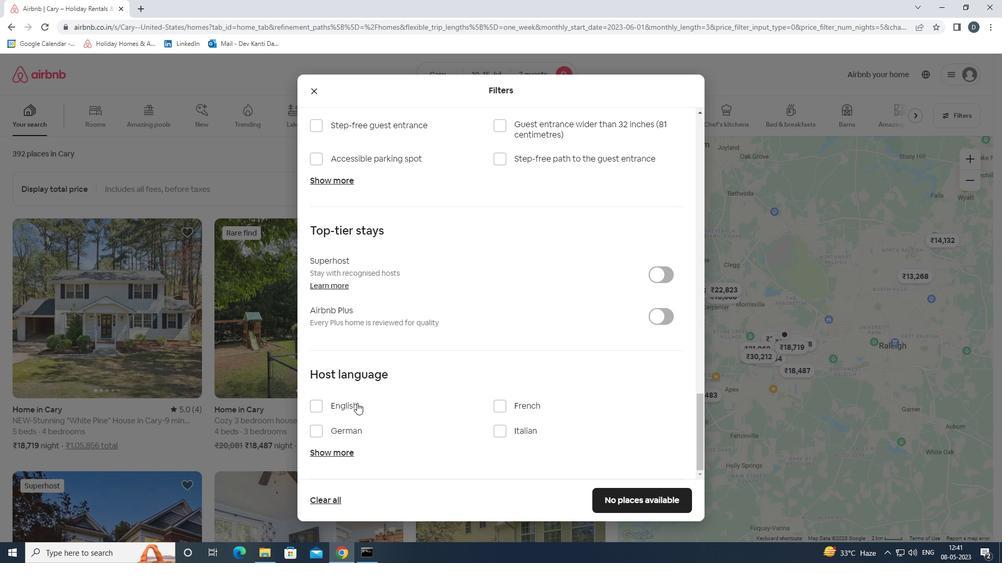 
Action: Mouse moved to (642, 500)
Screenshot: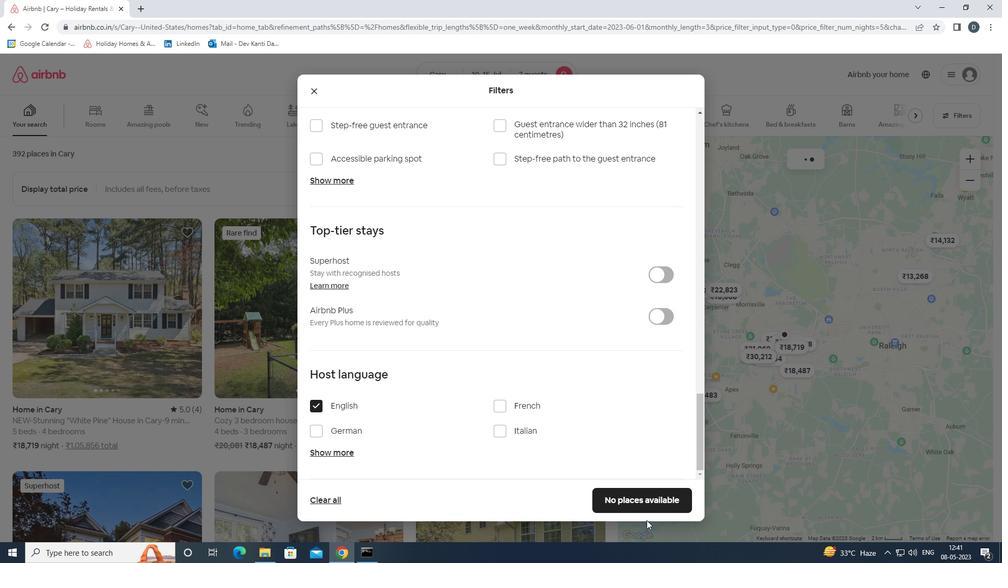 
Action: Mouse pressed left at (642, 500)
Screenshot: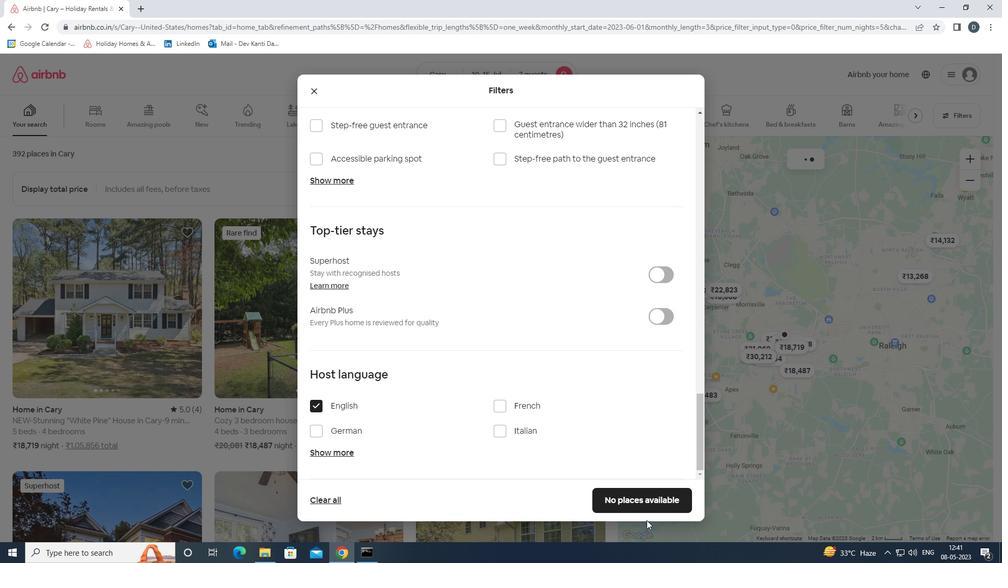 
Action: Mouse moved to (632, 502)
Screenshot: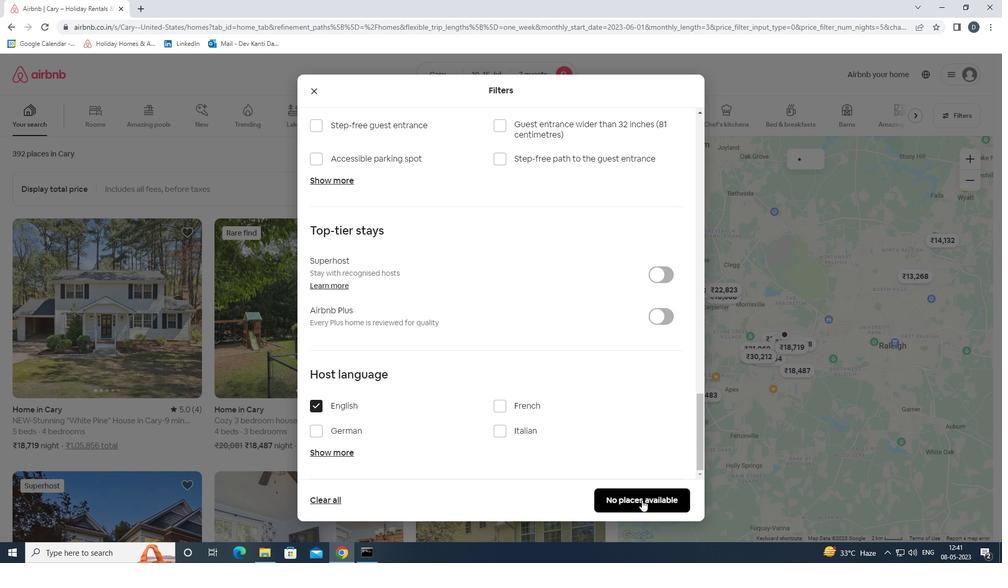 
